 Task: Find connections with filter location Löbau with filter topic #construction with filter profile language Spanish with filter current company First Solar with filter school Delhi Public School - Bangalore South with filter industry Political Organizations with filter service category User Experience Design with filter keywords title CNA
Action: Mouse moved to (641, 77)
Screenshot: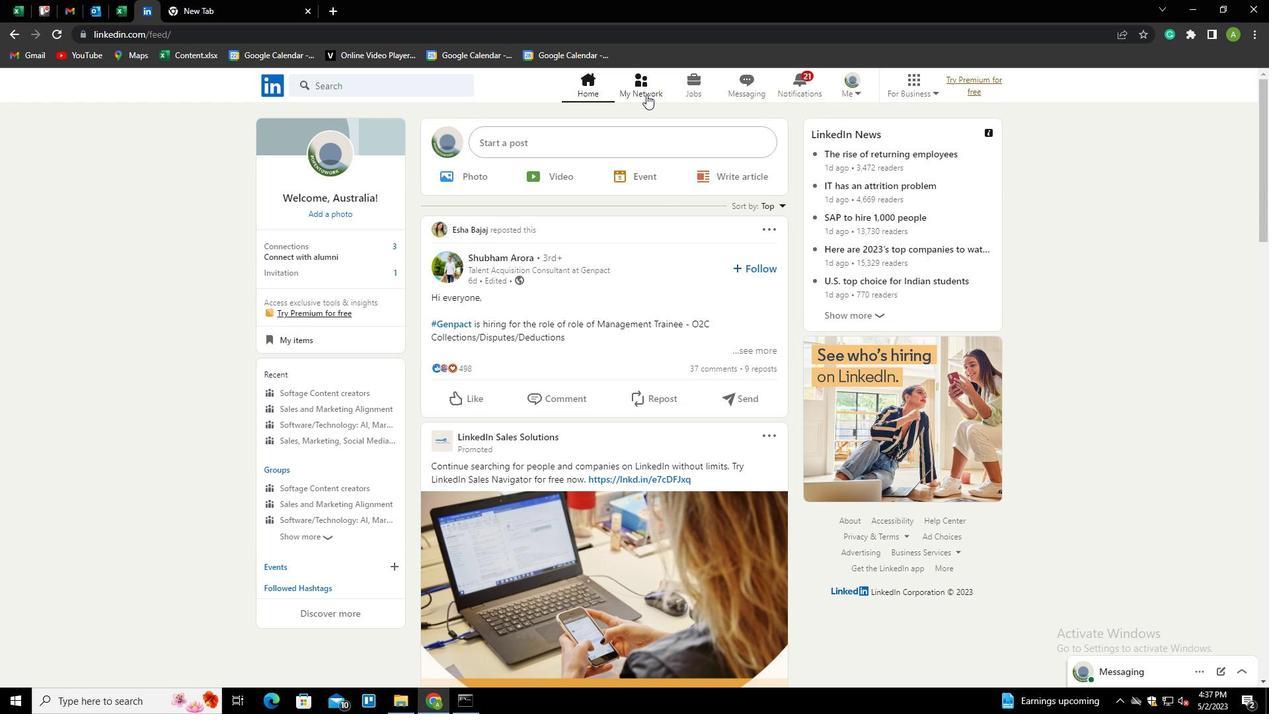 
Action: Mouse pressed left at (641, 77)
Screenshot: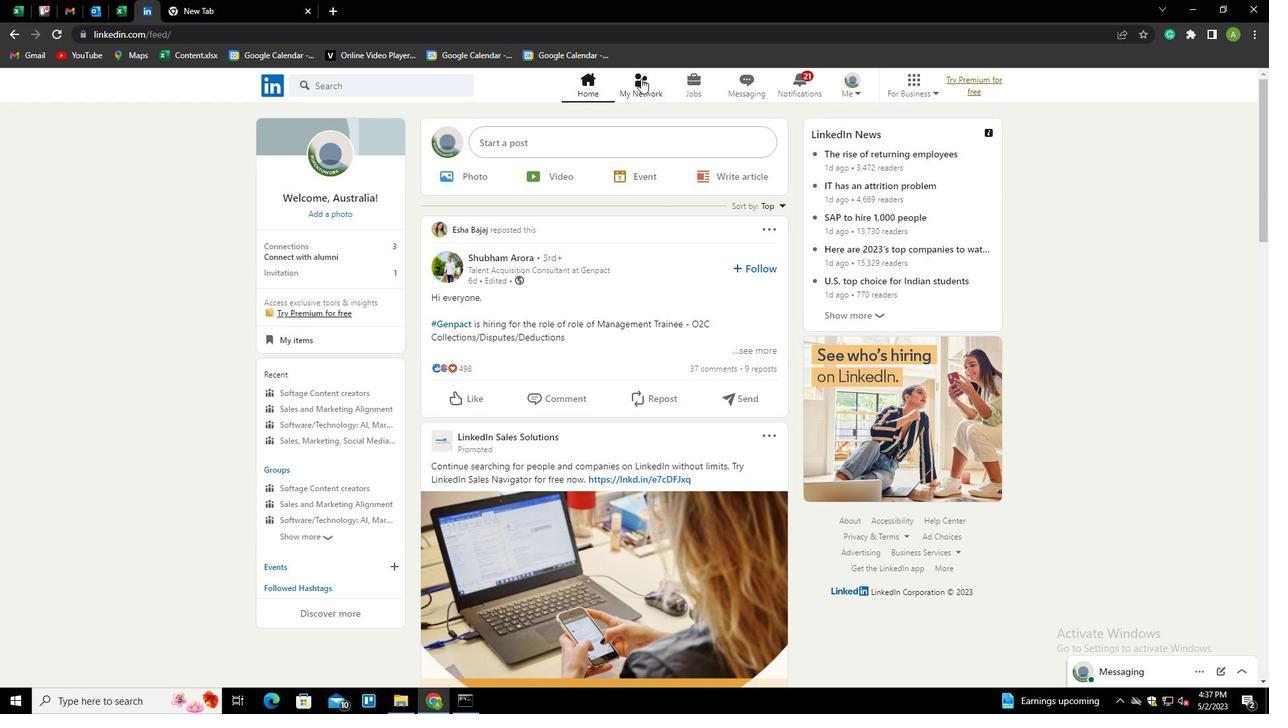 
Action: Mouse moved to (326, 148)
Screenshot: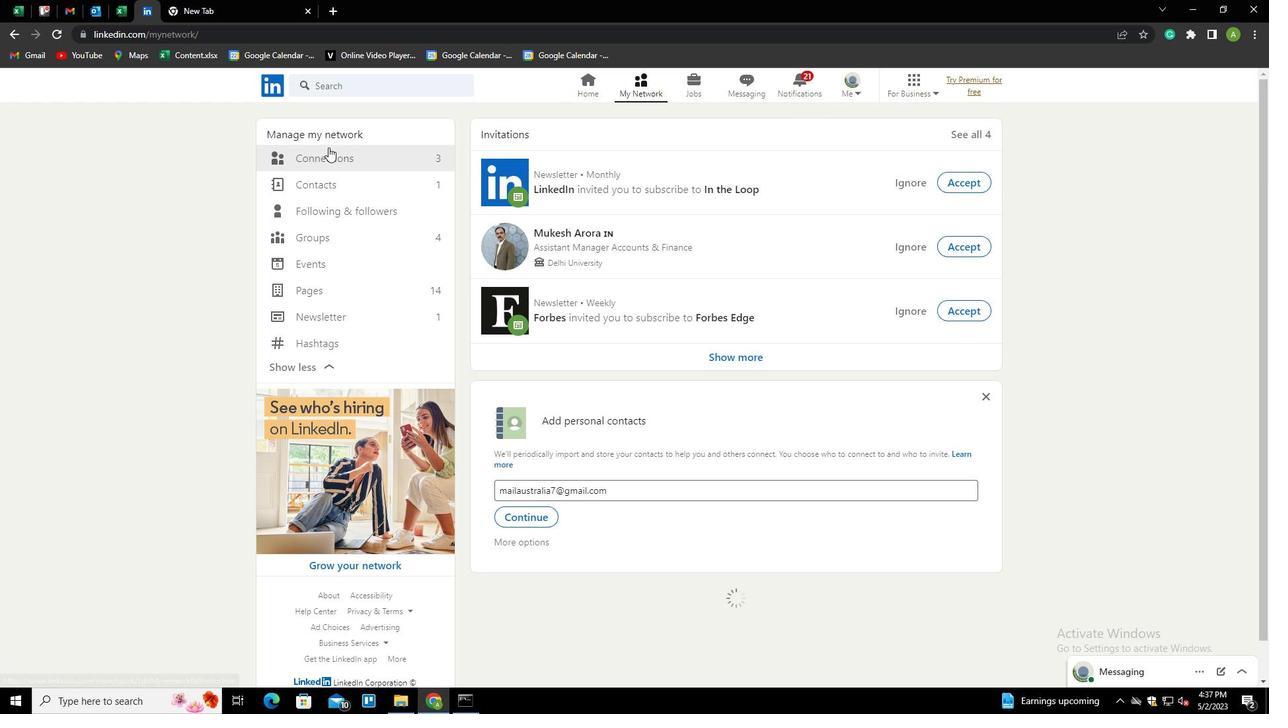 
Action: Mouse pressed left at (326, 148)
Screenshot: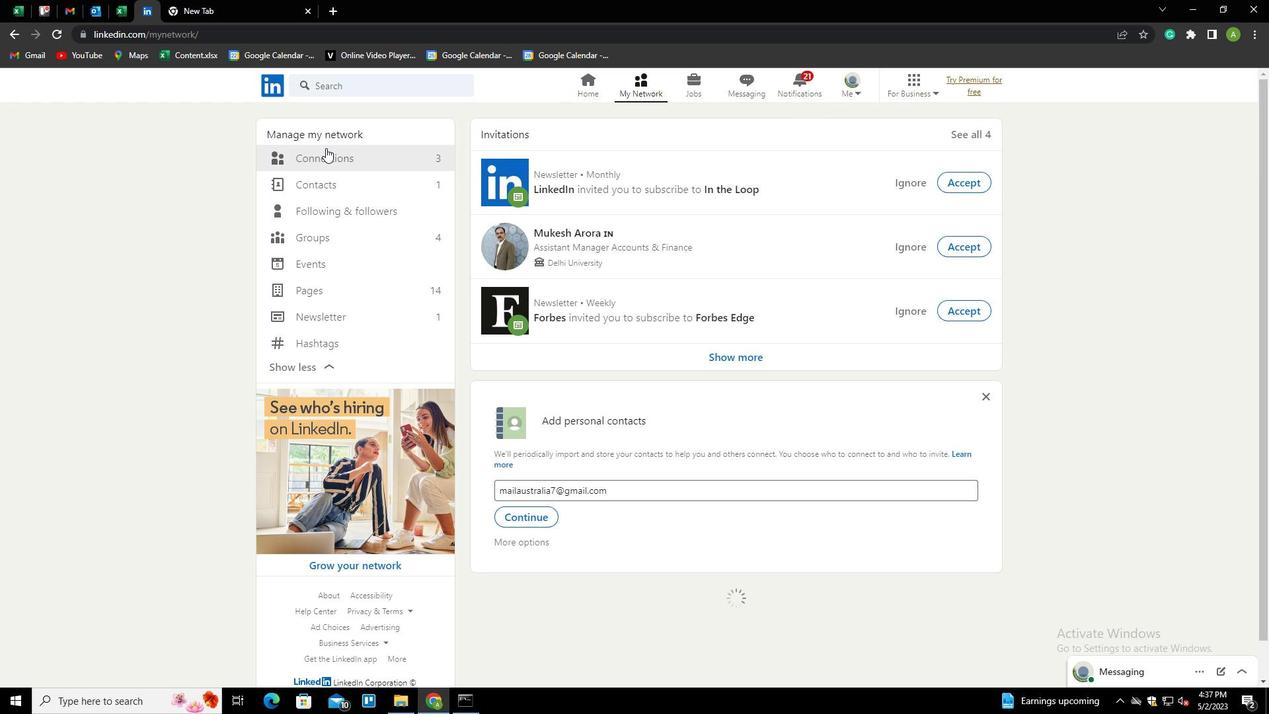 
Action: Mouse moved to (337, 156)
Screenshot: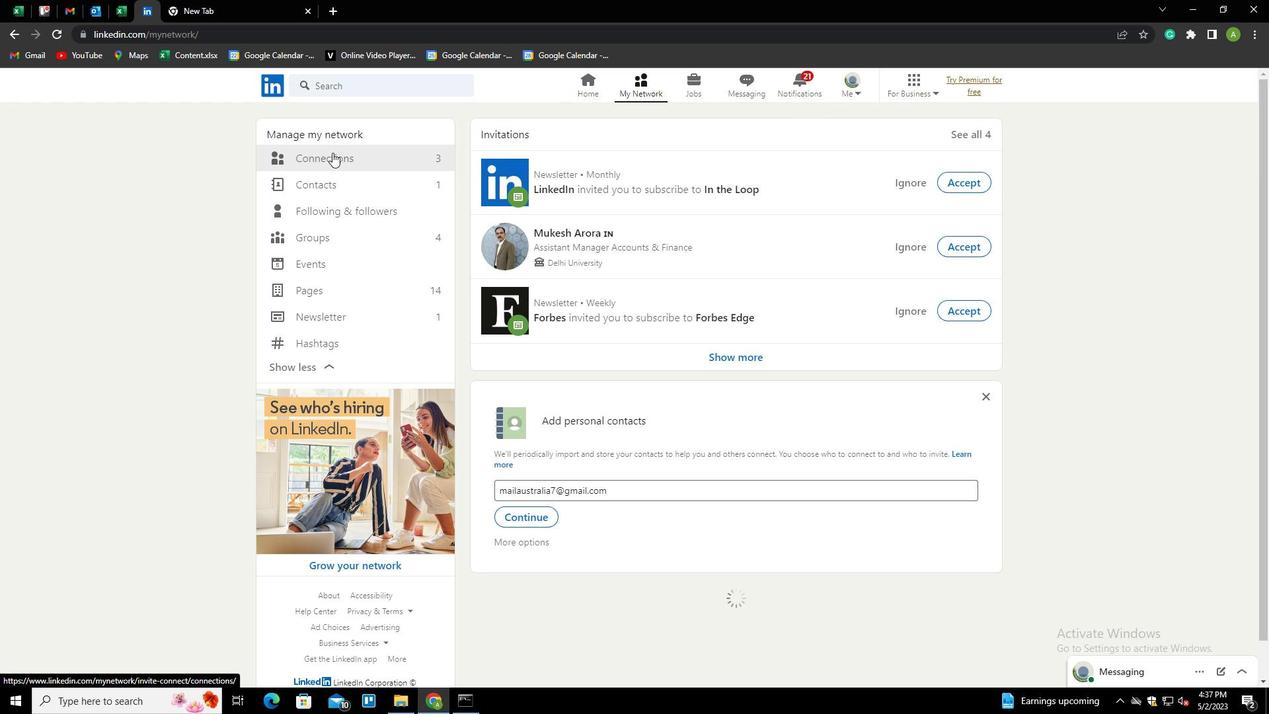 
Action: Mouse pressed left at (337, 156)
Screenshot: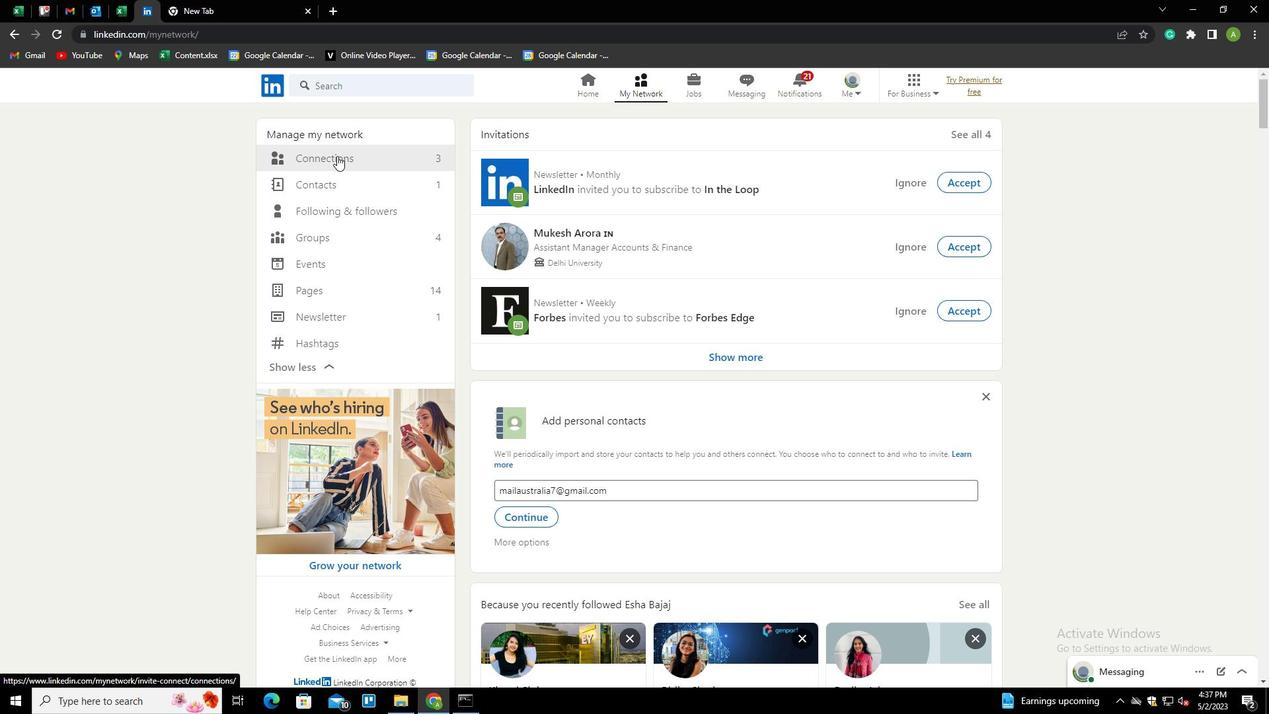 
Action: Mouse moved to (720, 158)
Screenshot: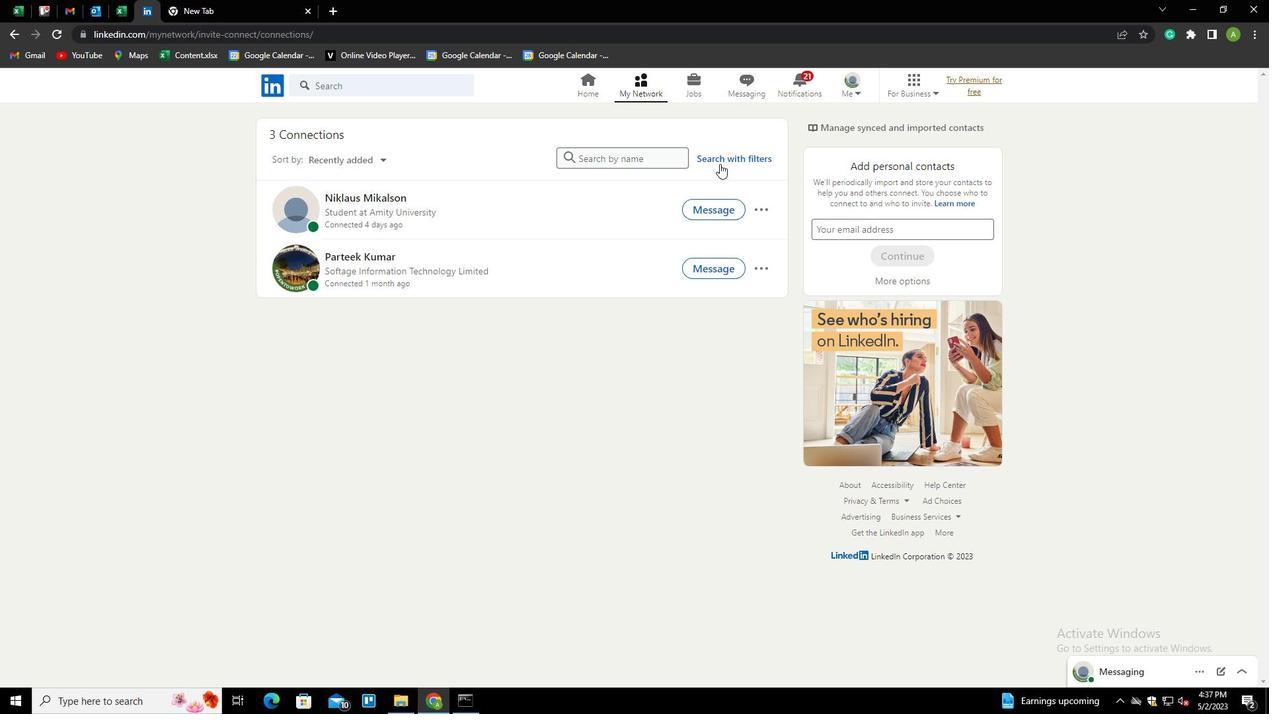 
Action: Mouse pressed left at (720, 158)
Screenshot: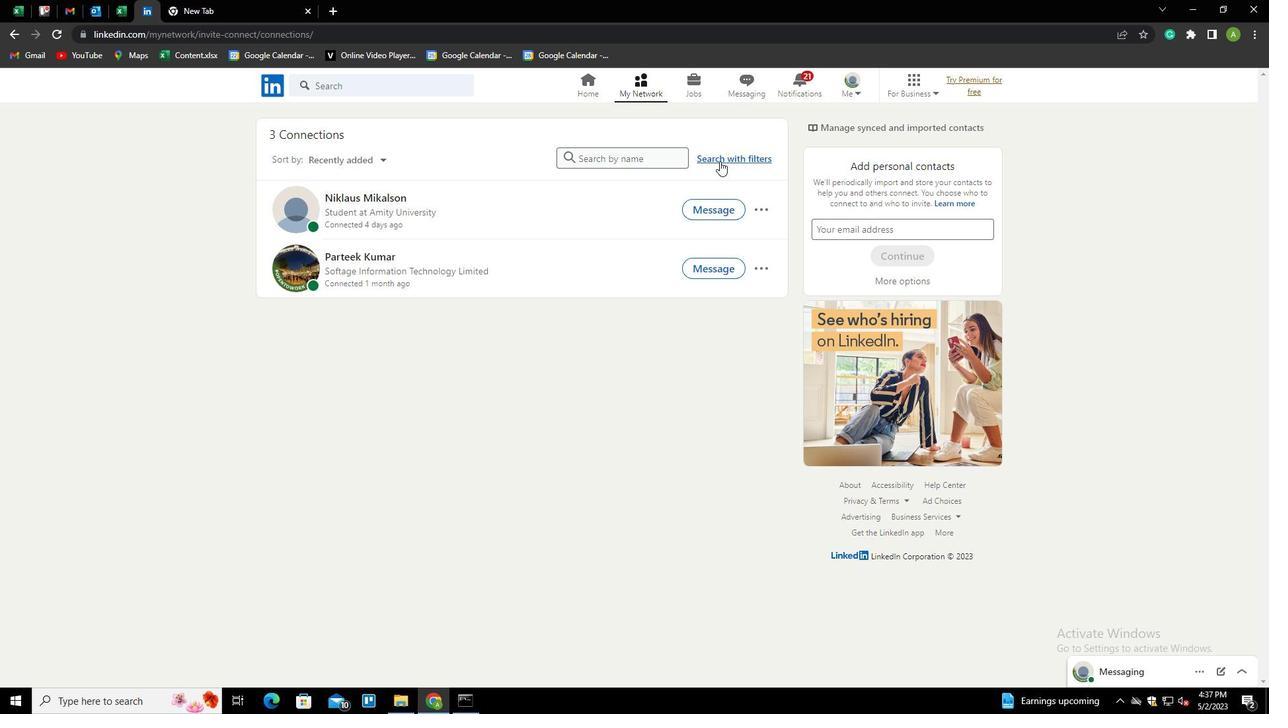 
Action: Mouse moved to (678, 121)
Screenshot: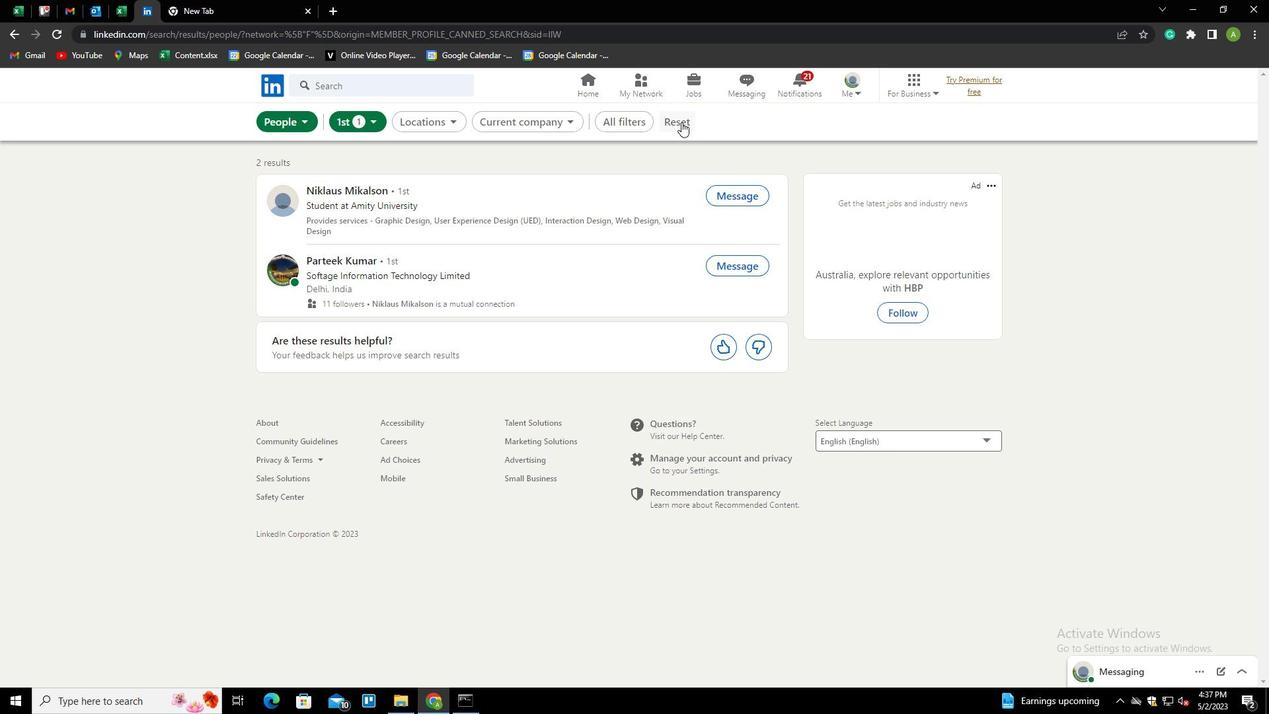 
Action: Mouse pressed left at (678, 121)
Screenshot: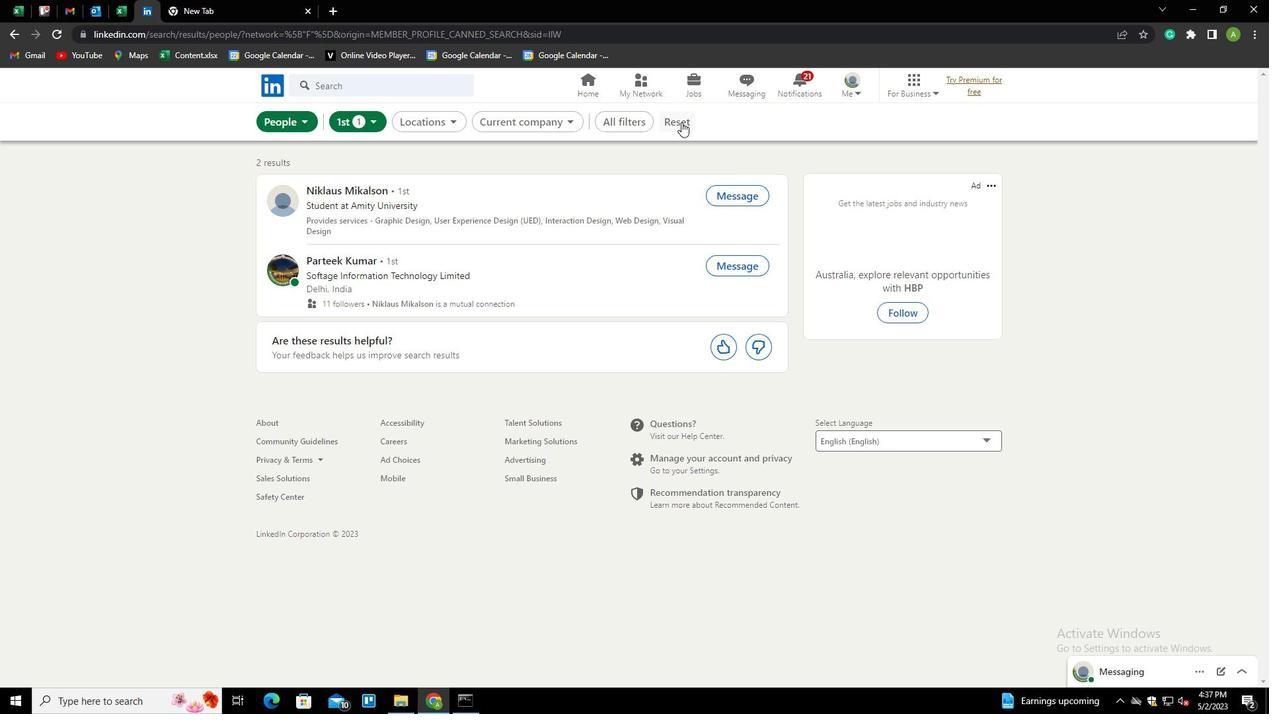 
Action: Mouse moved to (650, 124)
Screenshot: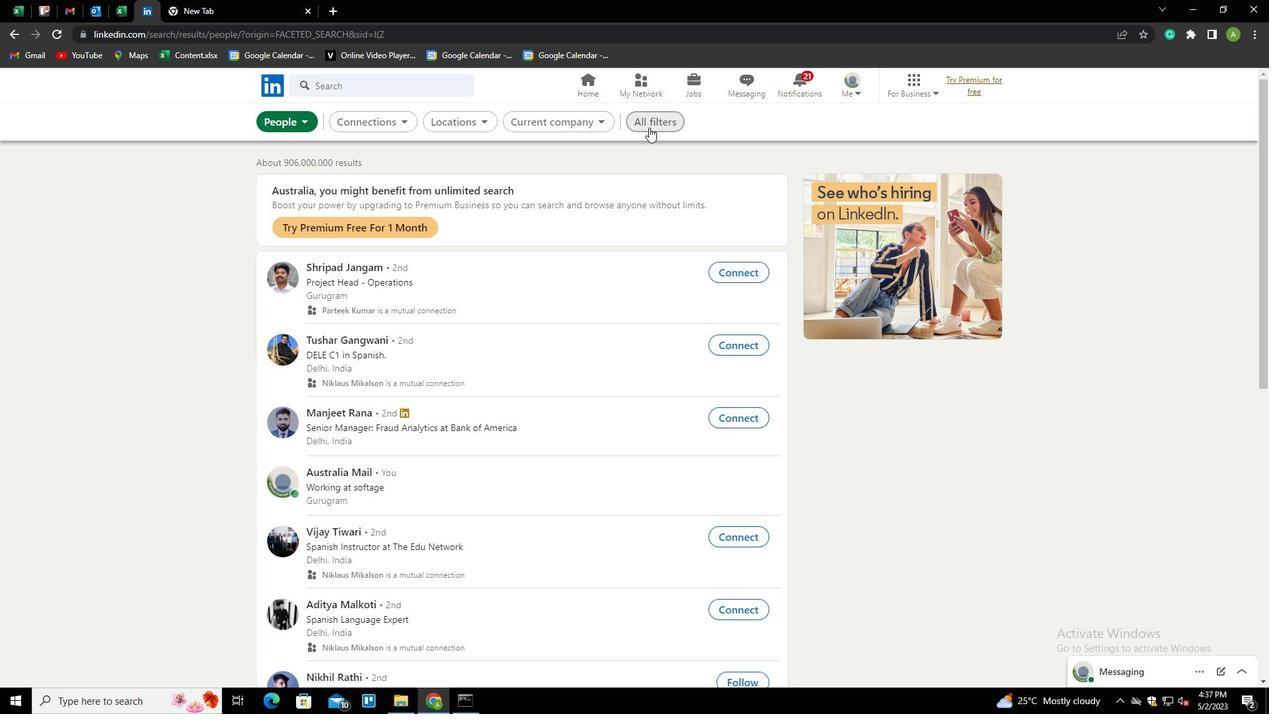 
Action: Mouse pressed left at (650, 124)
Screenshot: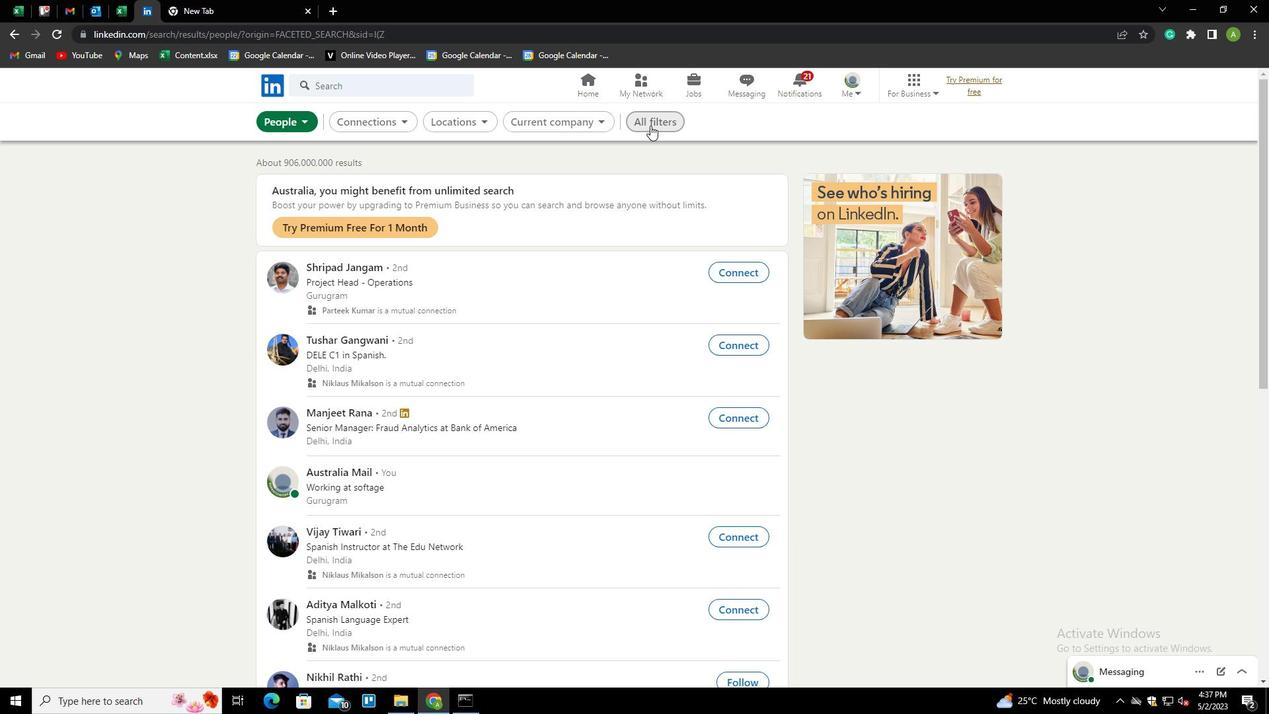 
Action: Mouse moved to (1063, 335)
Screenshot: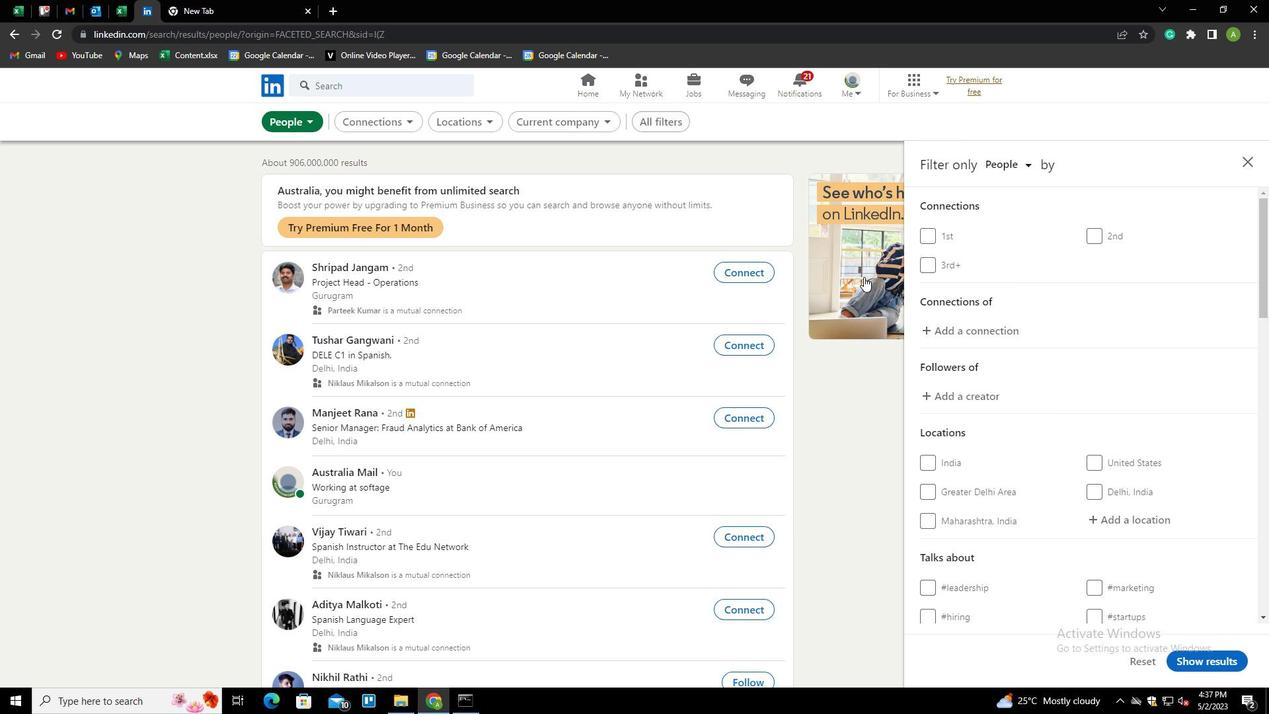 
Action: Mouse scrolled (1063, 334) with delta (0, 0)
Screenshot: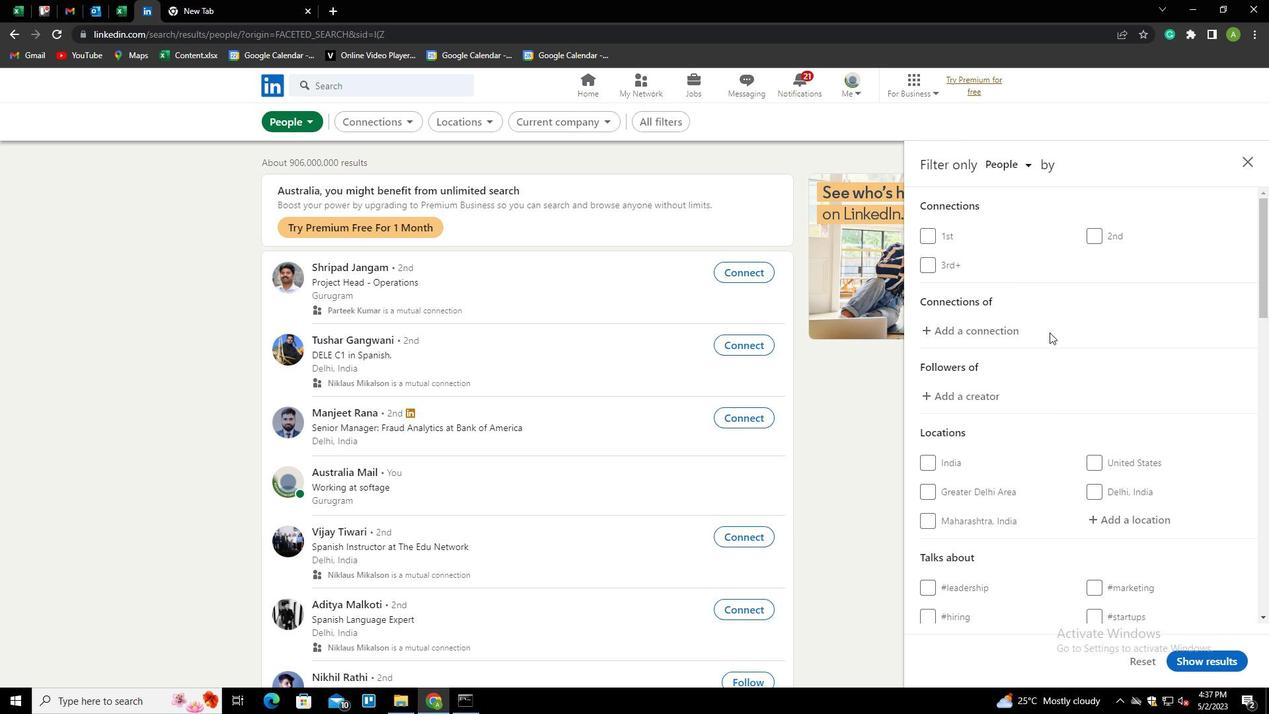 
Action: Mouse moved to (1112, 453)
Screenshot: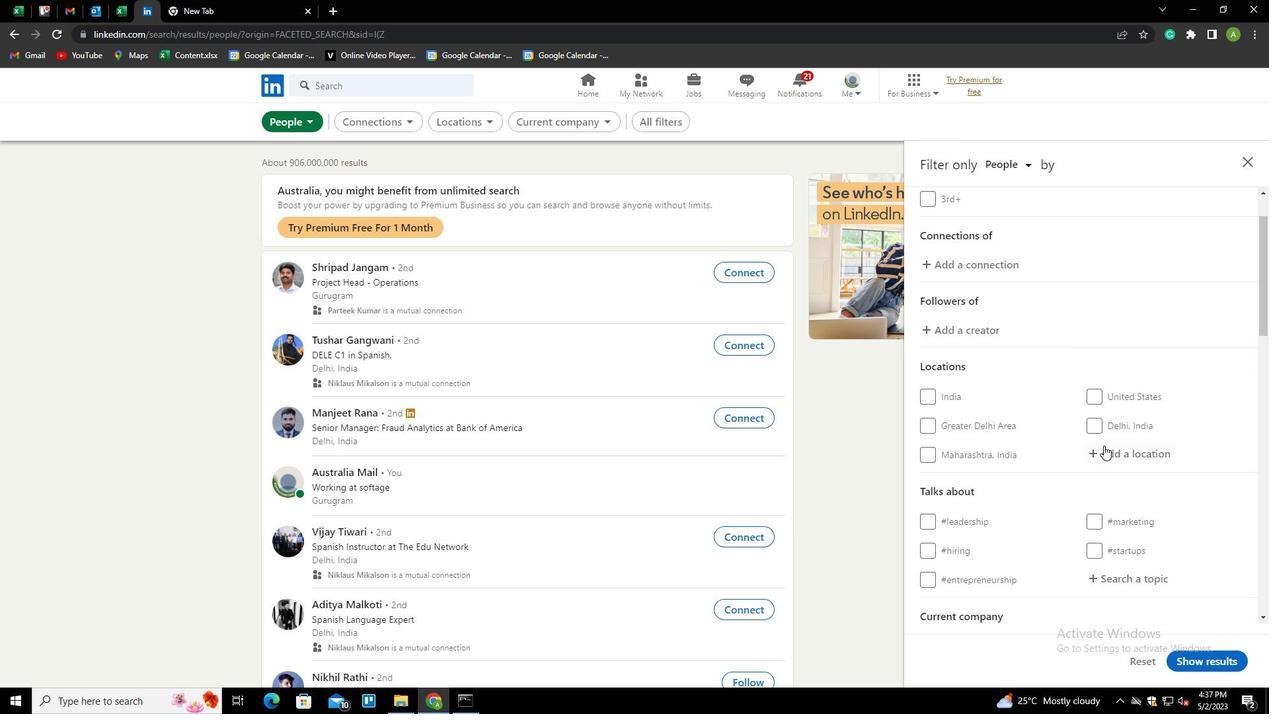 
Action: Mouse pressed left at (1112, 453)
Screenshot: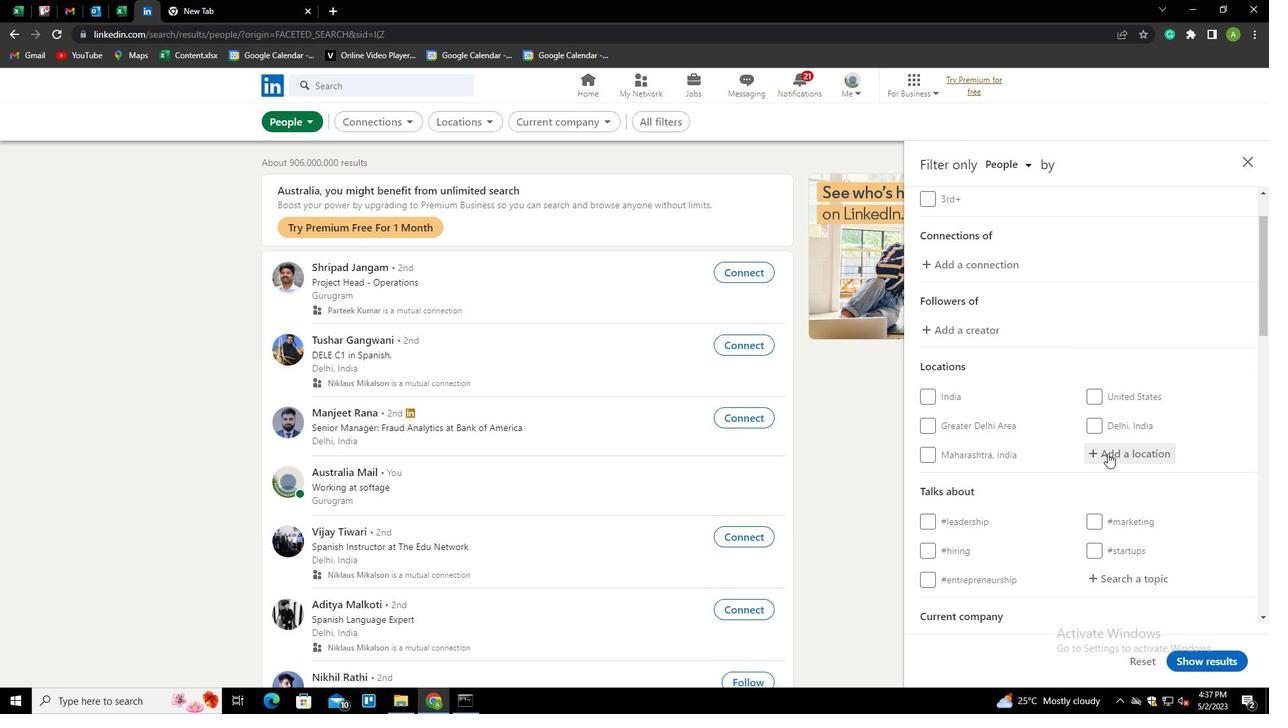 
Action: Mouse moved to (1118, 453)
Screenshot: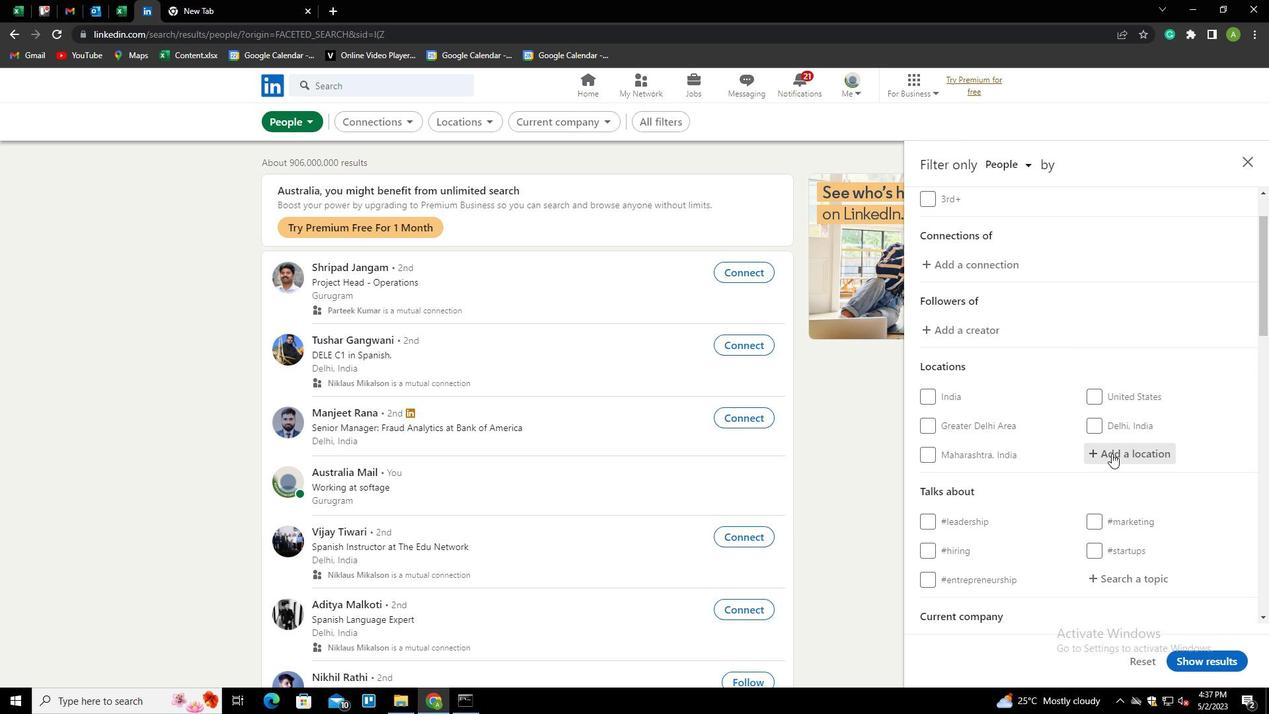 
Action: Mouse pressed left at (1118, 453)
Screenshot: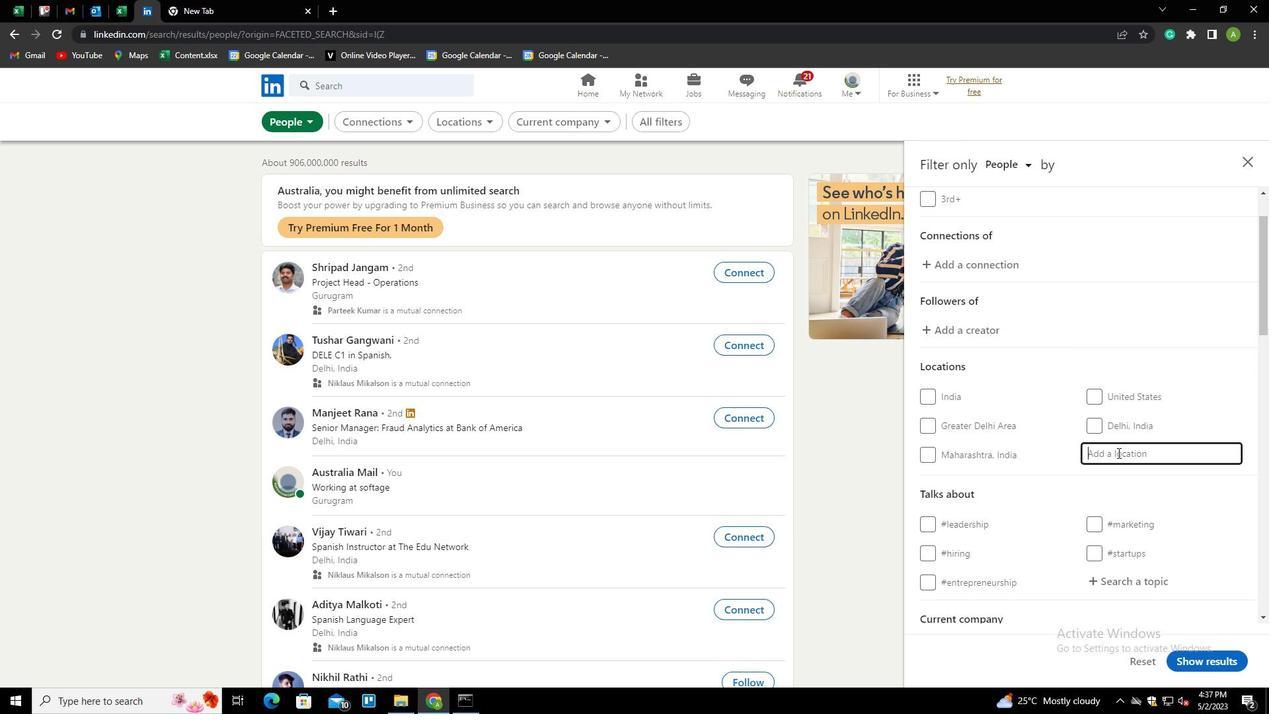 
Action: Key pressed <Key.shift><Key.shift><Key.shift><Key.shift><Key.shift><Key.shift><Key.shift><Key.shift><Key.shift><Key.shift><Key.shift><Key.shift><Key.shift><Key.shift><Key.shift><Key.shift><Key.shift><Key.shift><Key.shift><Key.shift><Key.shift><Key.shift><Key.shift>LOBAU<Key.down><Key.enter>
Screenshot: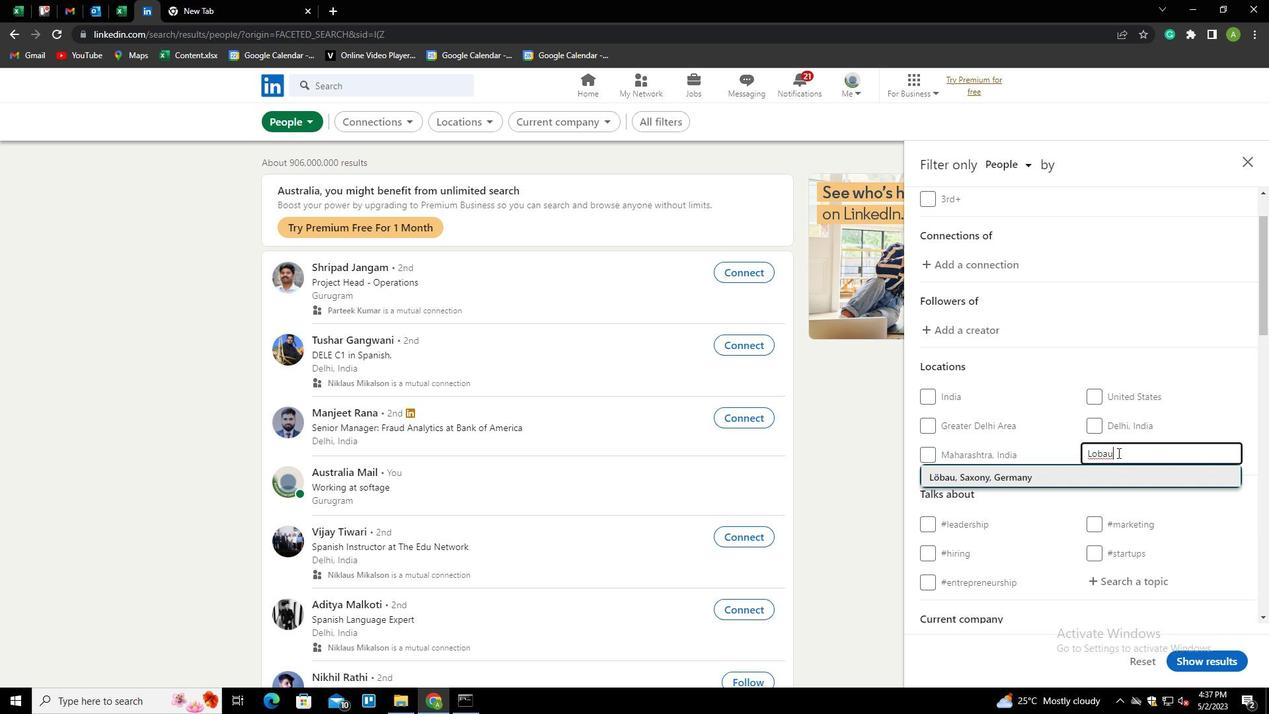 
Action: Mouse scrolled (1118, 452) with delta (0, 0)
Screenshot: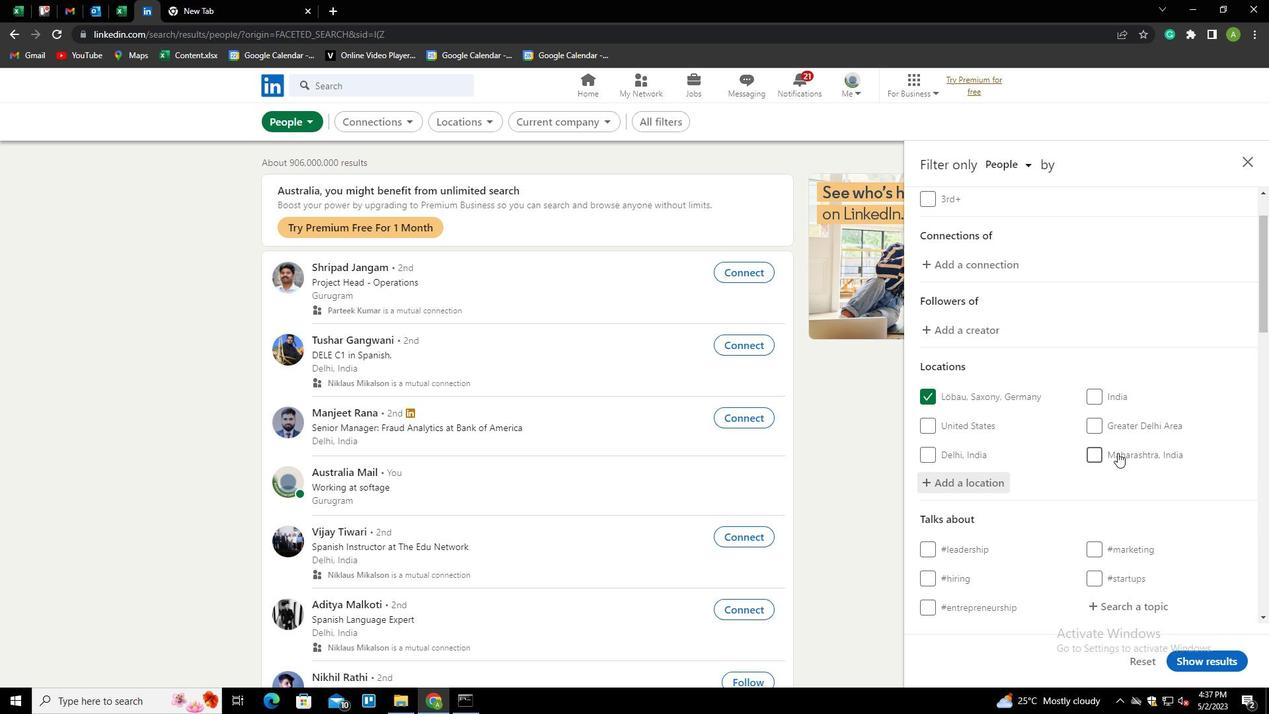
Action: Mouse scrolled (1118, 452) with delta (0, 0)
Screenshot: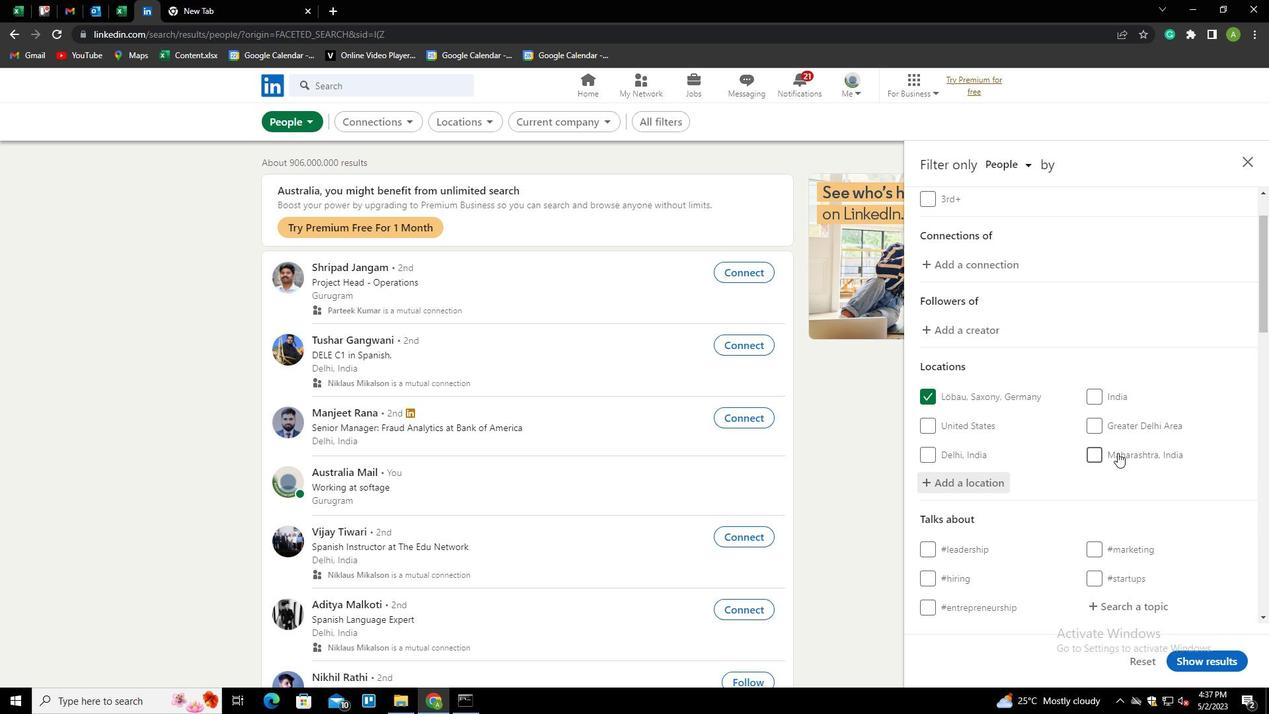 
Action: Mouse moved to (1108, 475)
Screenshot: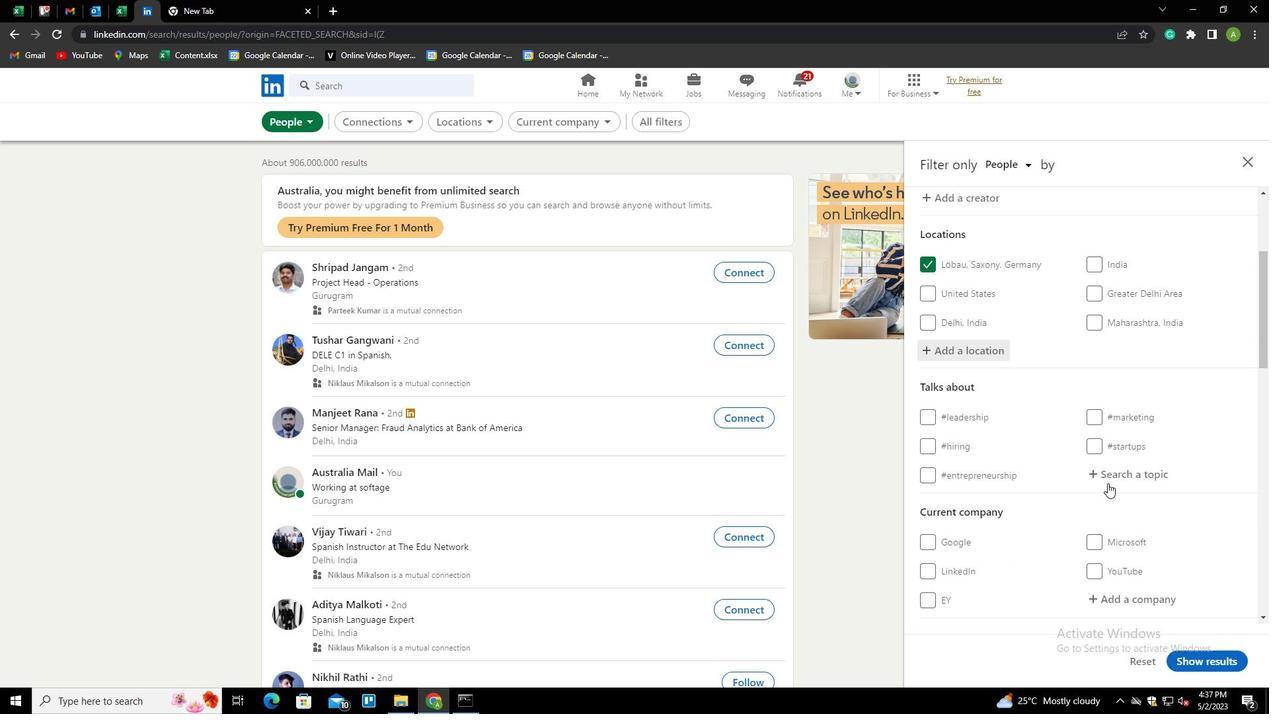 
Action: Mouse pressed left at (1108, 475)
Screenshot: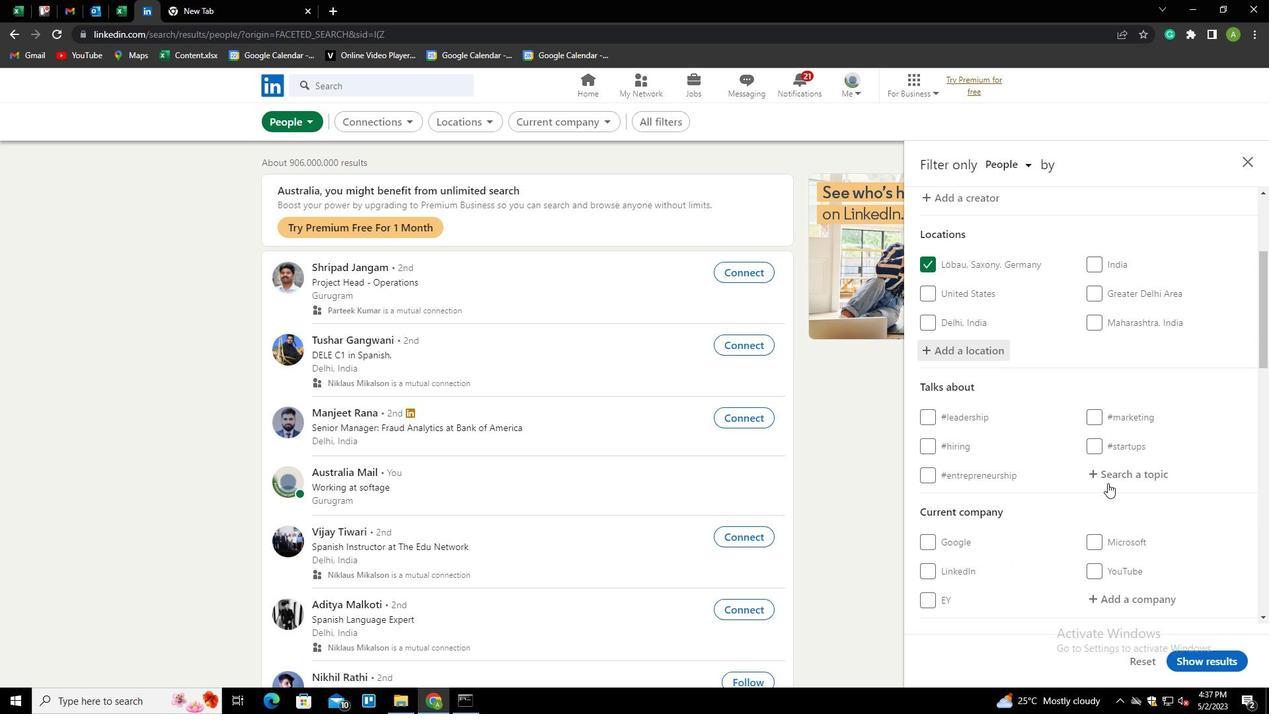 
Action: Key pressed CONSTRUCTION<Key.down><Key.enter>
Screenshot: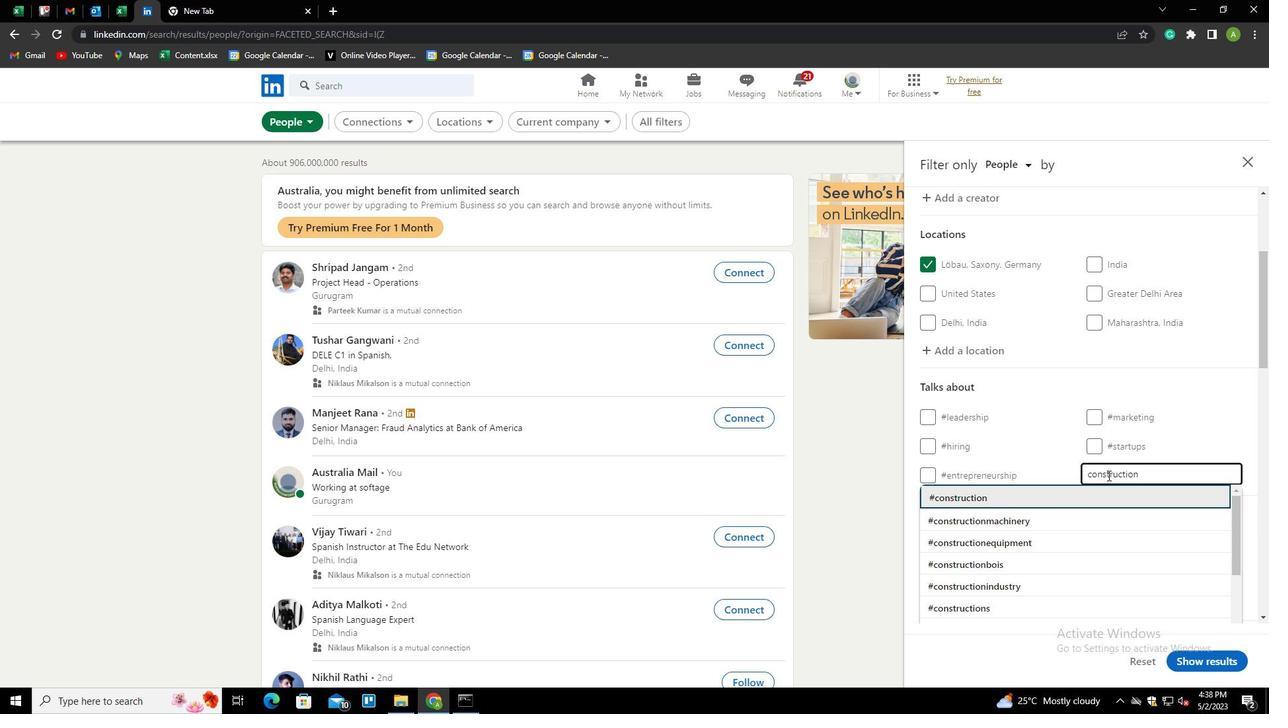 
Action: Mouse scrolled (1108, 474) with delta (0, 0)
Screenshot: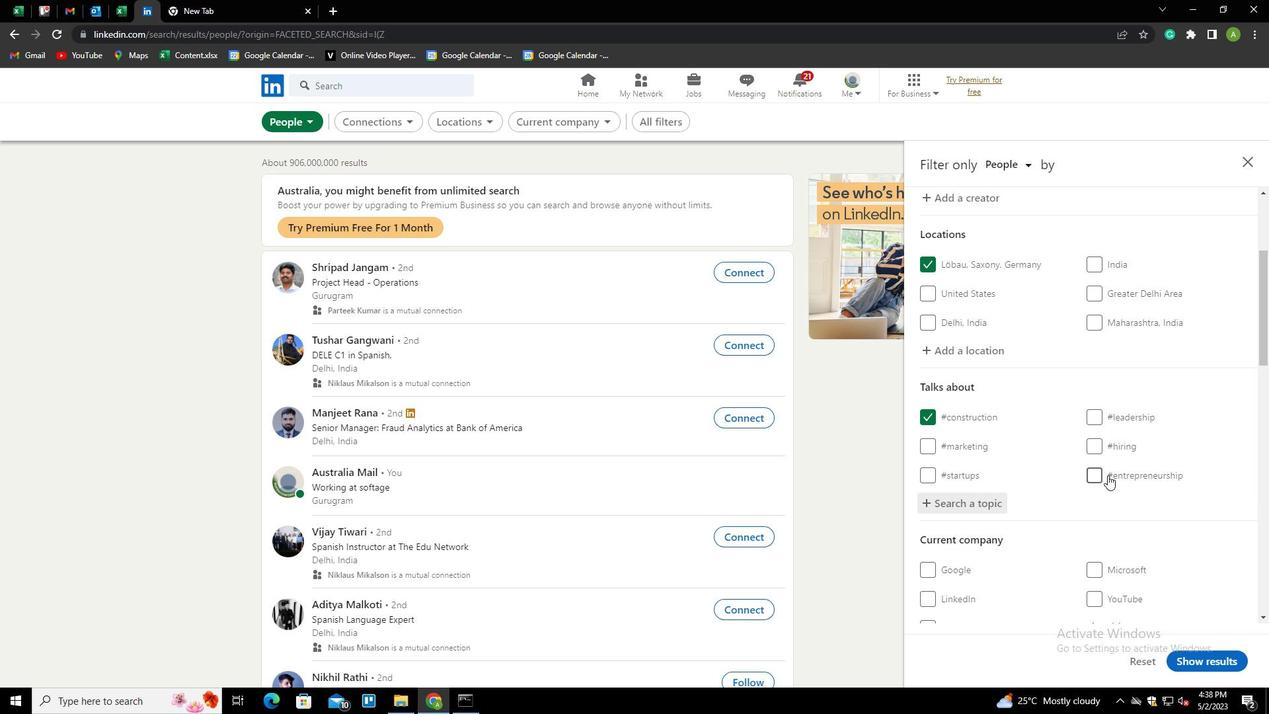 
Action: Mouse scrolled (1108, 474) with delta (0, 0)
Screenshot: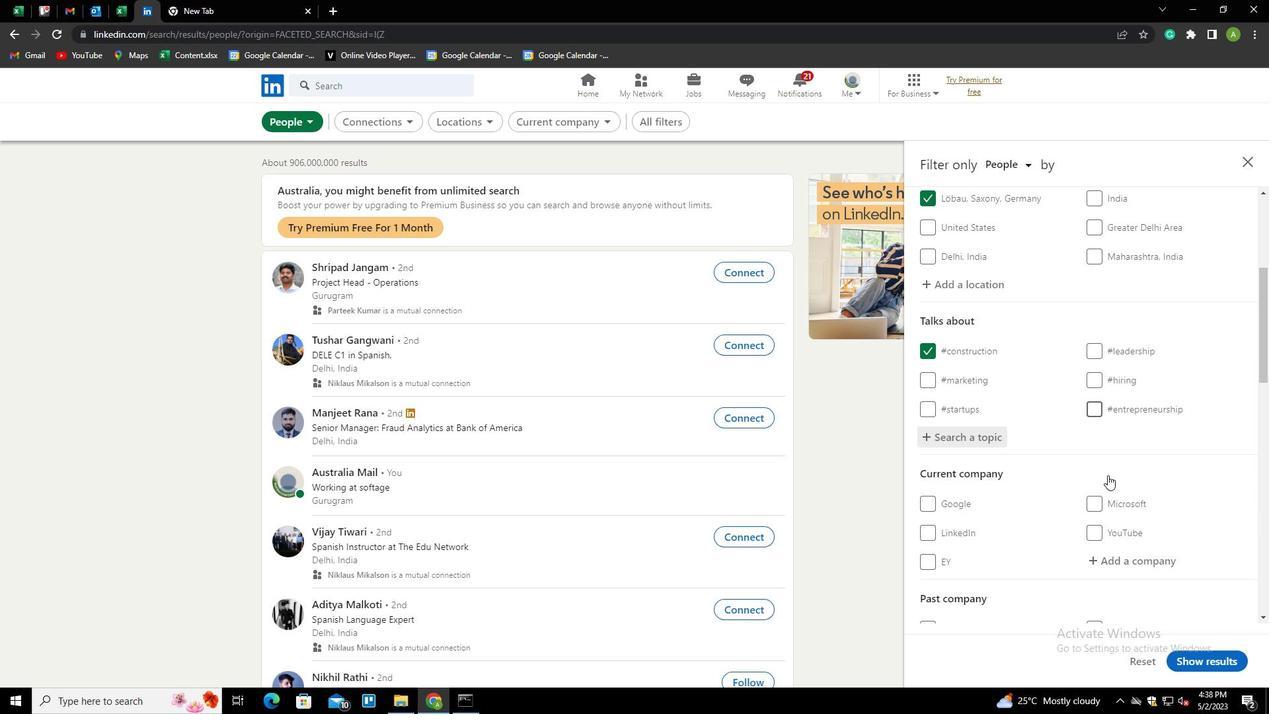 
Action: Mouse scrolled (1108, 474) with delta (0, 0)
Screenshot: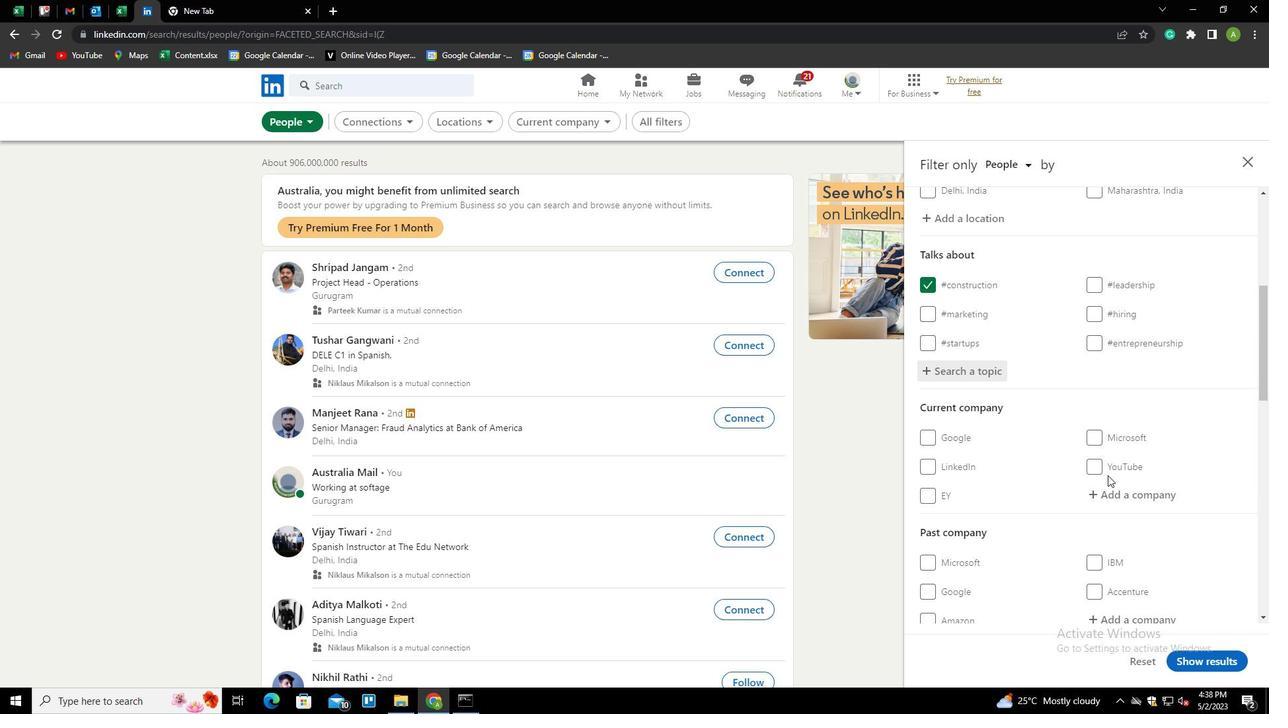 
Action: Mouse scrolled (1108, 474) with delta (0, 0)
Screenshot: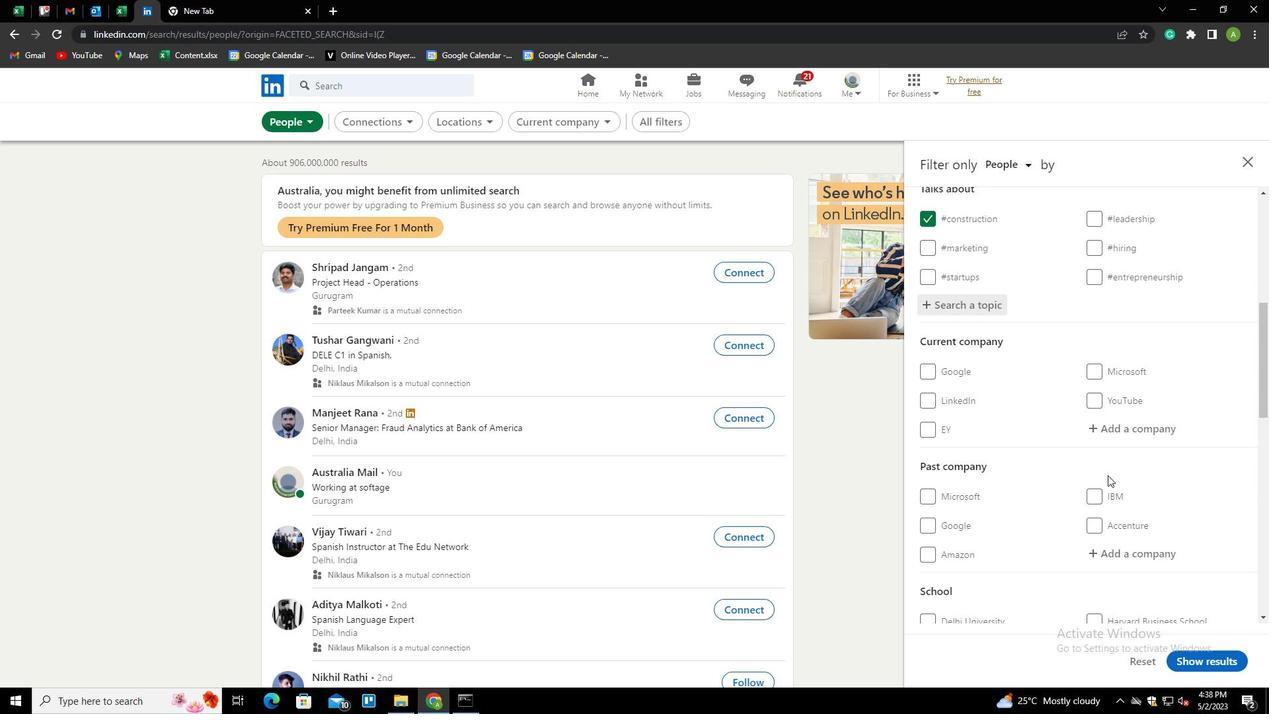 
Action: Mouse moved to (1112, 413)
Screenshot: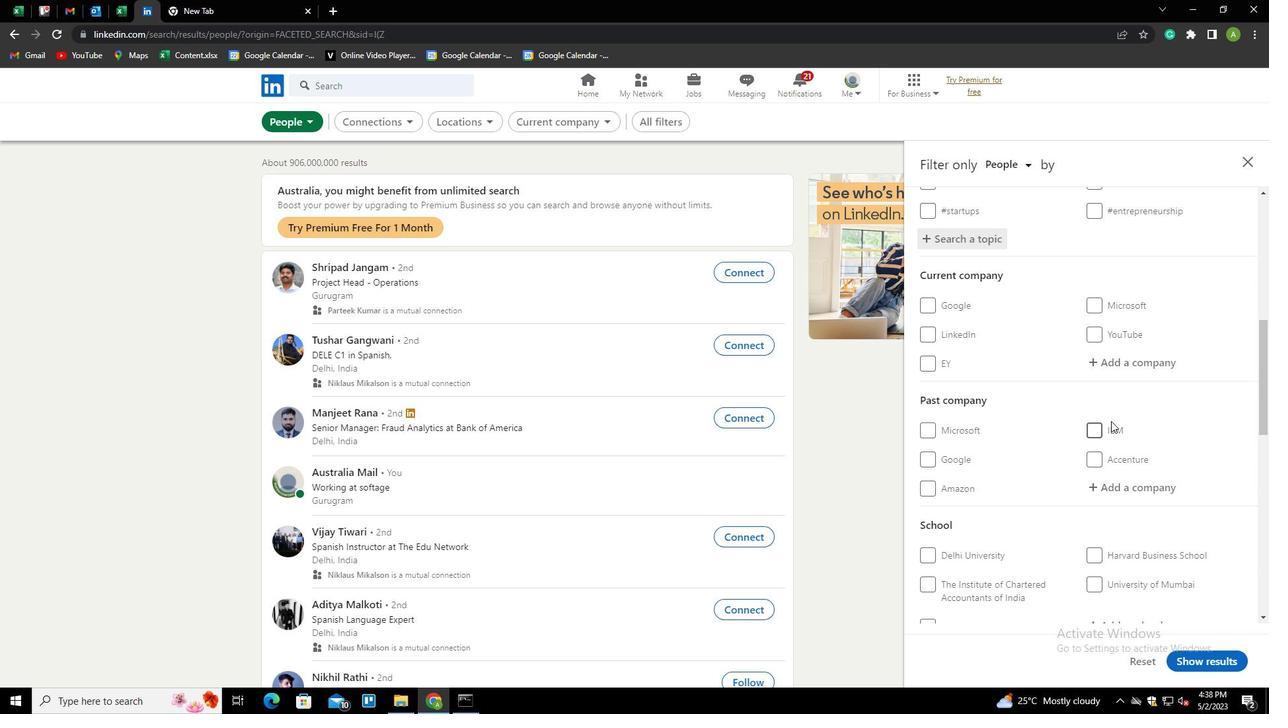 
Action: Mouse scrolled (1112, 413) with delta (0, 0)
Screenshot: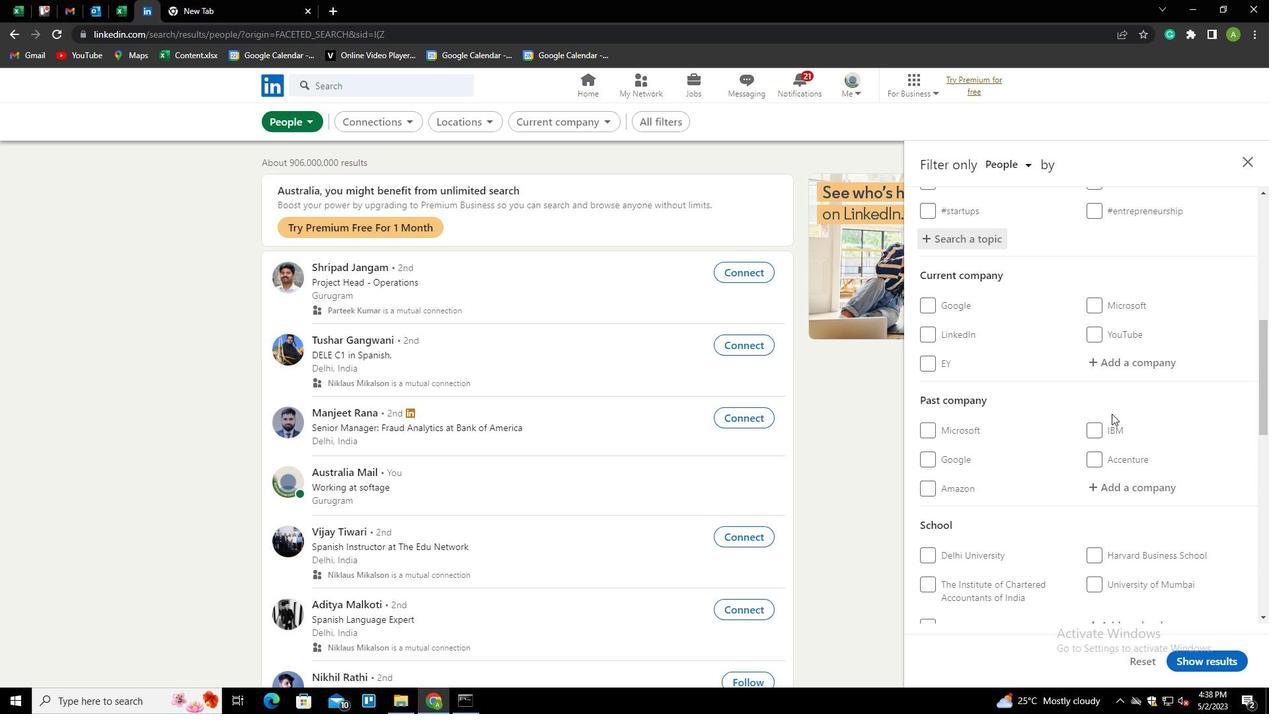 
Action: Mouse scrolled (1112, 413) with delta (0, 0)
Screenshot: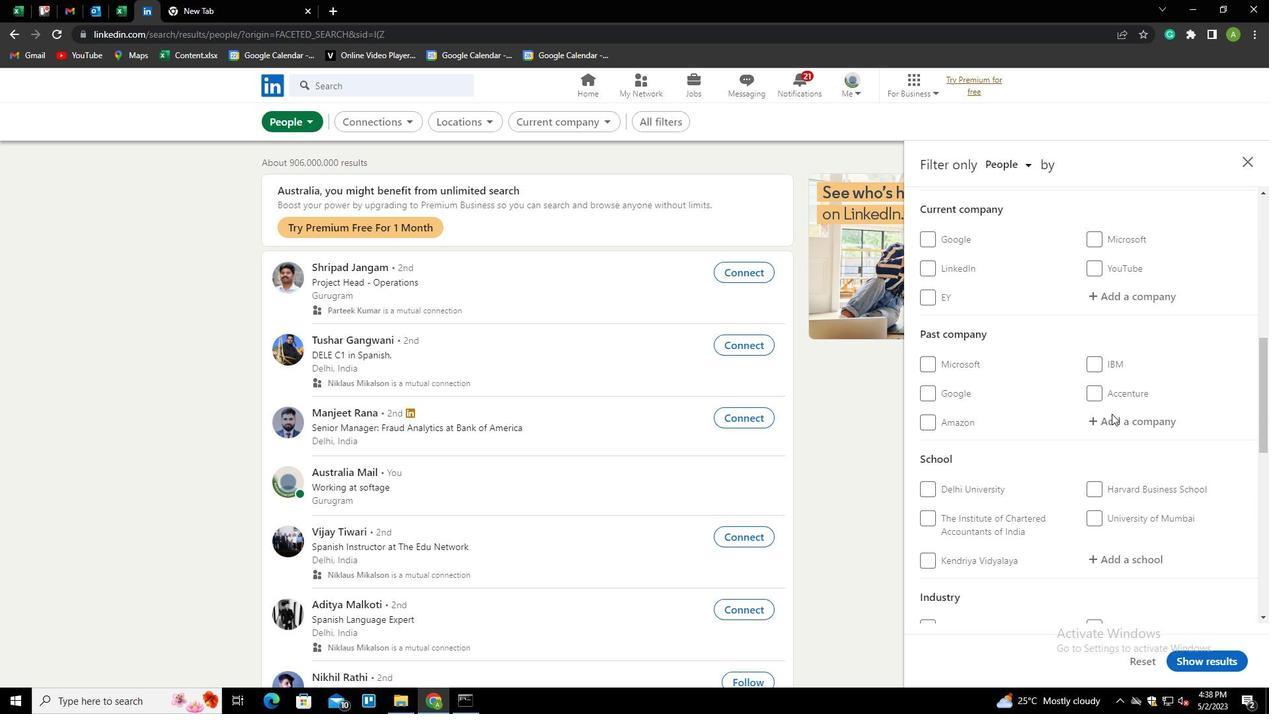 
Action: Mouse scrolled (1112, 413) with delta (0, 0)
Screenshot: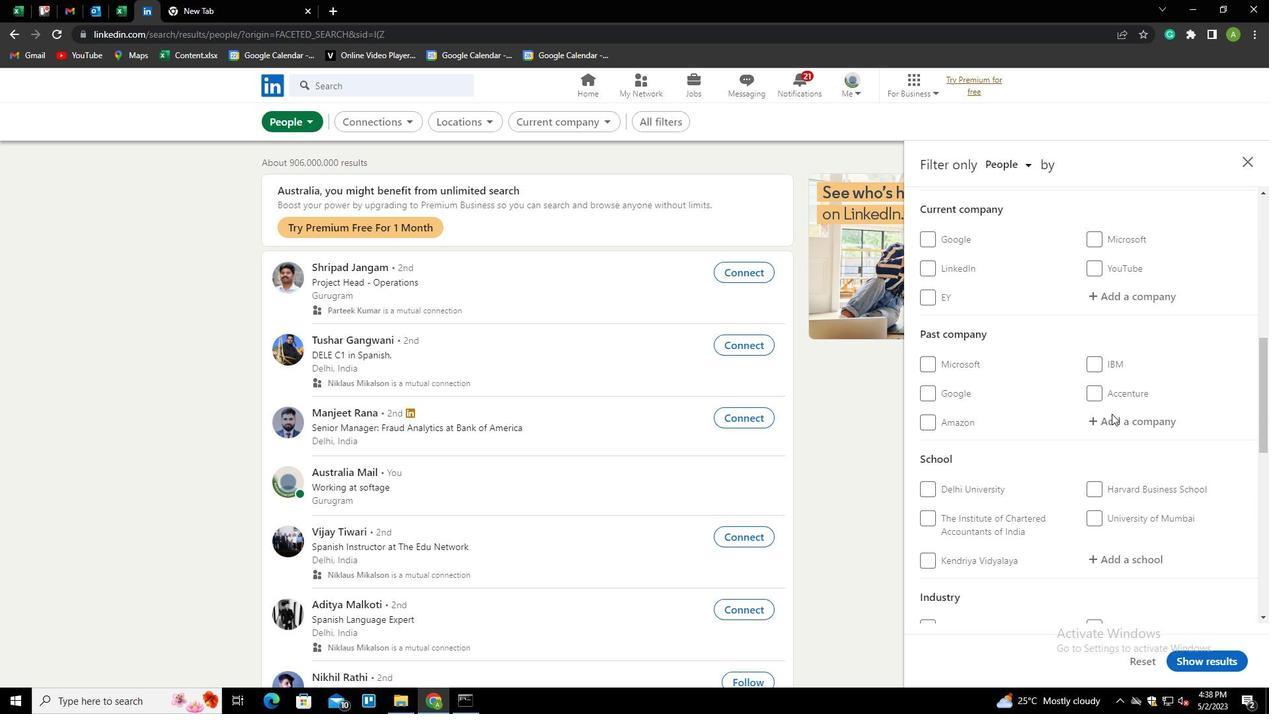 
Action: Mouse scrolled (1112, 413) with delta (0, 0)
Screenshot: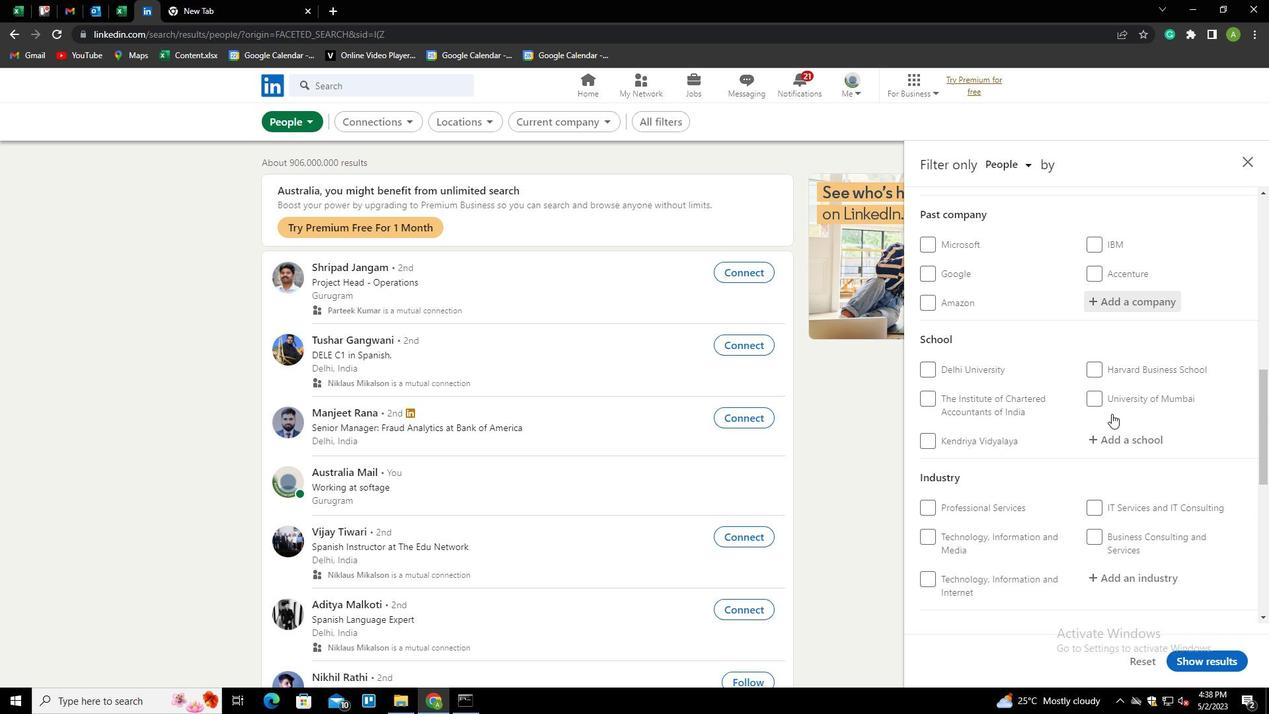 
Action: Mouse scrolled (1112, 413) with delta (0, 0)
Screenshot: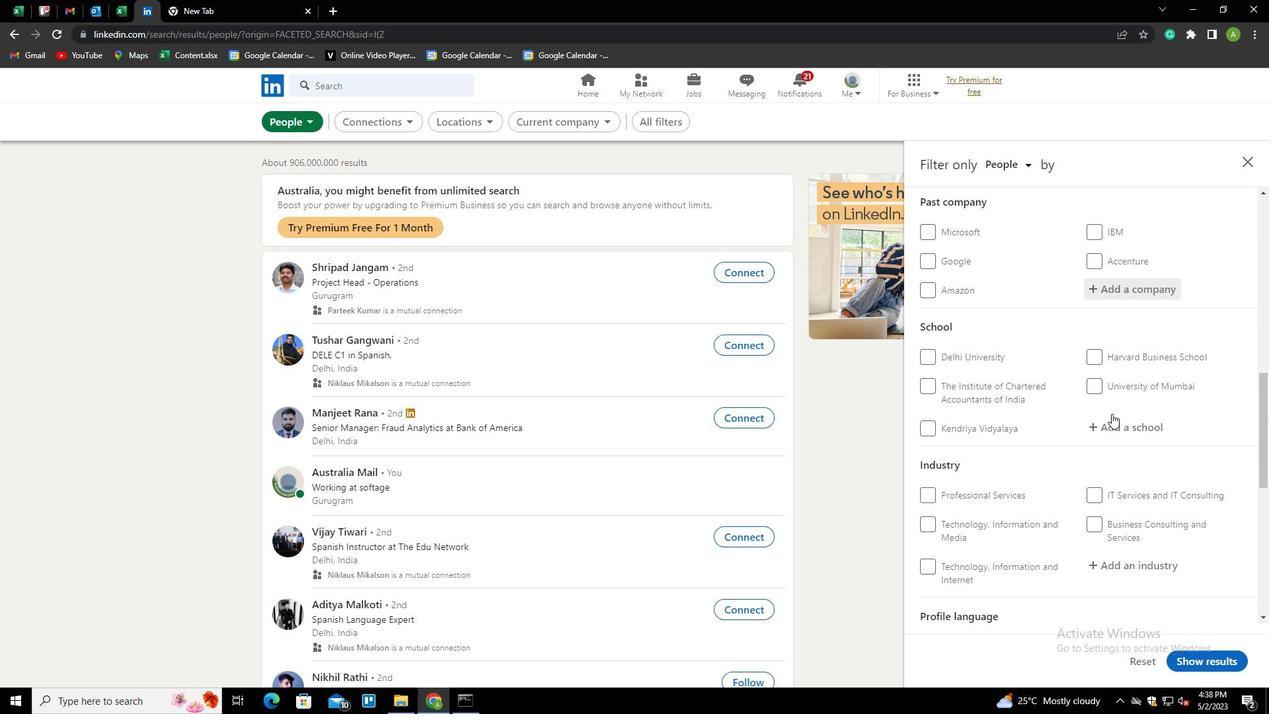 
Action: Mouse scrolled (1112, 413) with delta (0, 0)
Screenshot: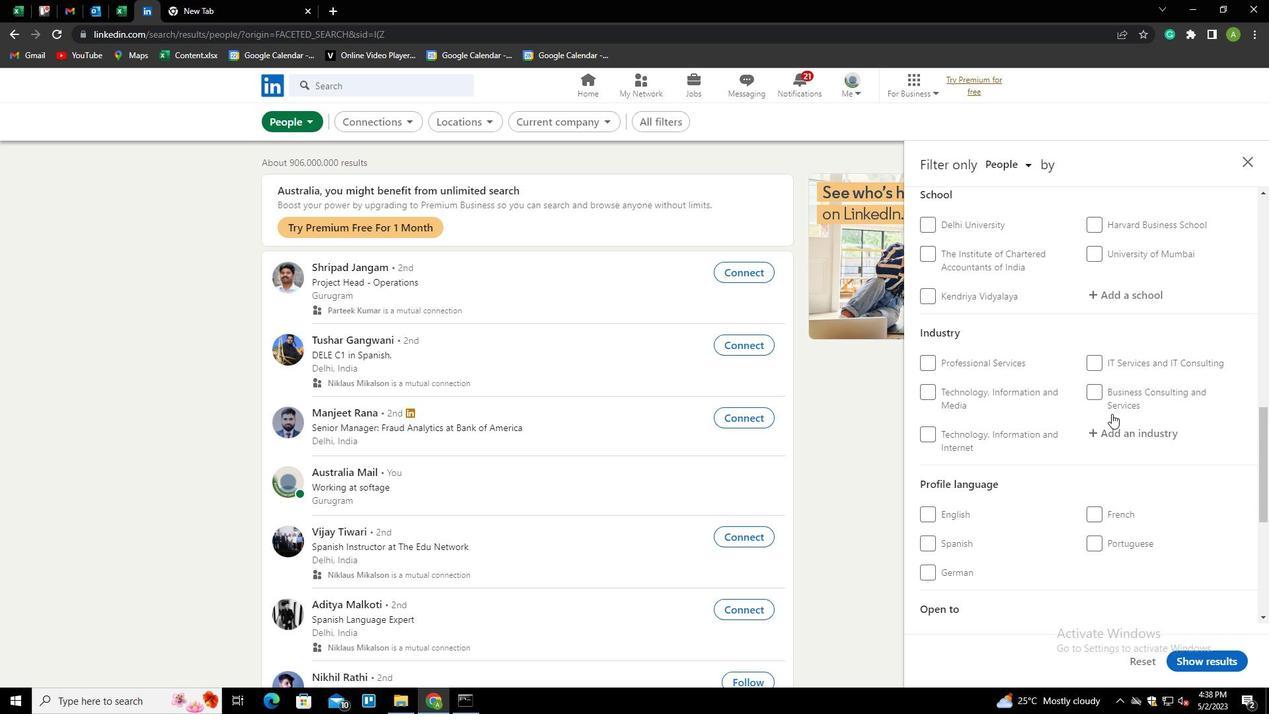 
Action: Mouse moved to (925, 470)
Screenshot: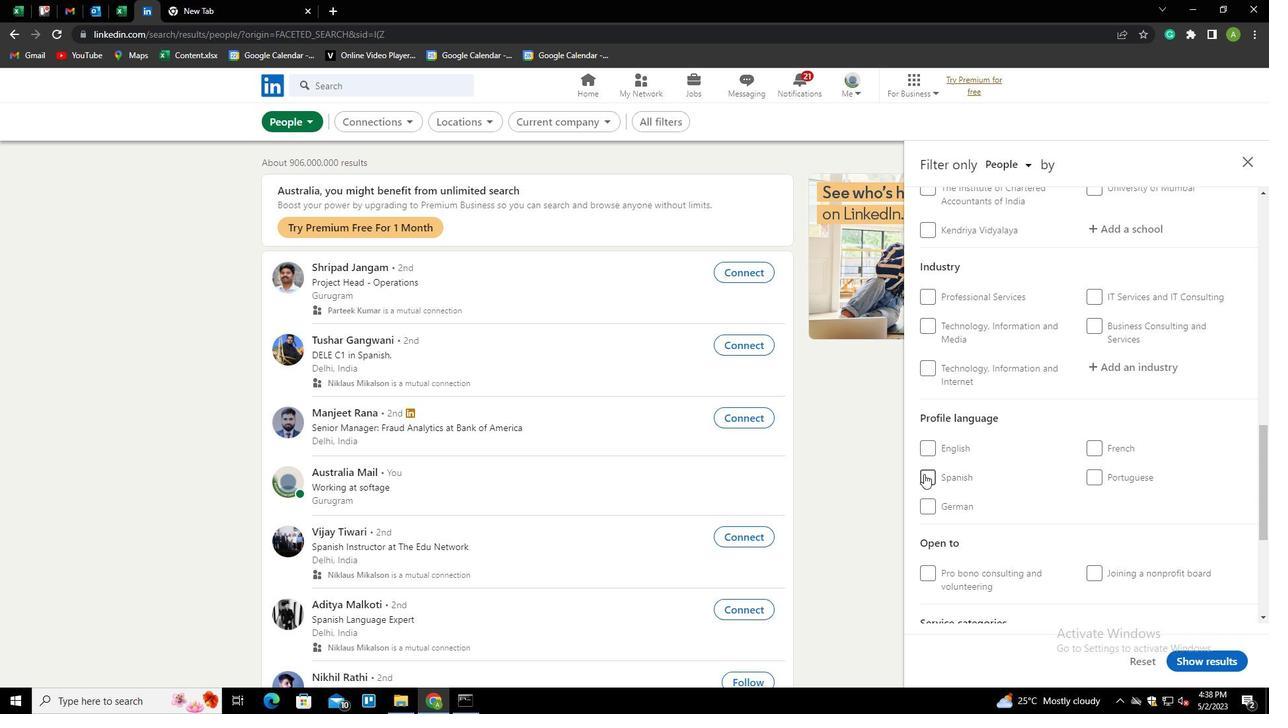 
Action: Mouse pressed left at (925, 470)
Screenshot: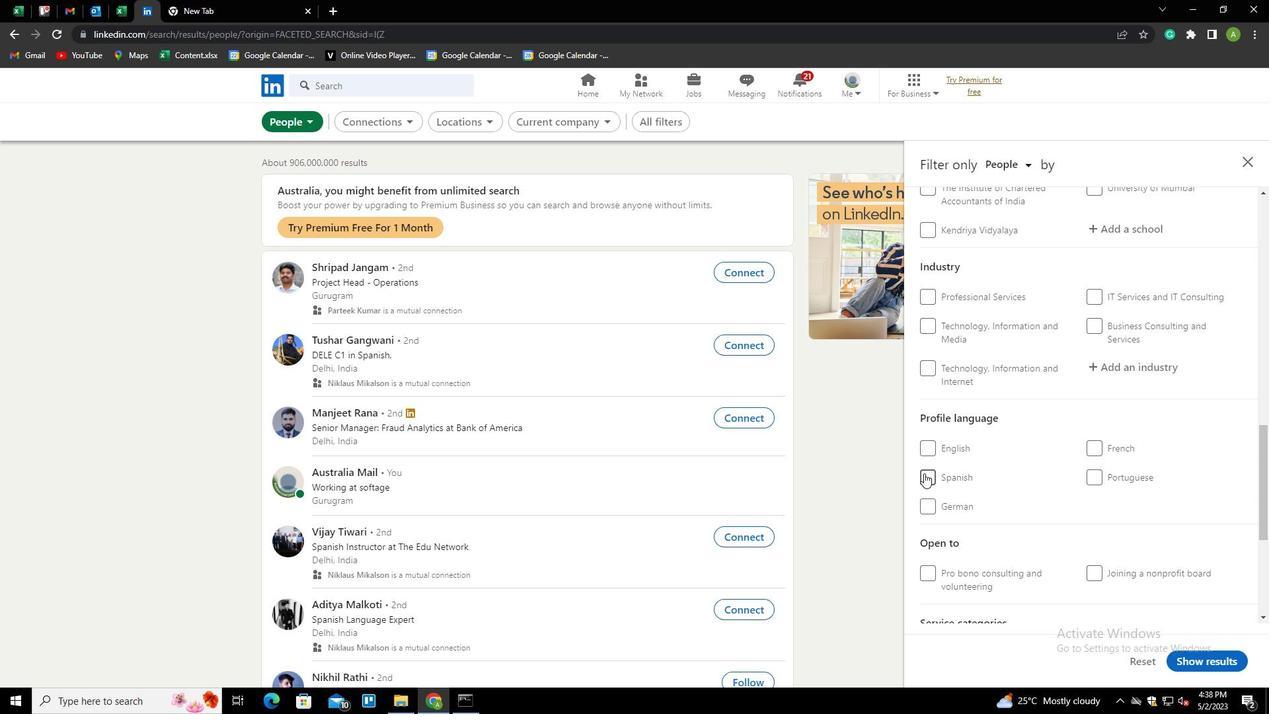 
Action: Mouse moved to (1008, 455)
Screenshot: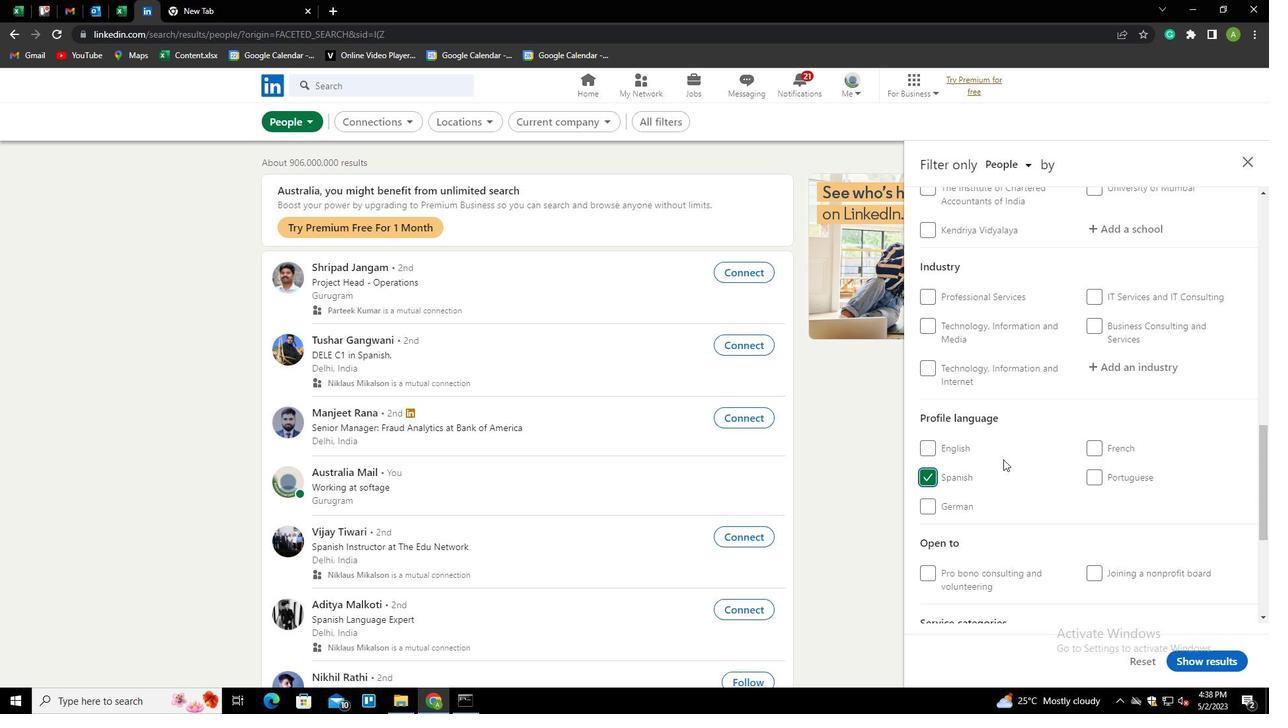 
Action: Mouse scrolled (1008, 456) with delta (0, 0)
Screenshot: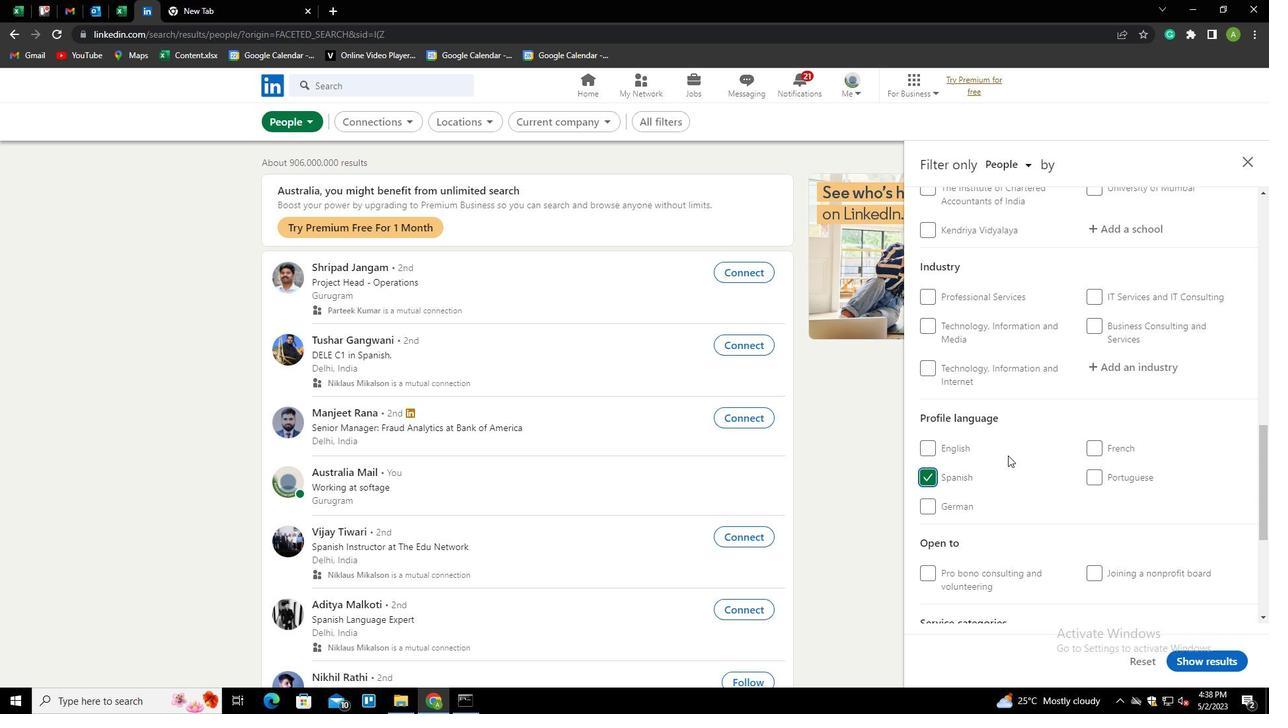 
Action: Mouse scrolled (1008, 456) with delta (0, 0)
Screenshot: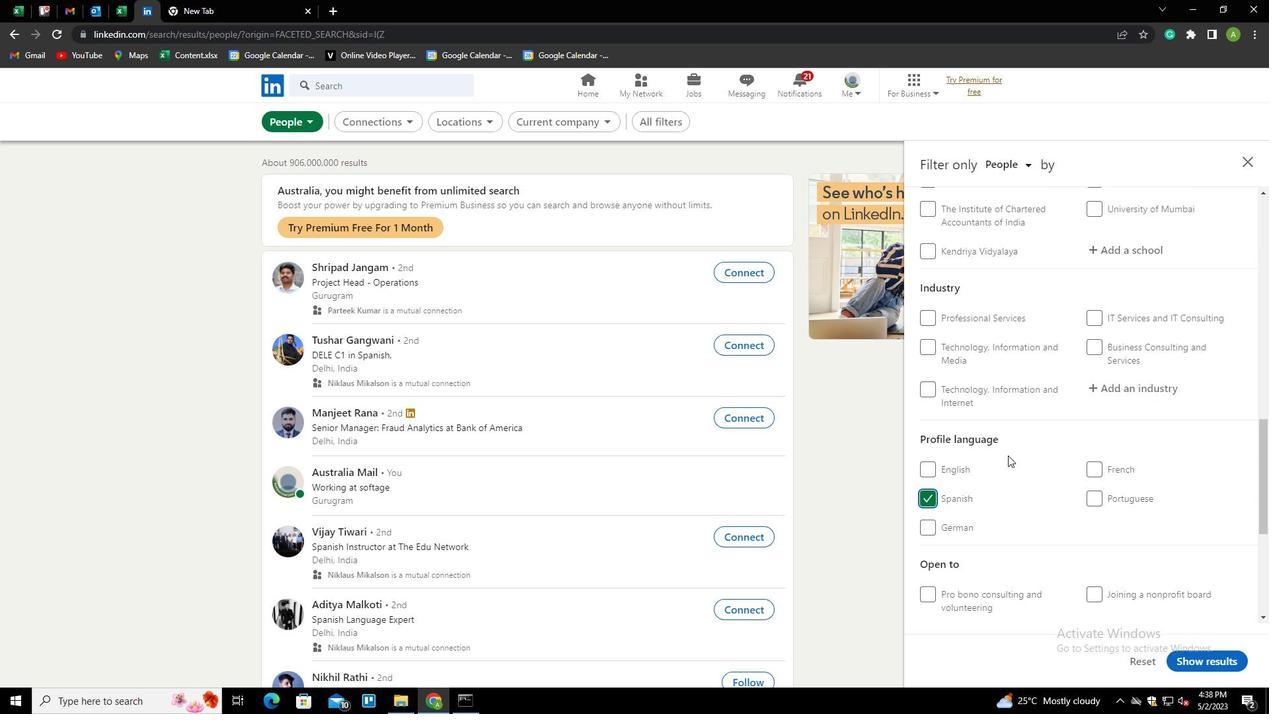 
Action: Mouse scrolled (1008, 456) with delta (0, 0)
Screenshot: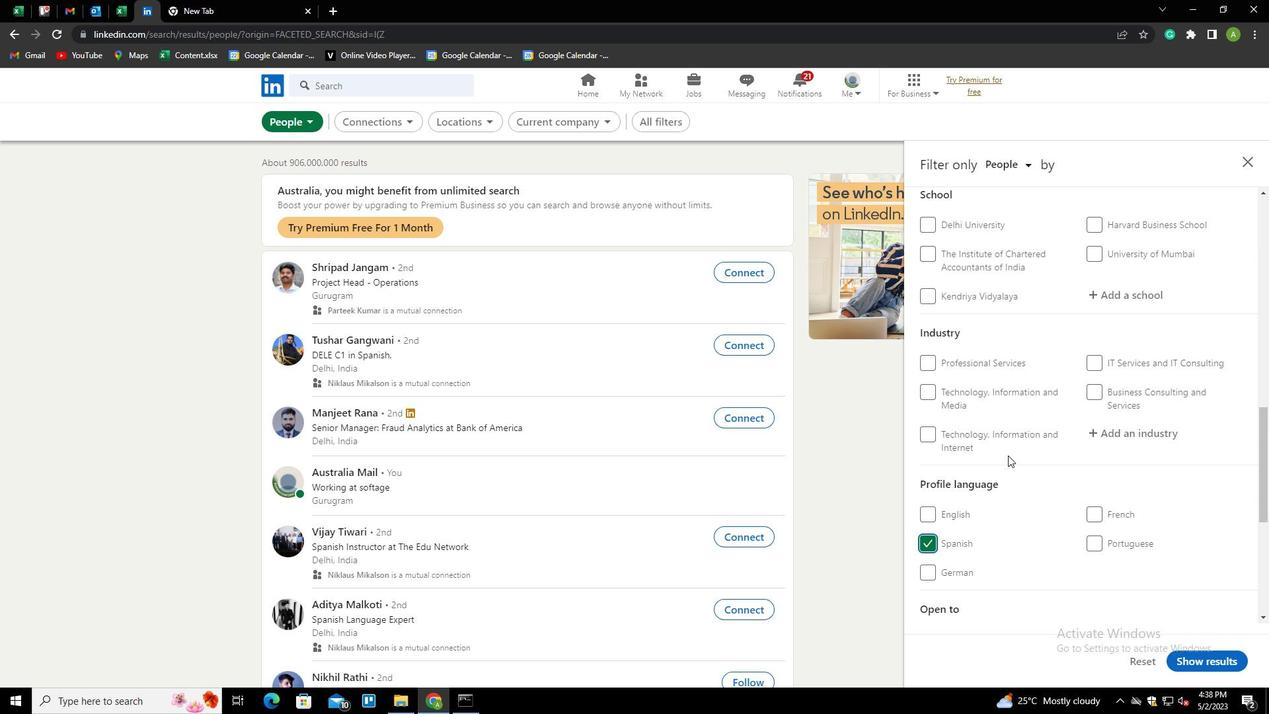 
Action: Mouse scrolled (1008, 456) with delta (0, 0)
Screenshot: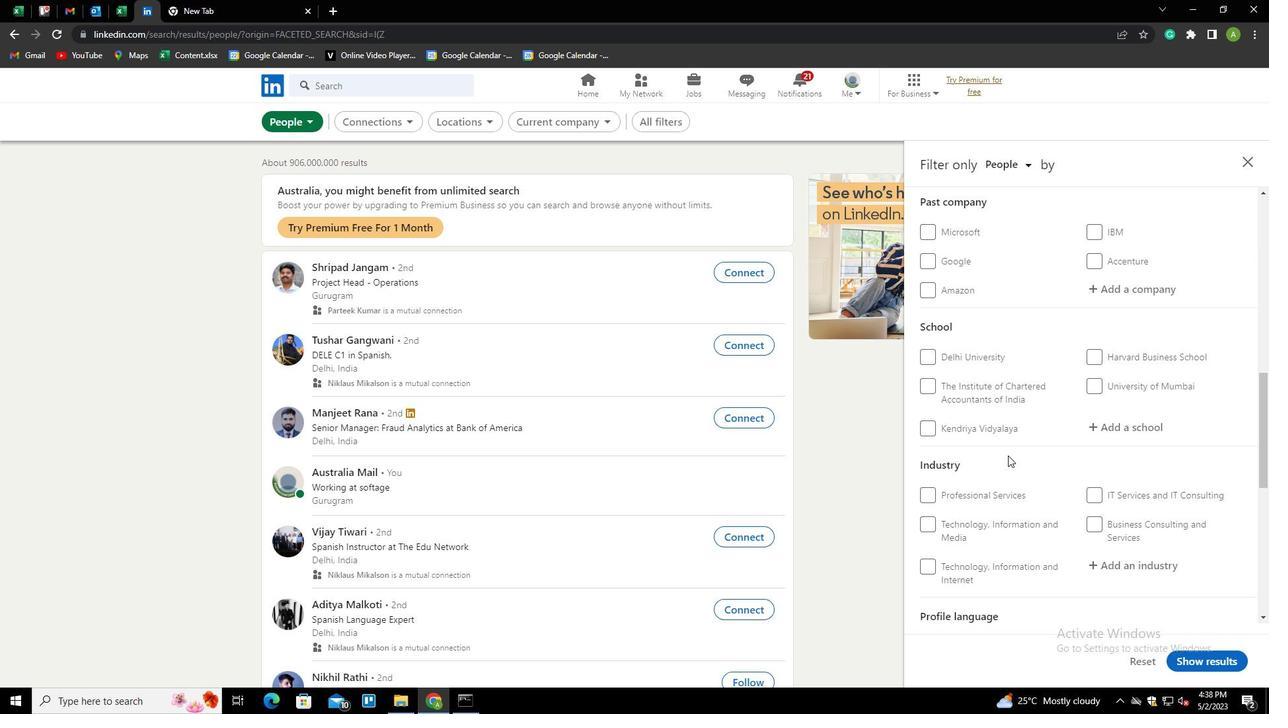 
Action: Mouse scrolled (1008, 456) with delta (0, 0)
Screenshot: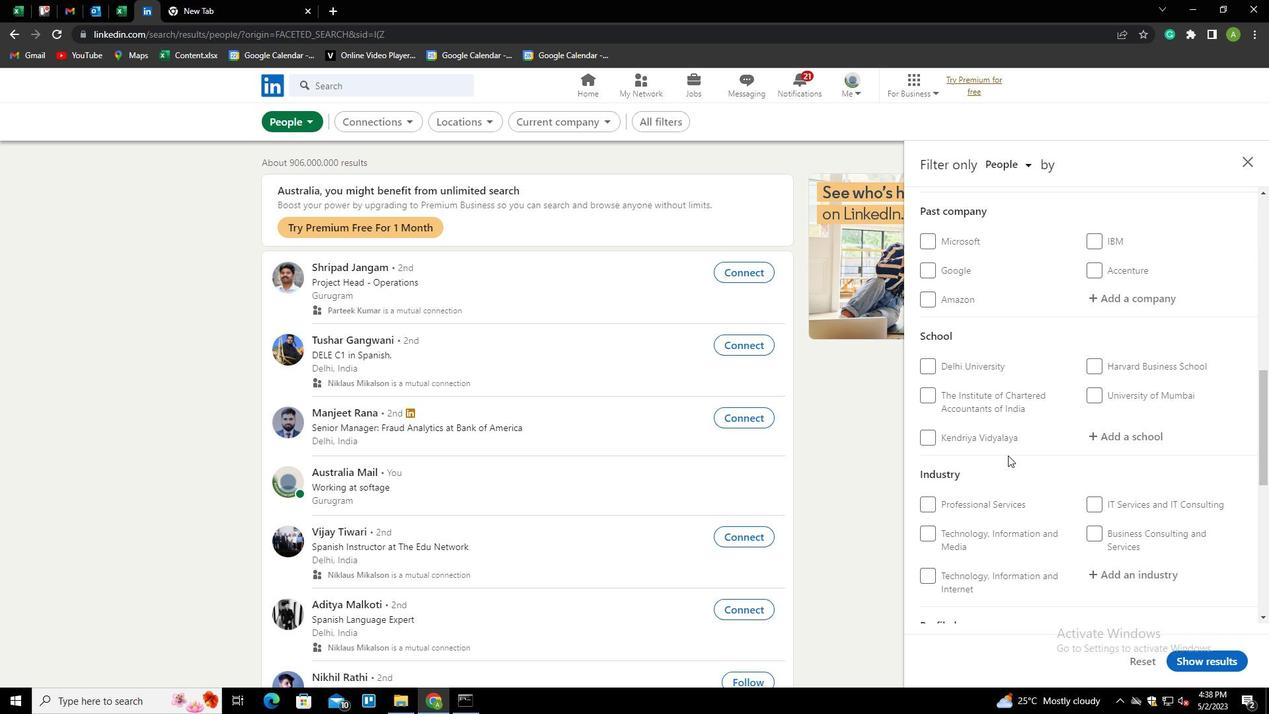 
Action: Mouse scrolled (1008, 456) with delta (0, 0)
Screenshot: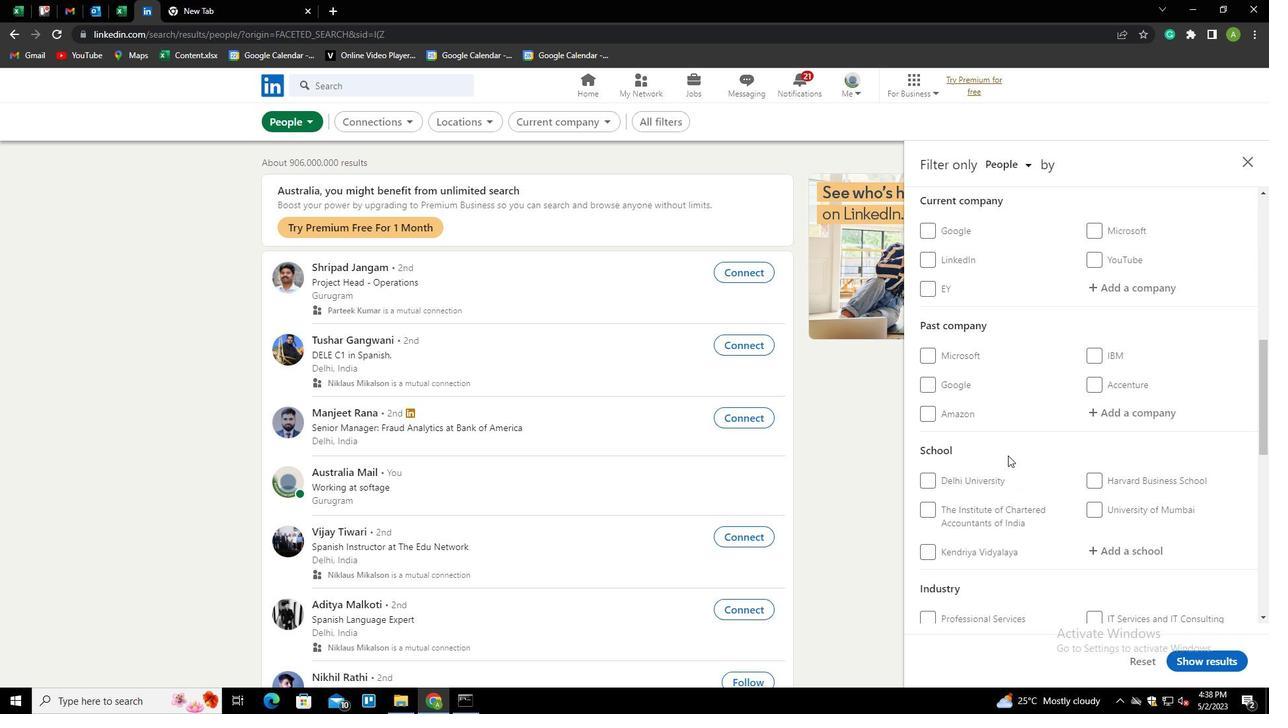 
Action: Mouse moved to (1103, 366)
Screenshot: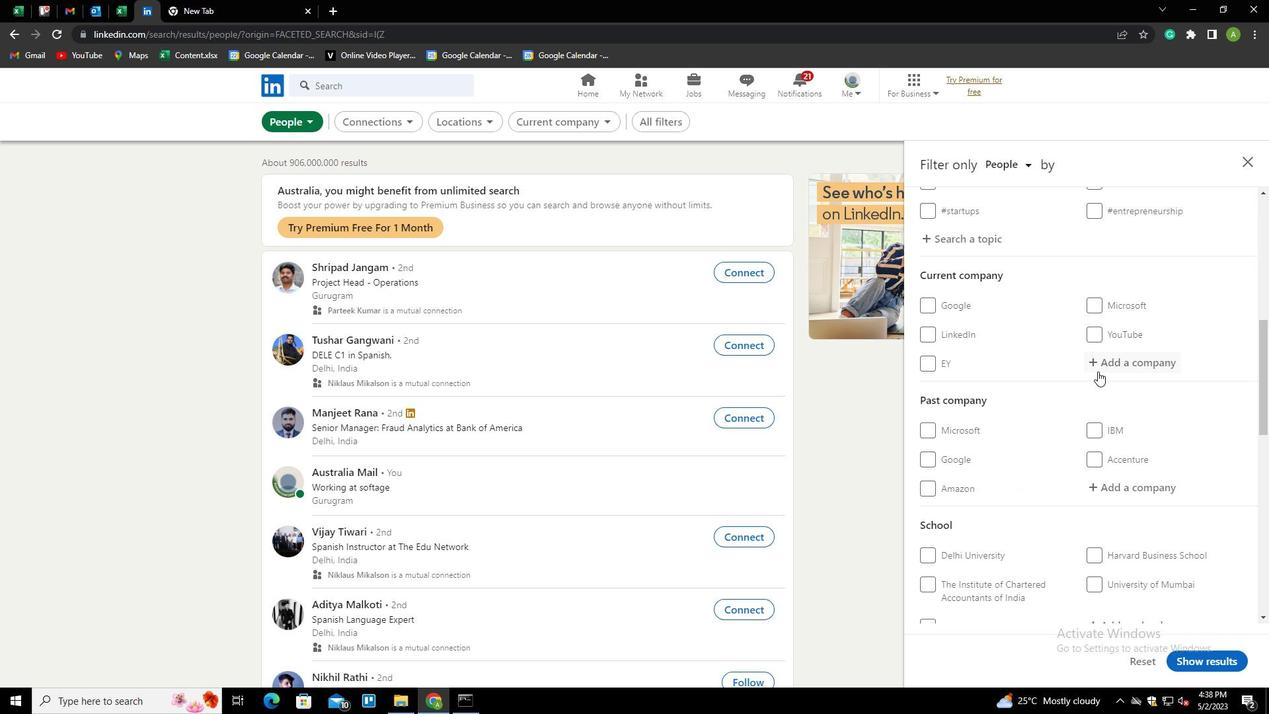 
Action: Mouse pressed left at (1103, 366)
Screenshot: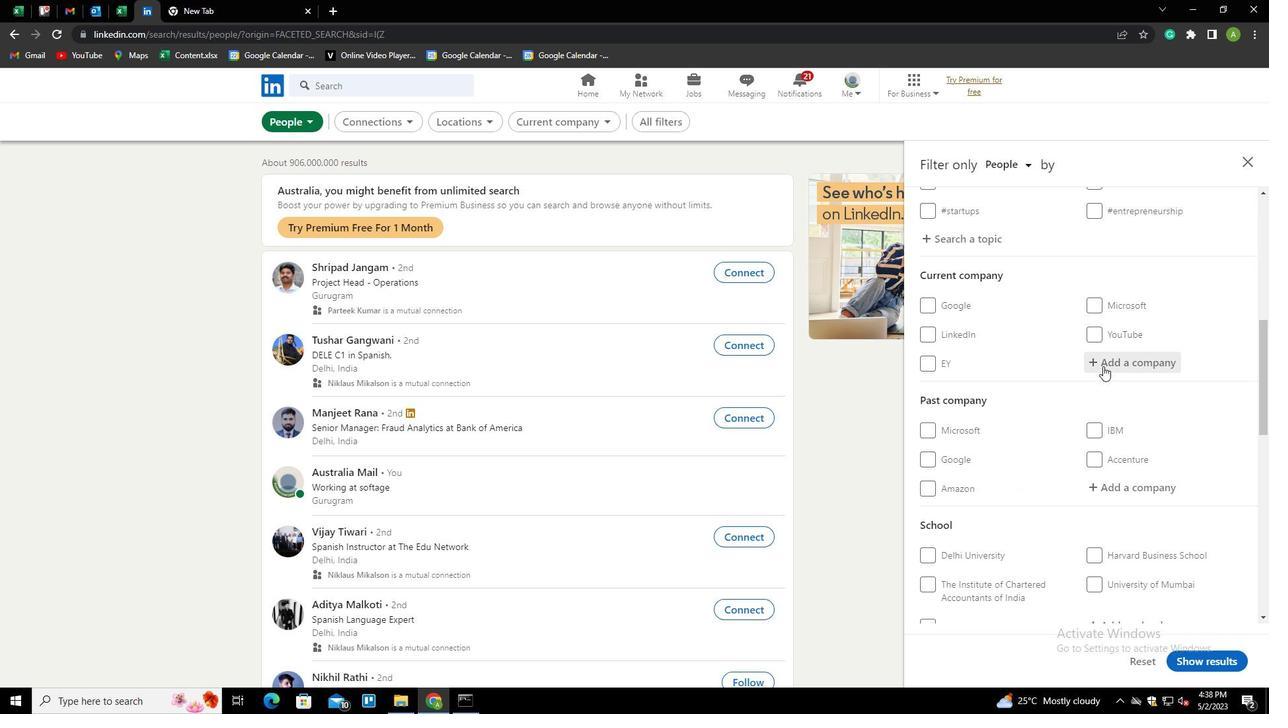 
Action: Mouse moved to (1114, 363)
Screenshot: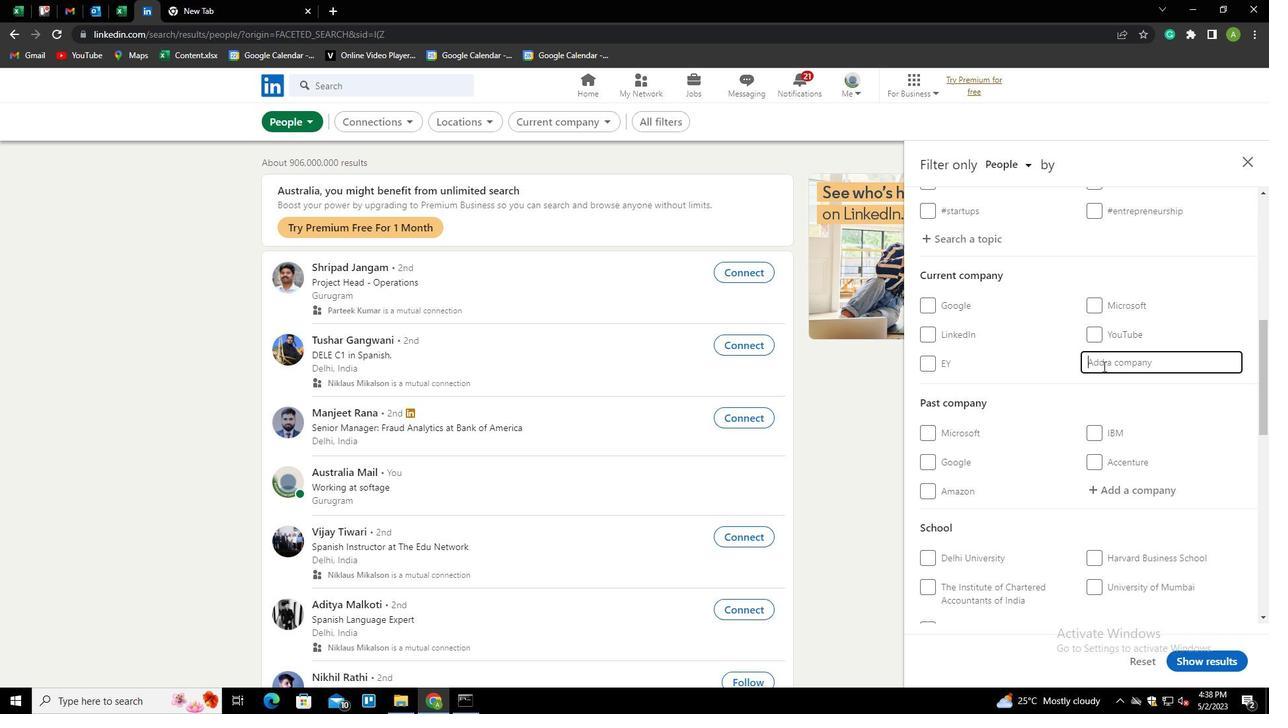 
Action: Mouse pressed left at (1114, 363)
Screenshot: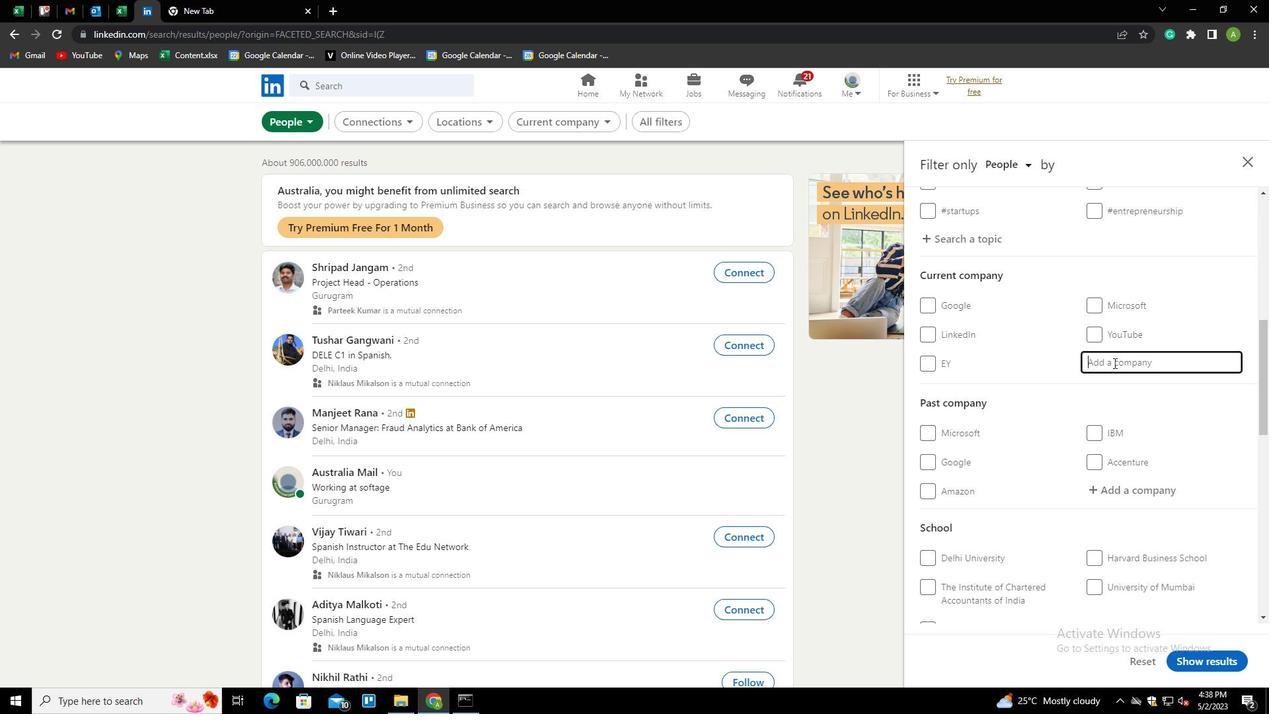 
Action: Key pressed <Key.shift>FIRST<Key.space><Key.shift>SOLAR<Key.down><Key.down><Key.enter>
Screenshot: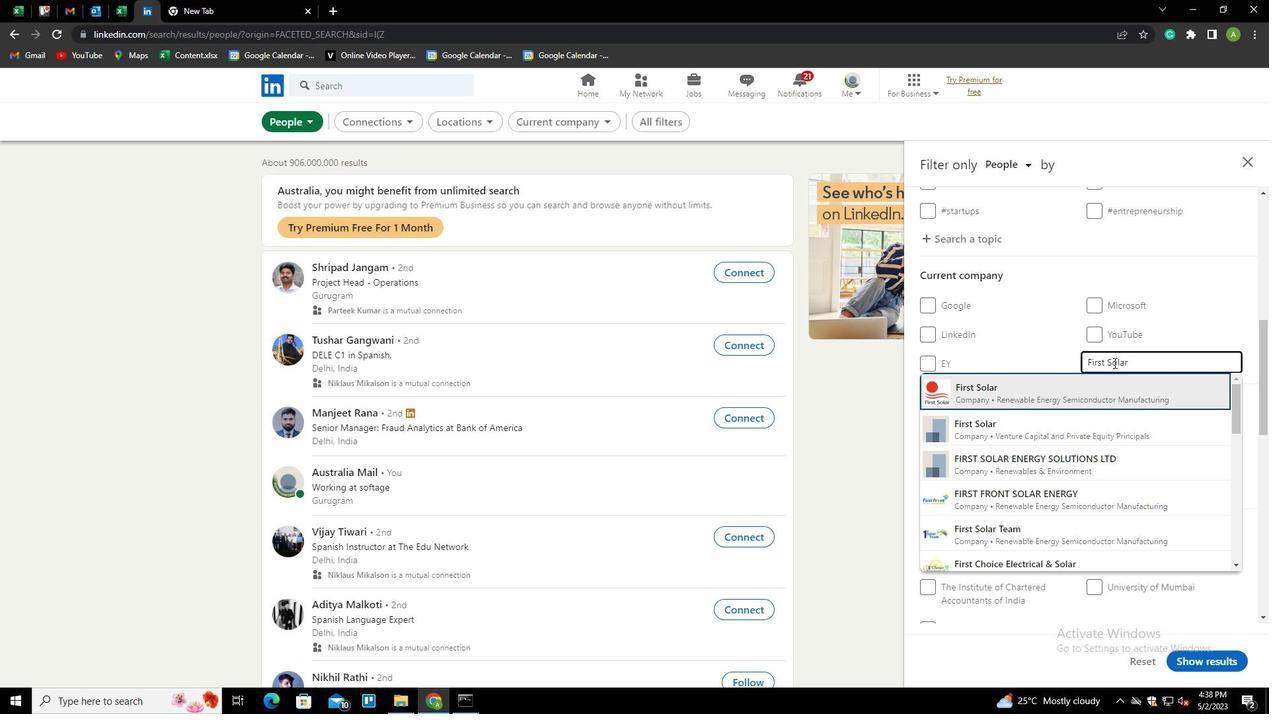 
Action: Mouse scrolled (1114, 362) with delta (0, 0)
Screenshot: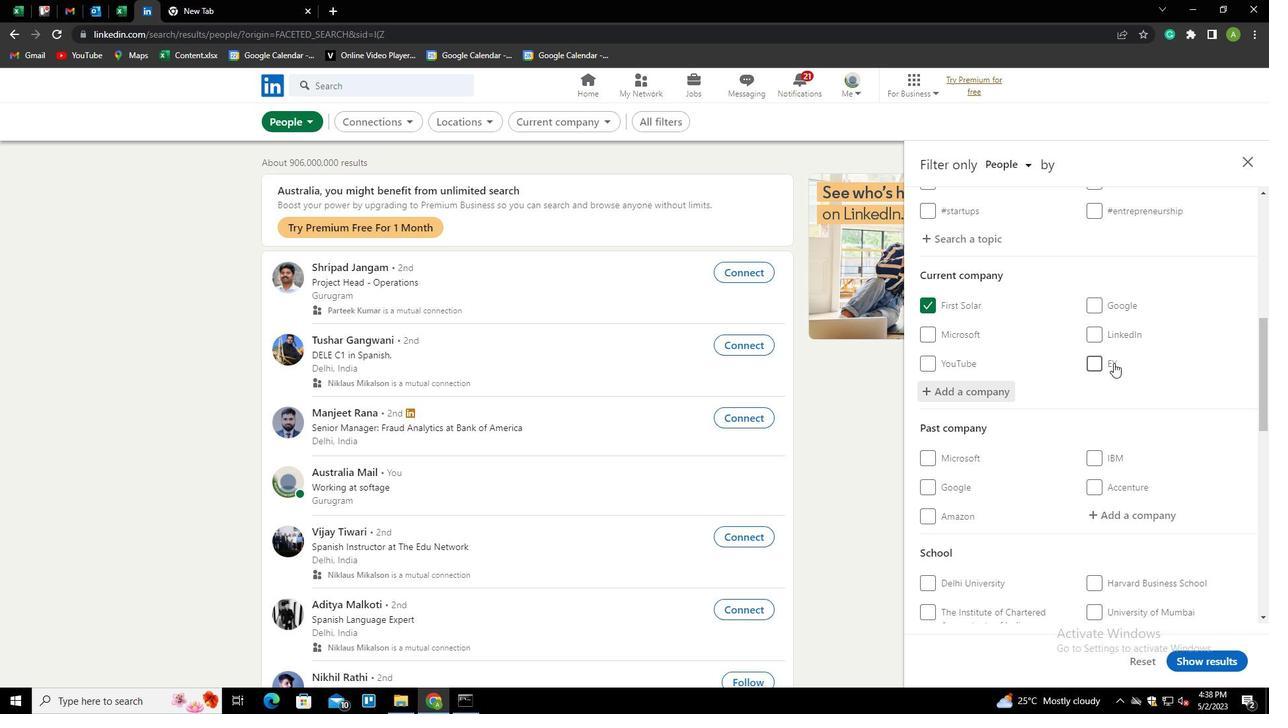 
Action: Mouse scrolled (1114, 362) with delta (0, 0)
Screenshot: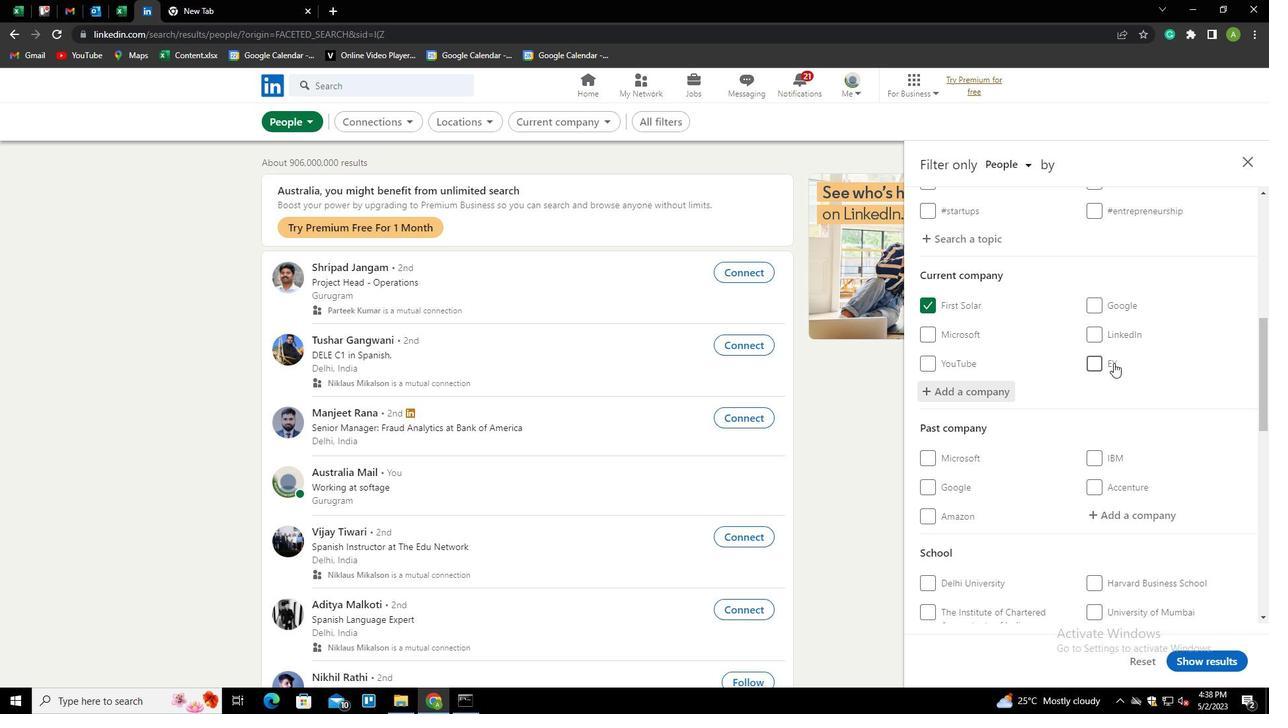 
Action: Mouse scrolled (1114, 362) with delta (0, 0)
Screenshot: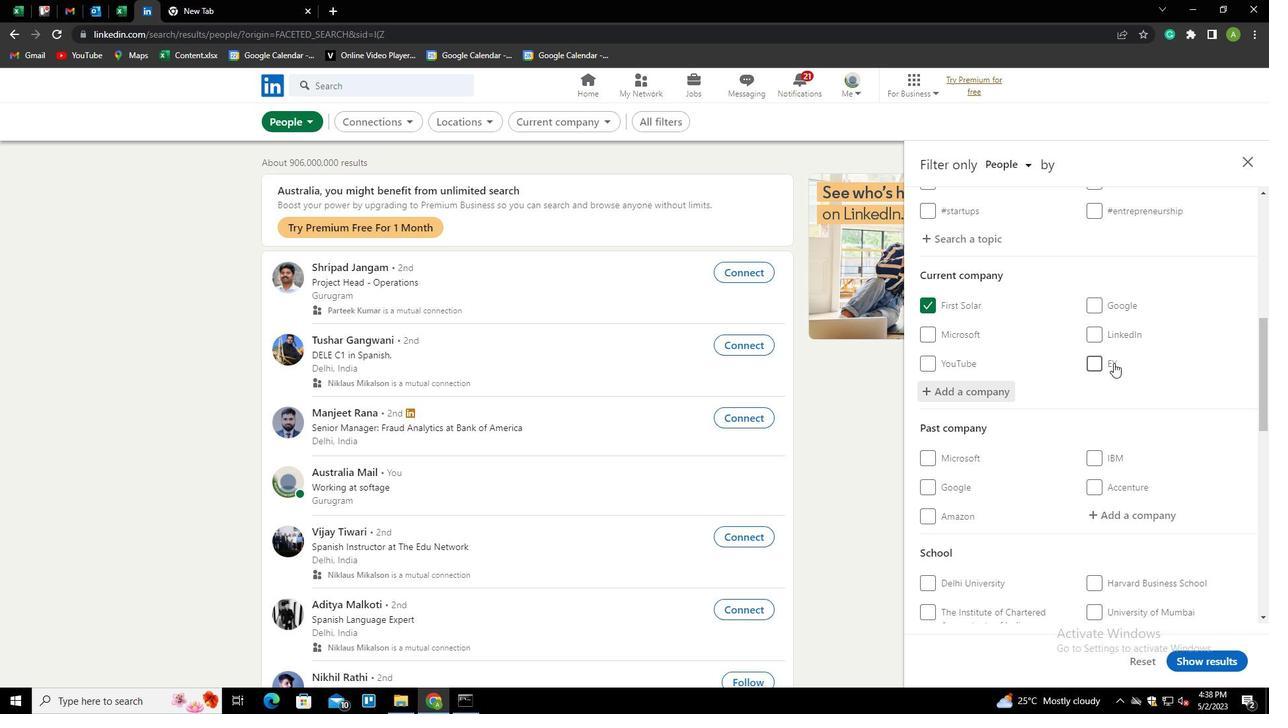 
Action: Mouse scrolled (1114, 362) with delta (0, 0)
Screenshot: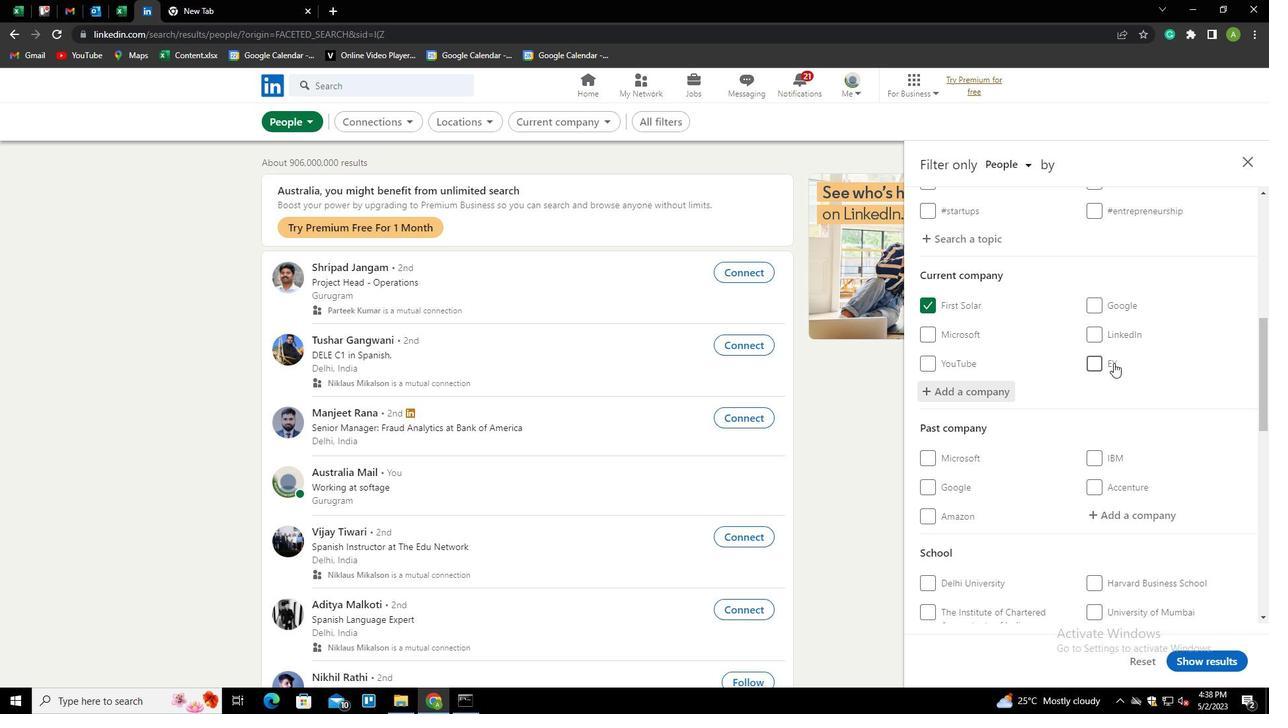 
Action: Mouse moved to (1129, 388)
Screenshot: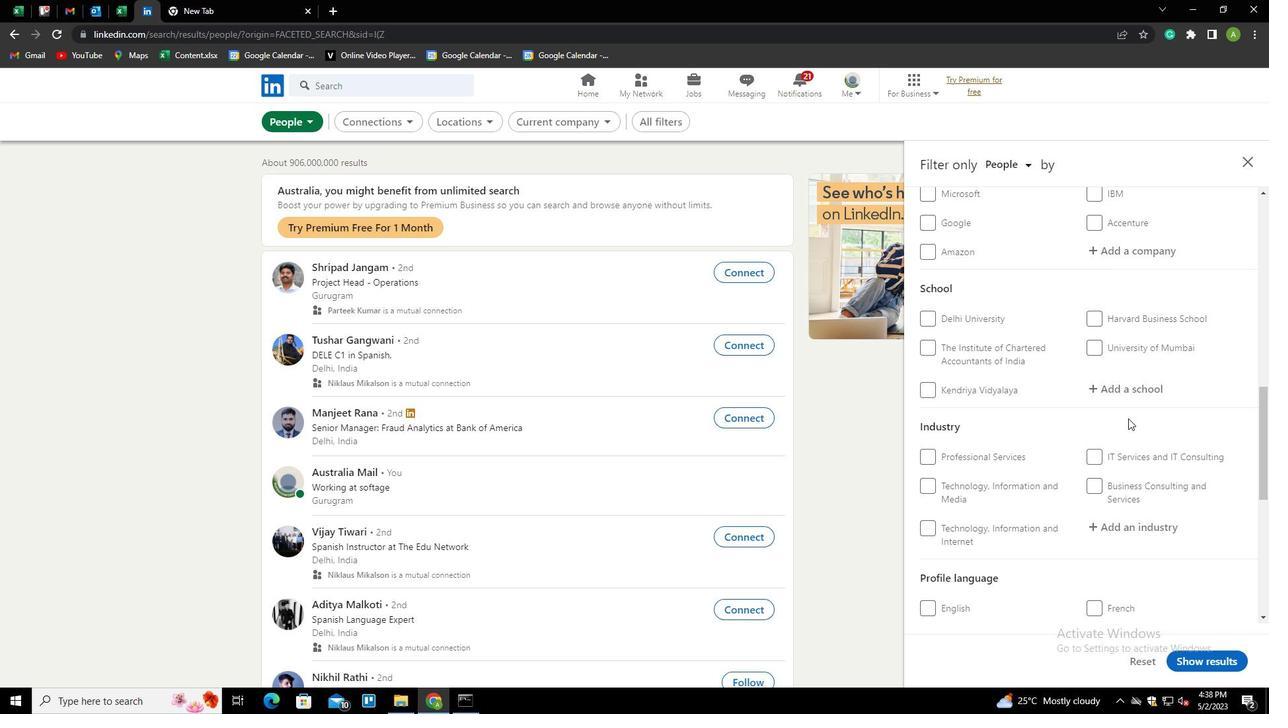 
Action: Mouse pressed left at (1129, 388)
Screenshot: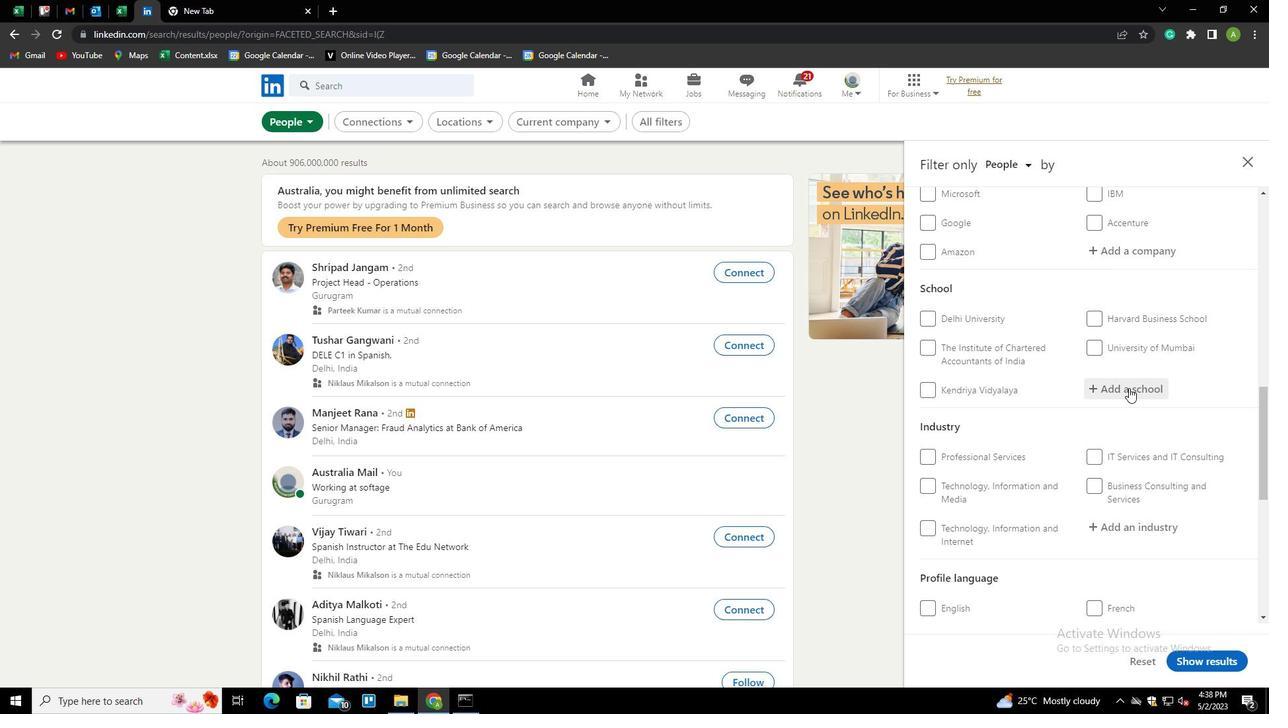 
Action: Key pressed <Key.shift>DE;<Key.backspace>LHI<Key.down><Key.down><Key.down><Key.down><Key.down><Key.down><Key.down><Key.down><Key.down><Key.down><Key.down><Key.down><Key.down><Key.down><Key.down><Key.down><Key.down><Key.down><Key.down><Key.down><Key.down><Key.down><Key.space><Key.shift>PUBLIC<Key.space><Key.shift>SCHOOL<Key.space><Key.shift>_<Key.backspace>-<Key.space><Key.shift><Key.shift>BAN<Key.down><Key.enter>
Screenshot: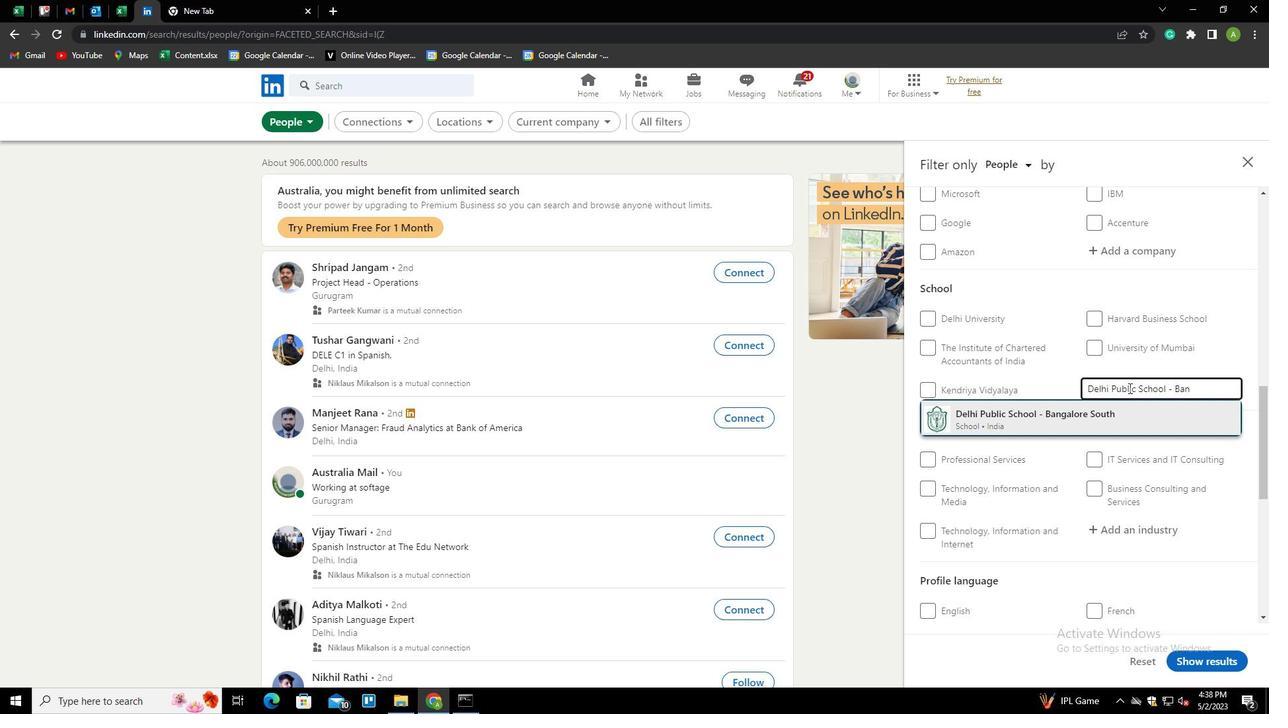 
Action: Mouse moved to (1060, 385)
Screenshot: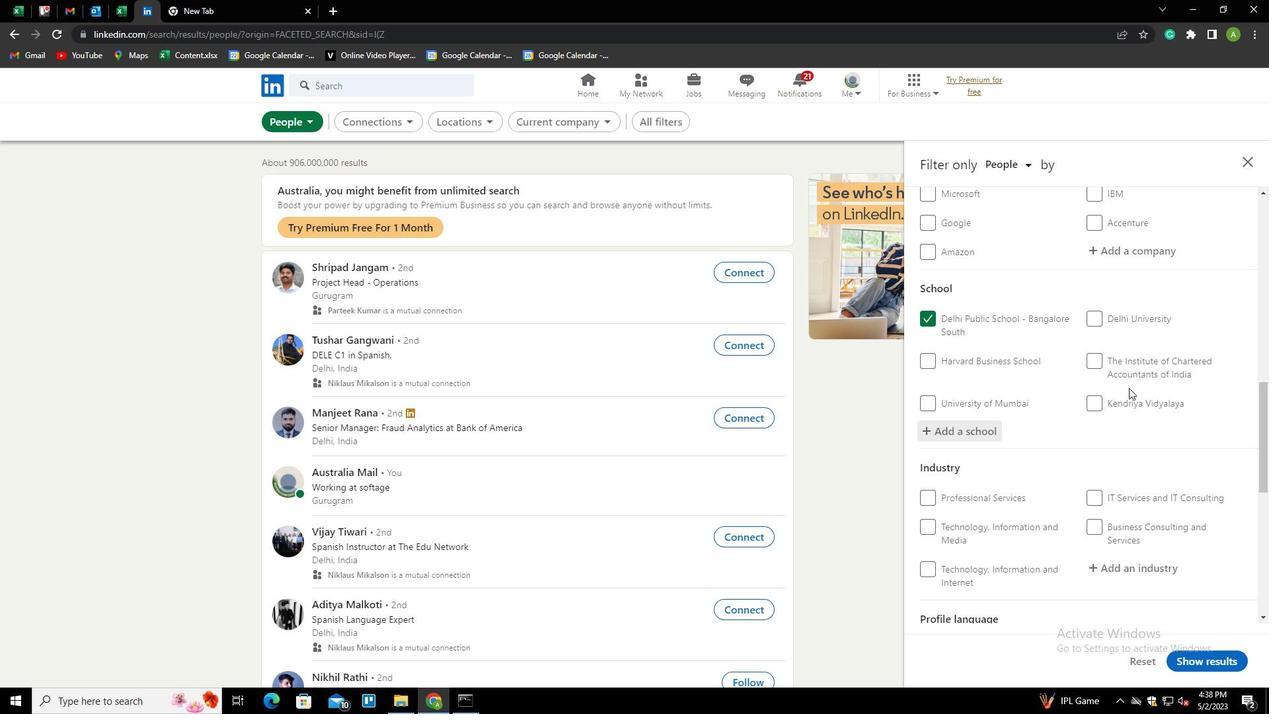 
Action: Mouse scrolled (1060, 384) with delta (0, 0)
Screenshot: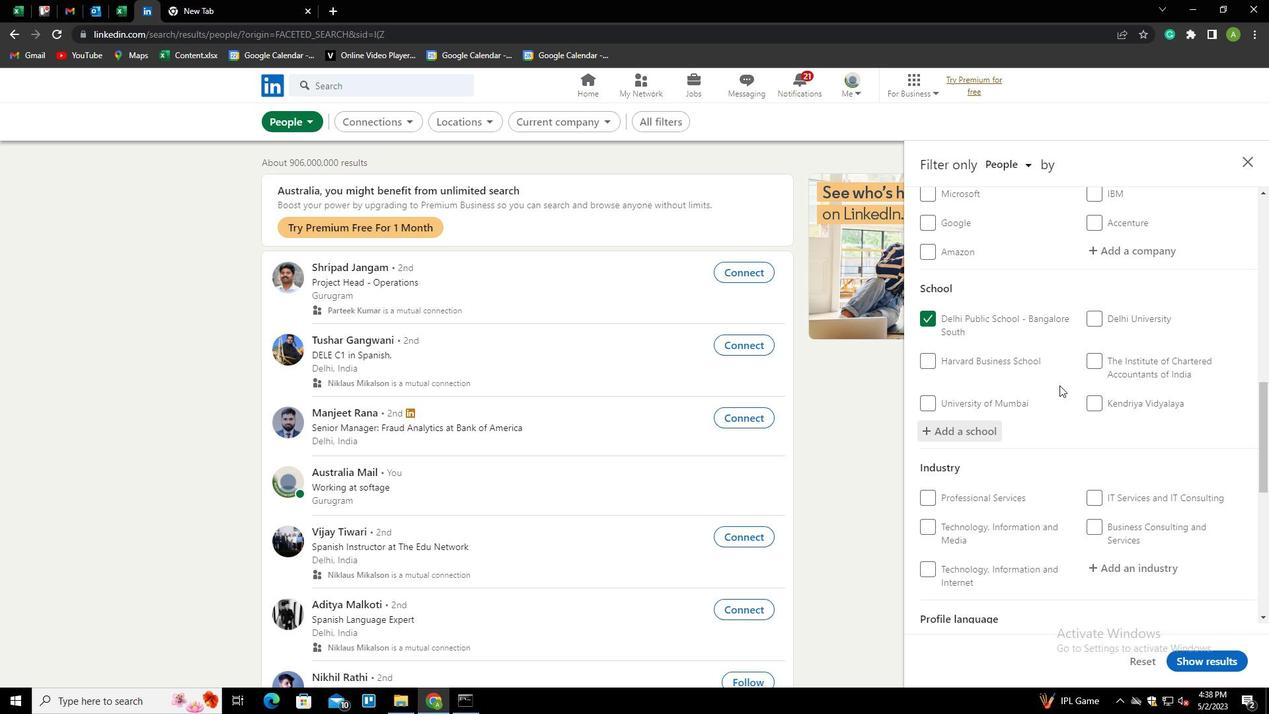 
Action: Mouse scrolled (1060, 384) with delta (0, 0)
Screenshot: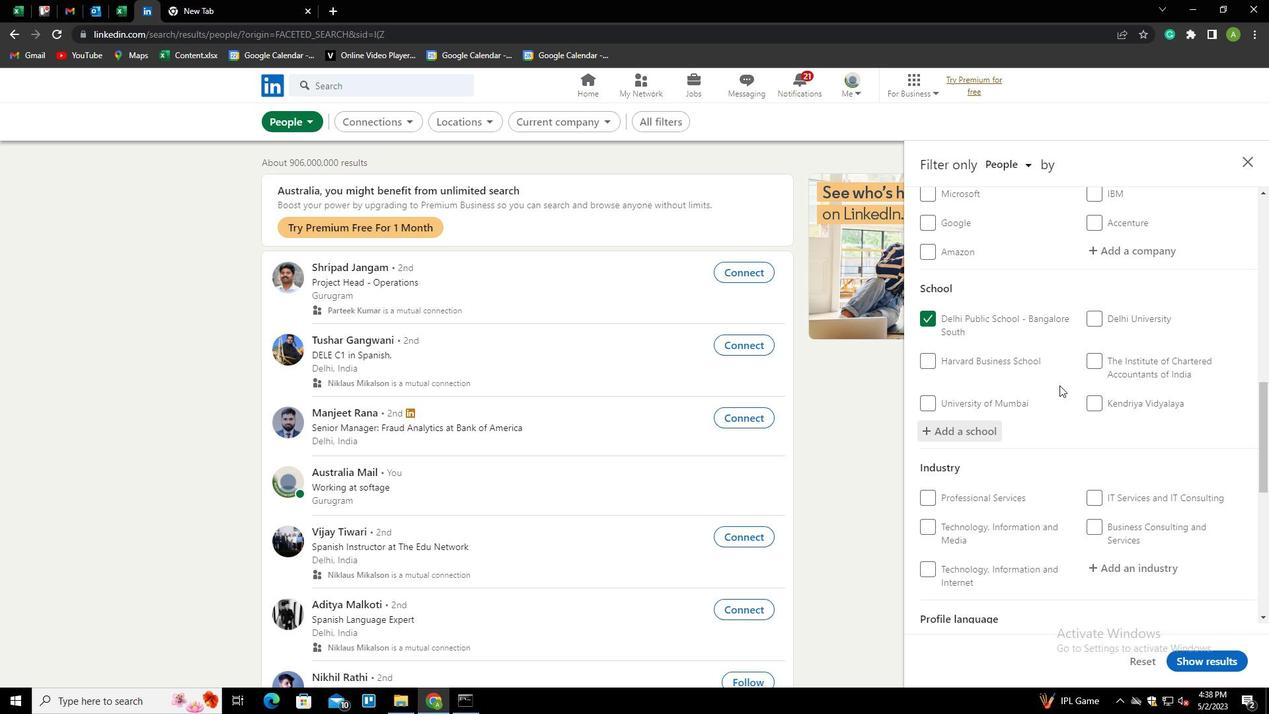 
Action: Mouse moved to (1107, 433)
Screenshot: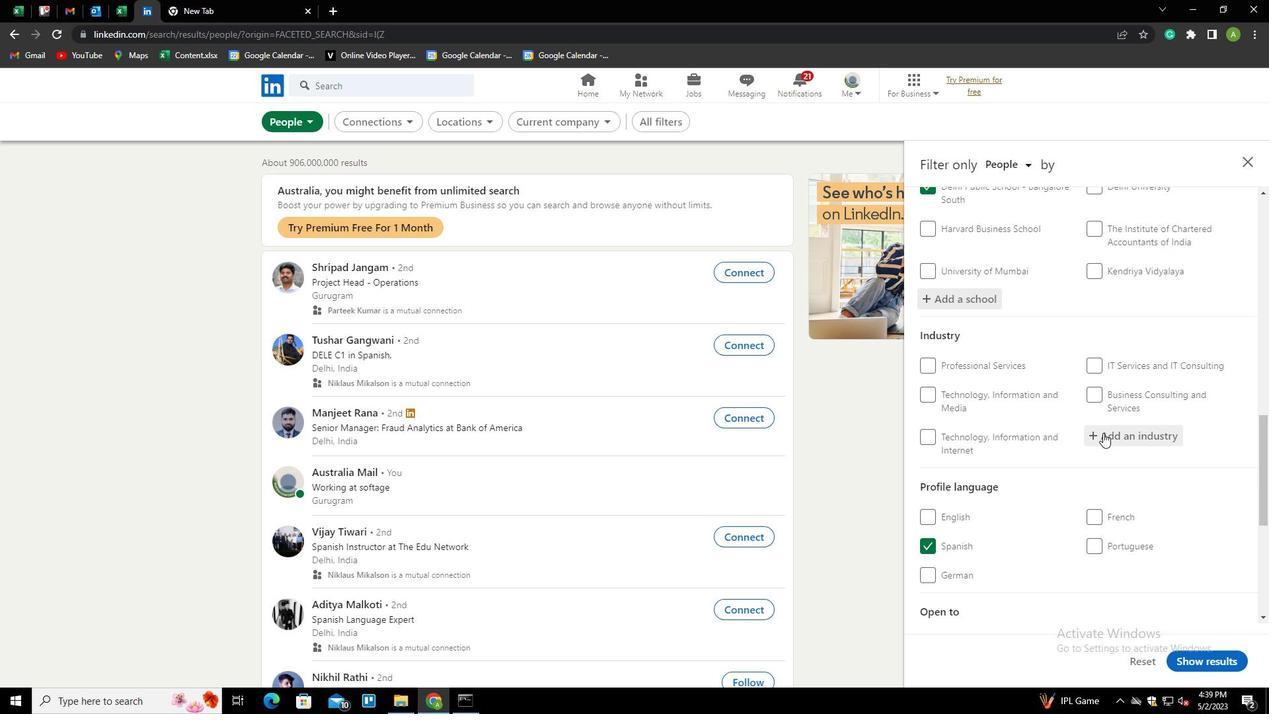 
Action: Mouse pressed left at (1107, 433)
Screenshot: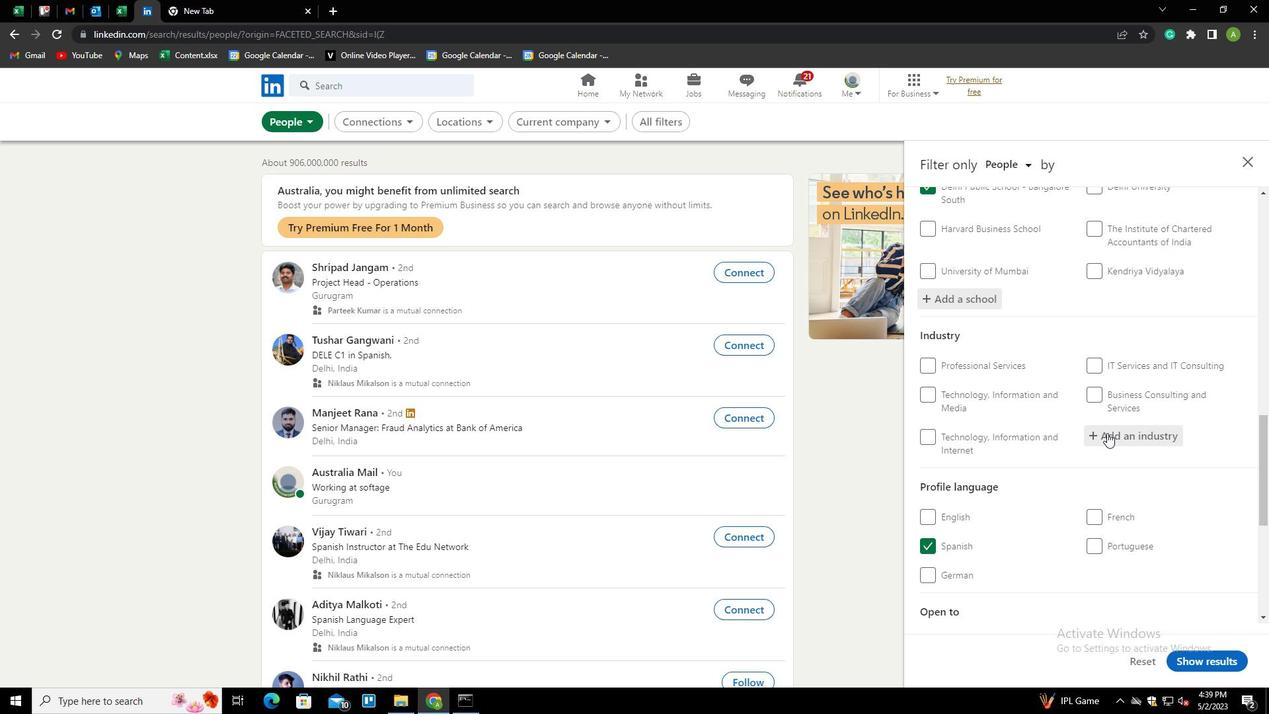 
Action: Key pressed S<Key.backspace><Key.shift><Key.shift>SOUTH<Key.shift_r><Key.home><Key.shift>POLIT<Key.down><Key.enter>
Screenshot: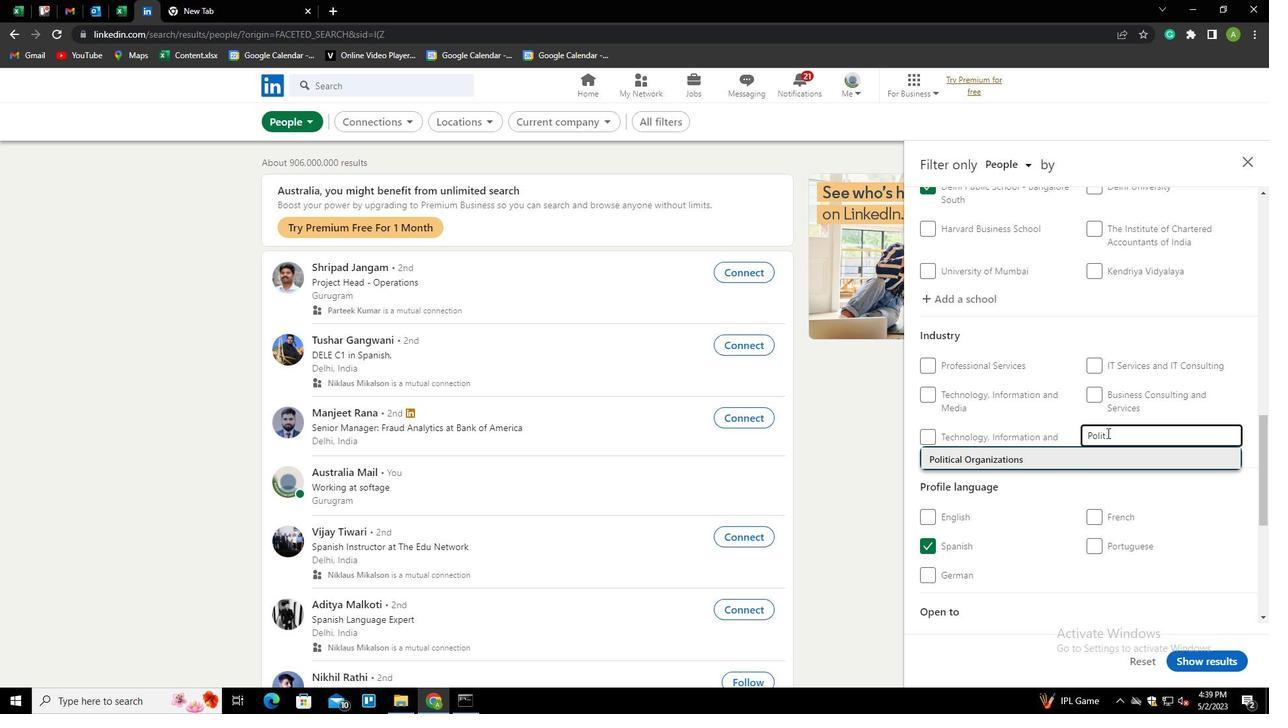 
Action: Mouse scrolled (1107, 432) with delta (0, 0)
Screenshot: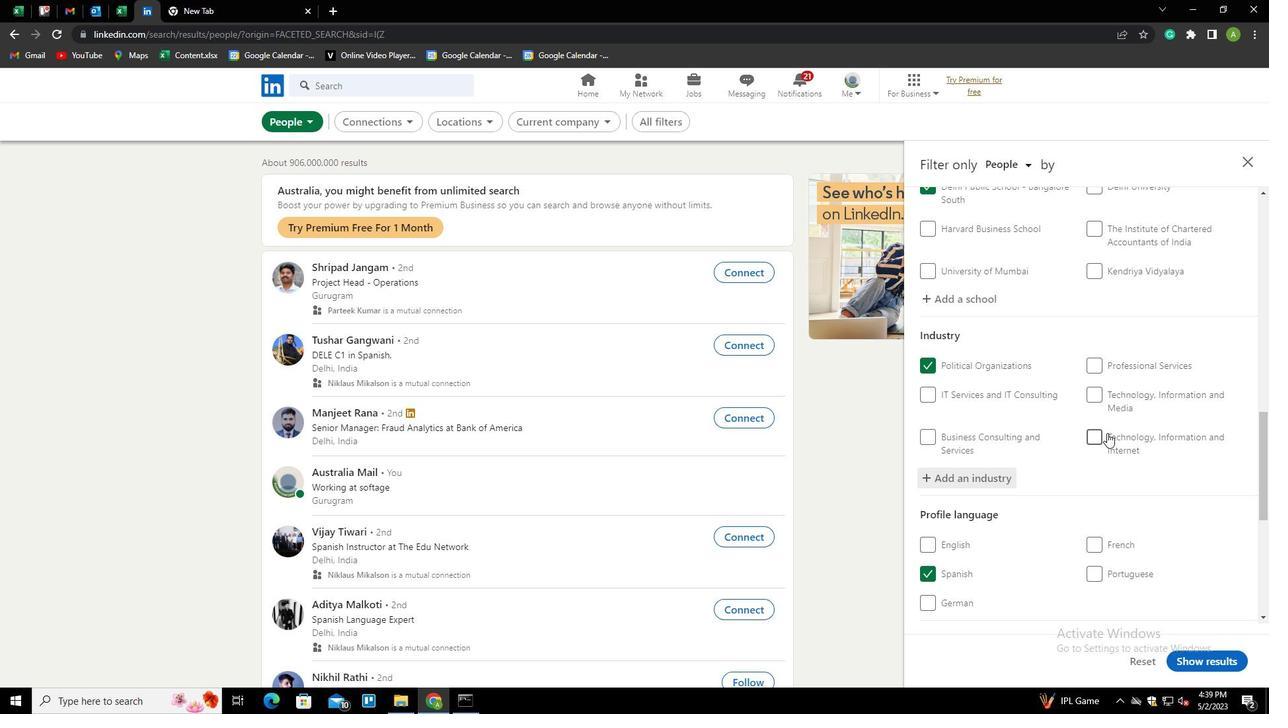 
Action: Mouse scrolled (1107, 432) with delta (0, 0)
Screenshot: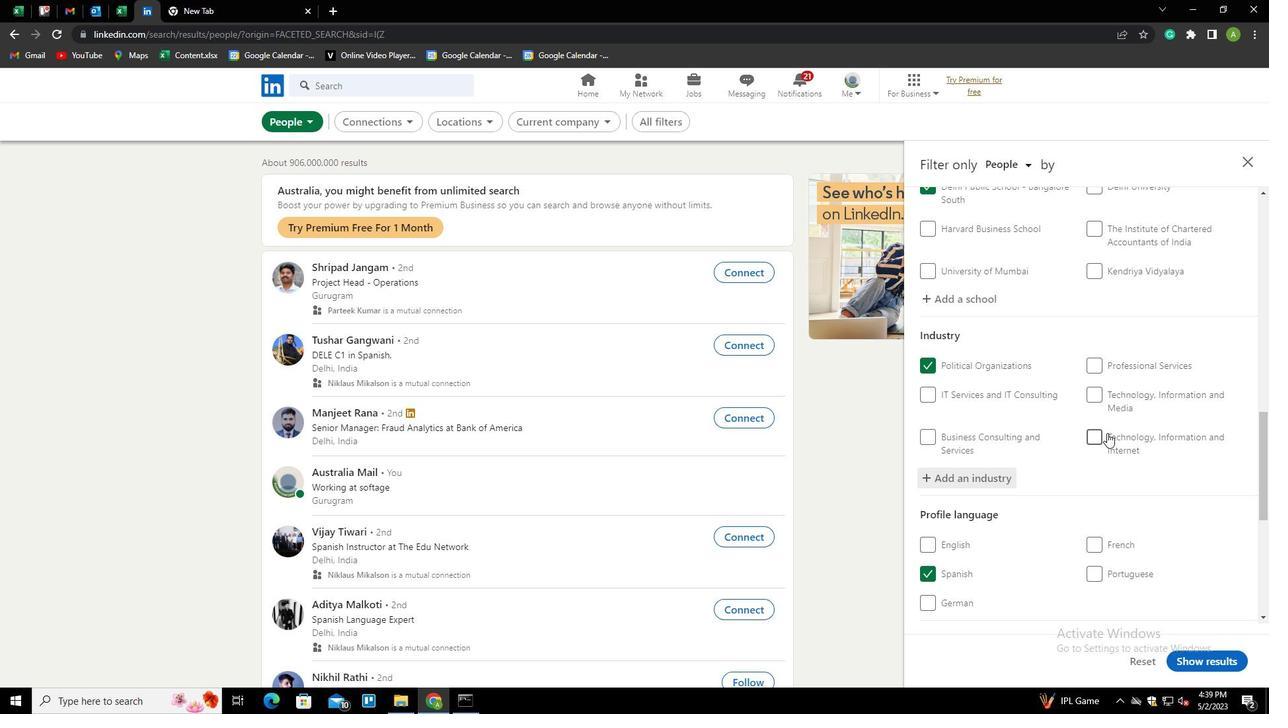 
Action: Mouse scrolled (1107, 432) with delta (0, 0)
Screenshot: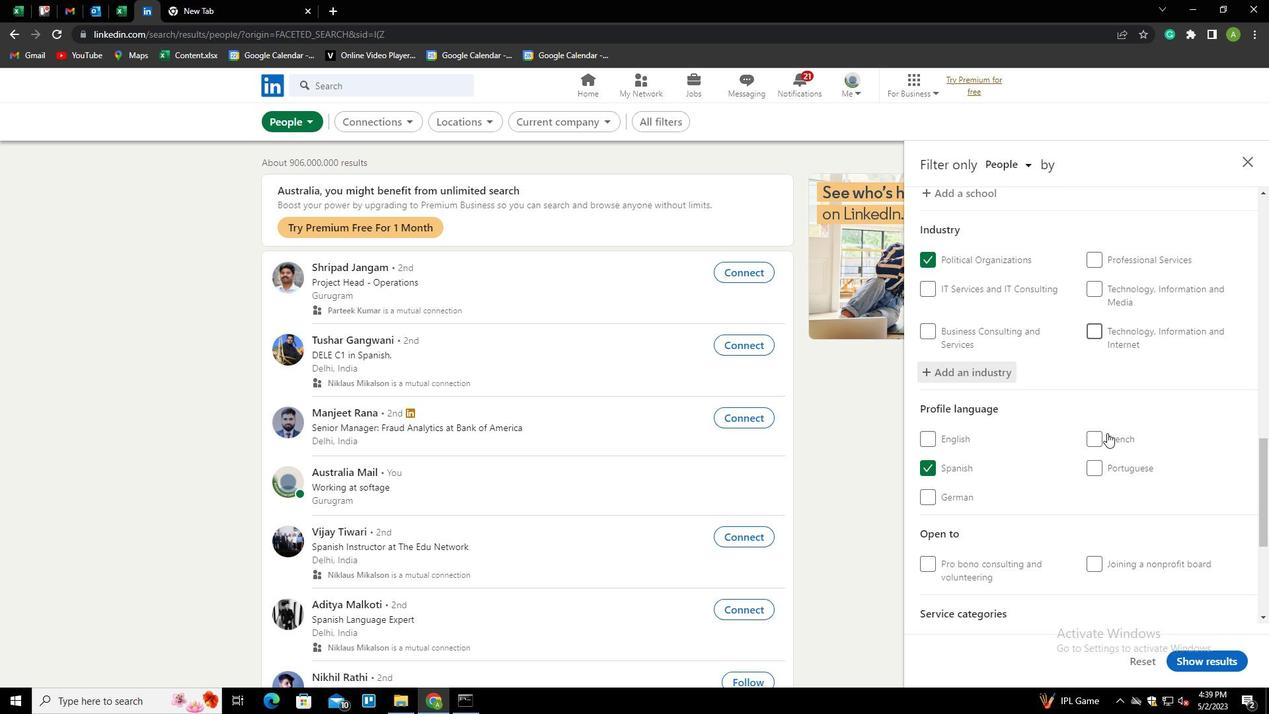 
Action: Mouse scrolled (1107, 432) with delta (0, 0)
Screenshot: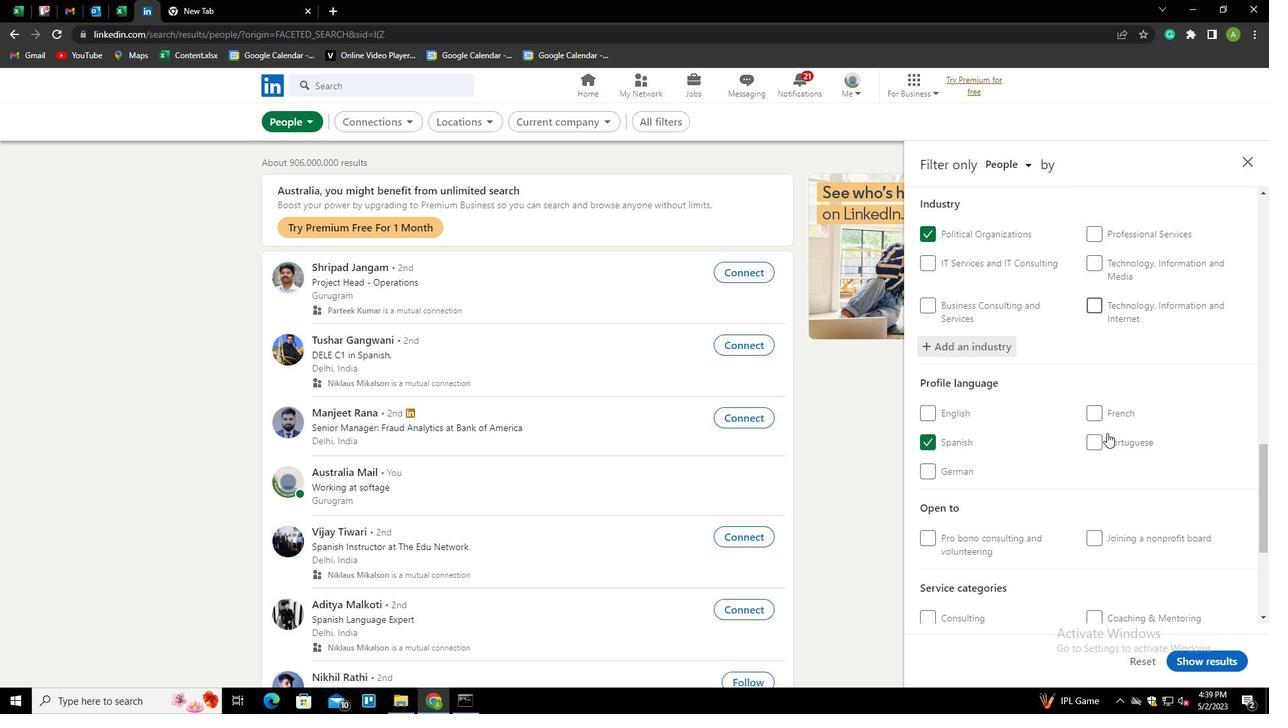
Action: Mouse scrolled (1107, 432) with delta (0, 0)
Screenshot: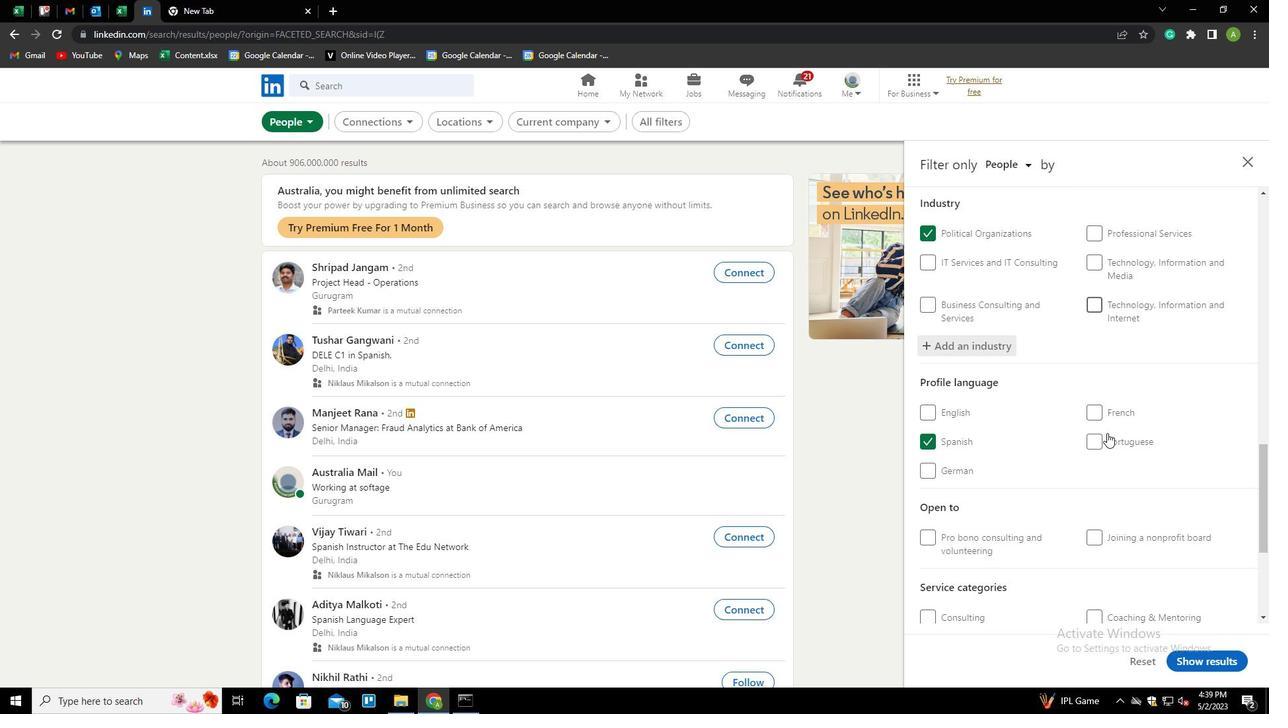 
Action: Mouse moved to (1110, 474)
Screenshot: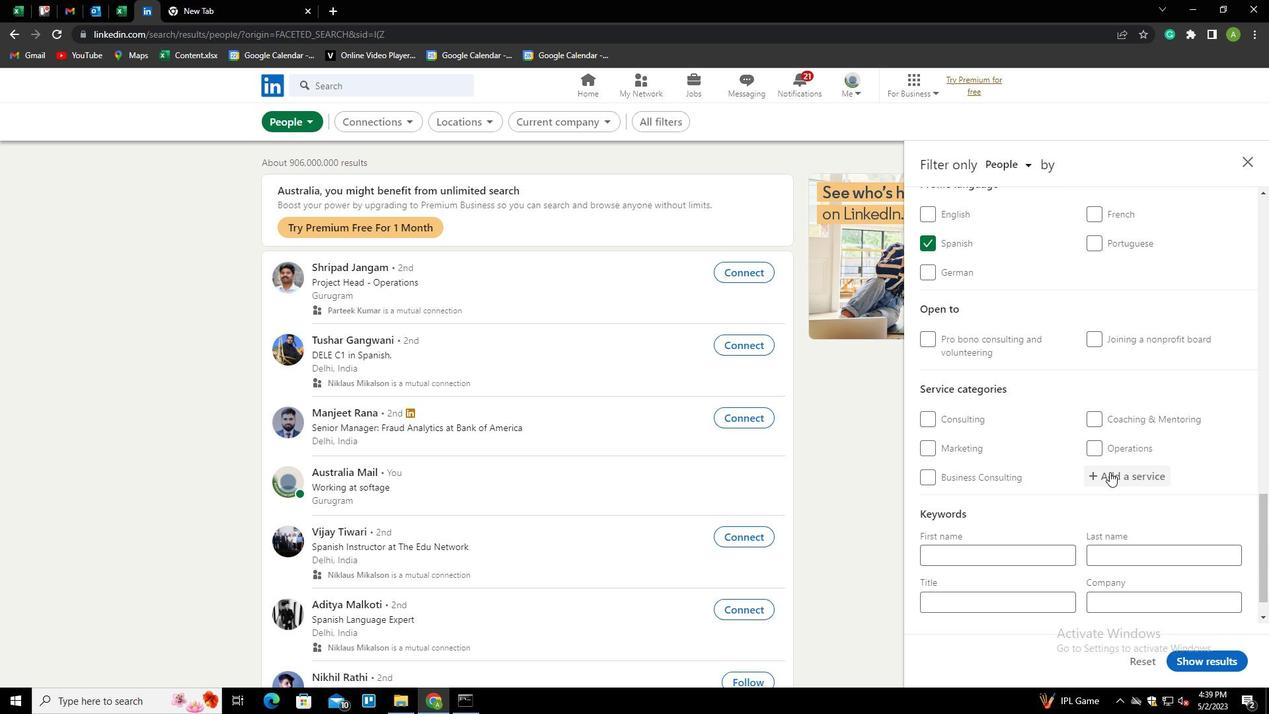
Action: Mouse pressed left at (1110, 474)
Screenshot: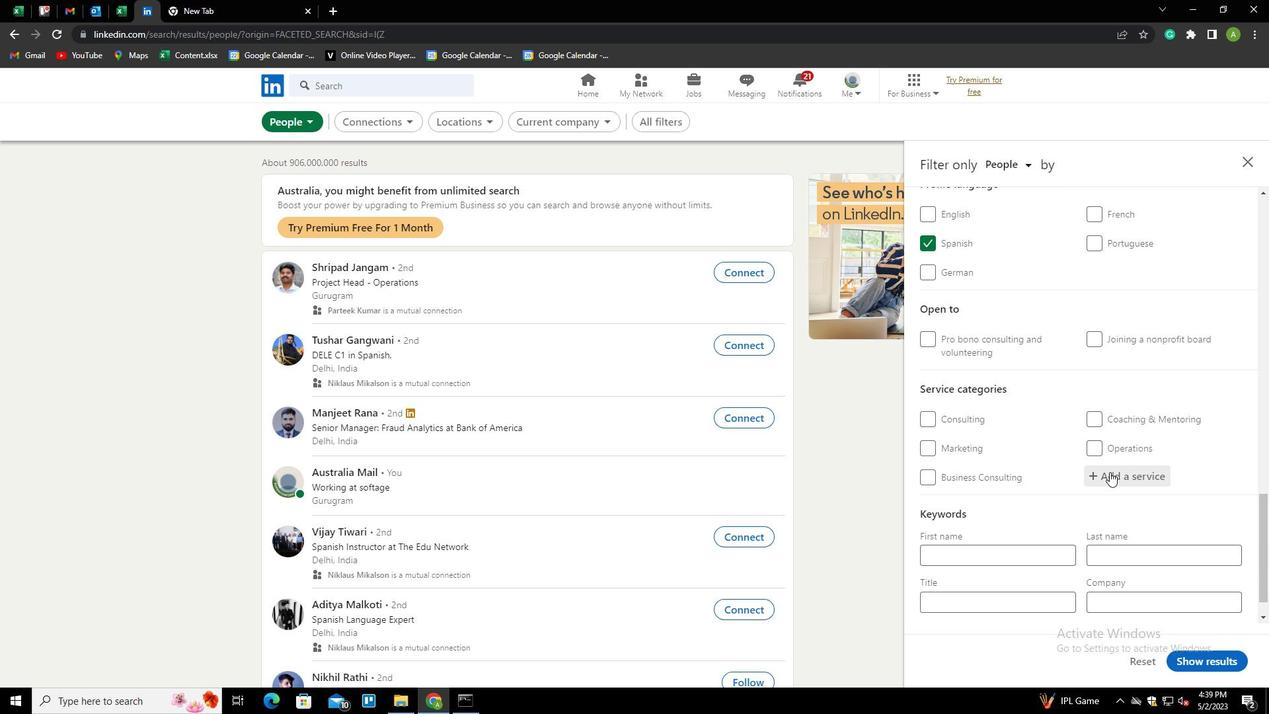 
Action: Mouse moved to (1115, 476)
Screenshot: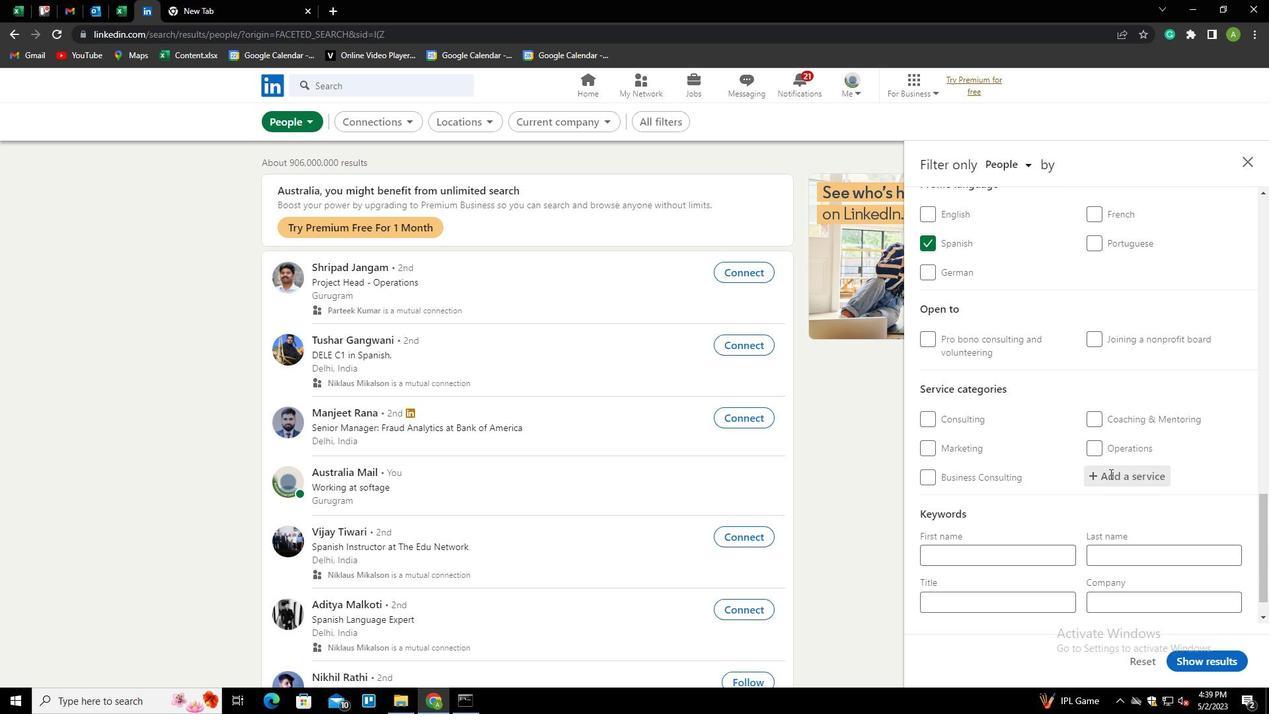 
Action: Mouse pressed left at (1115, 476)
Screenshot: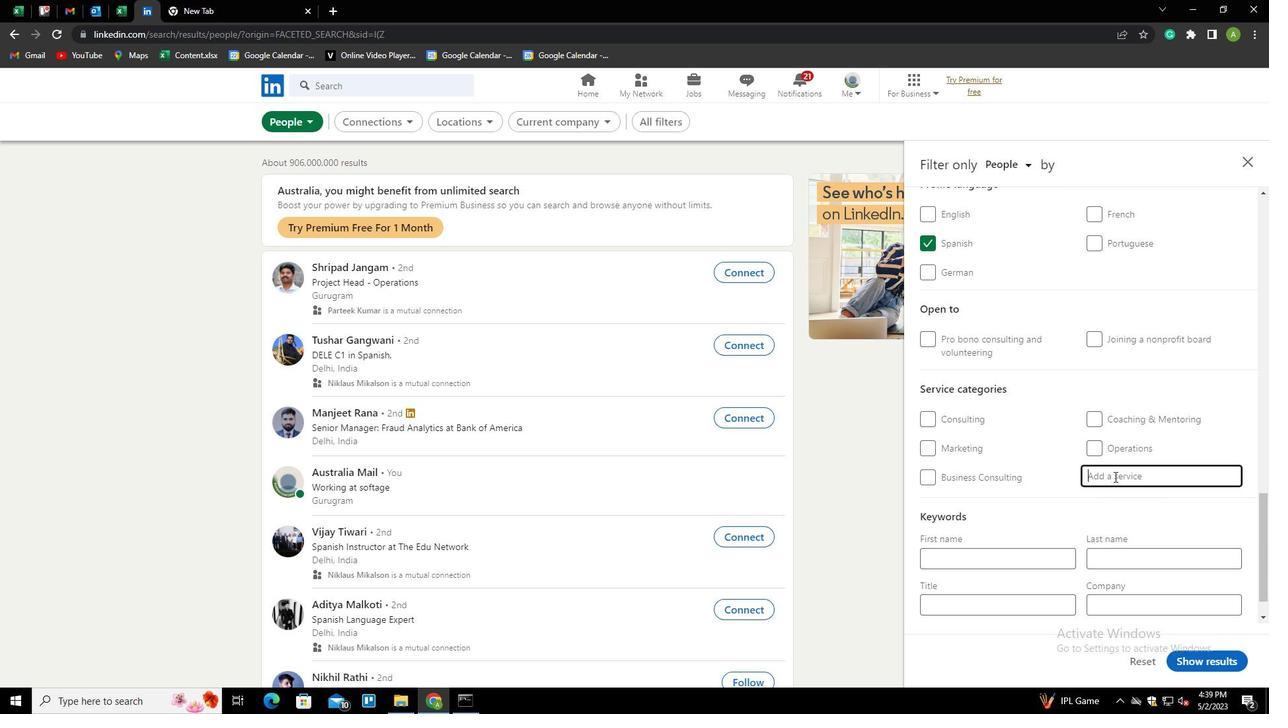 
Action: Key pressed <Key.shift>USER<Key.space><Key.shift>EXPERIENCE<Key.space><Key.down><Key.enter>
Screenshot: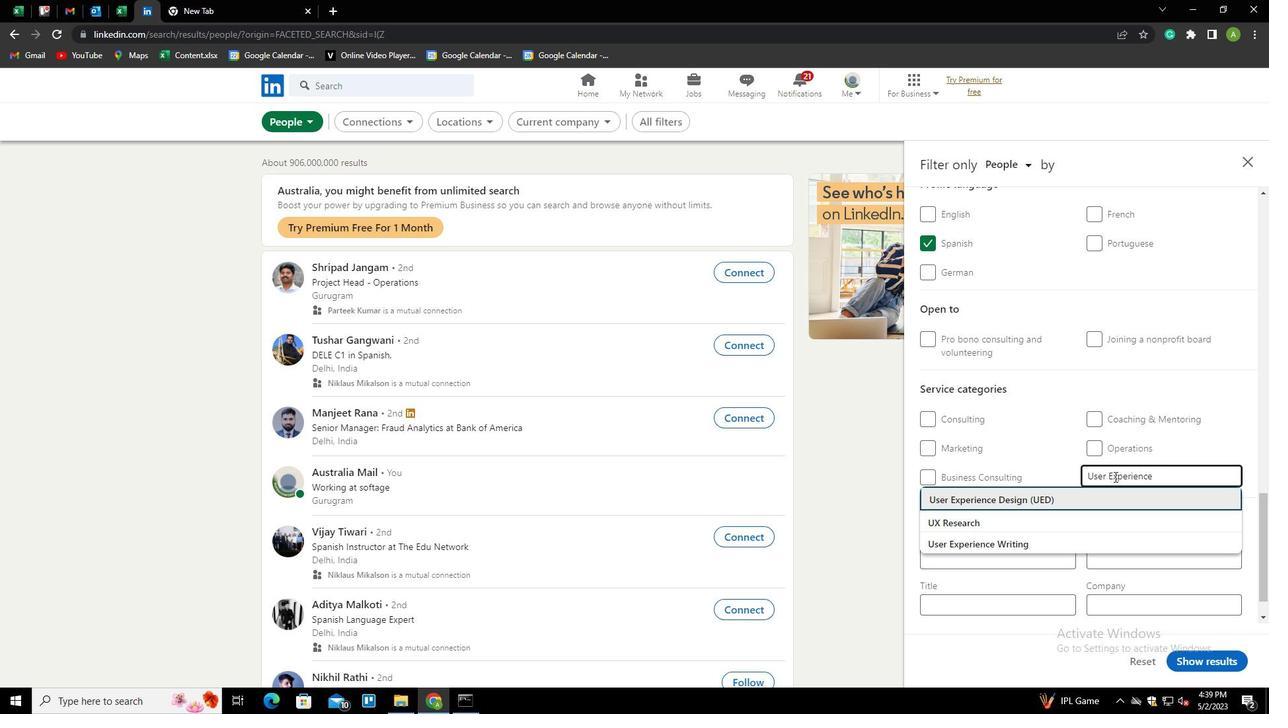 
Action: Mouse scrolled (1115, 476) with delta (0, 0)
Screenshot: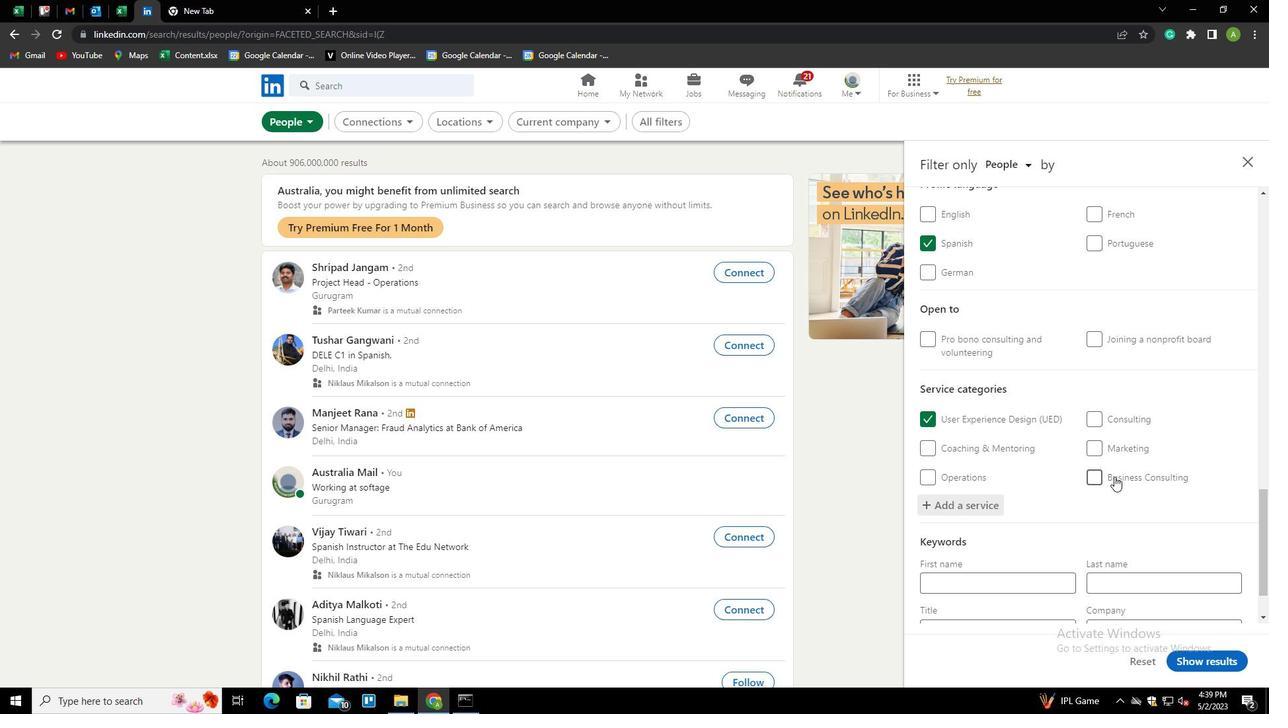 
Action: Mouse scrolled (1115, 476) with delta (0, 0)
Screenshot: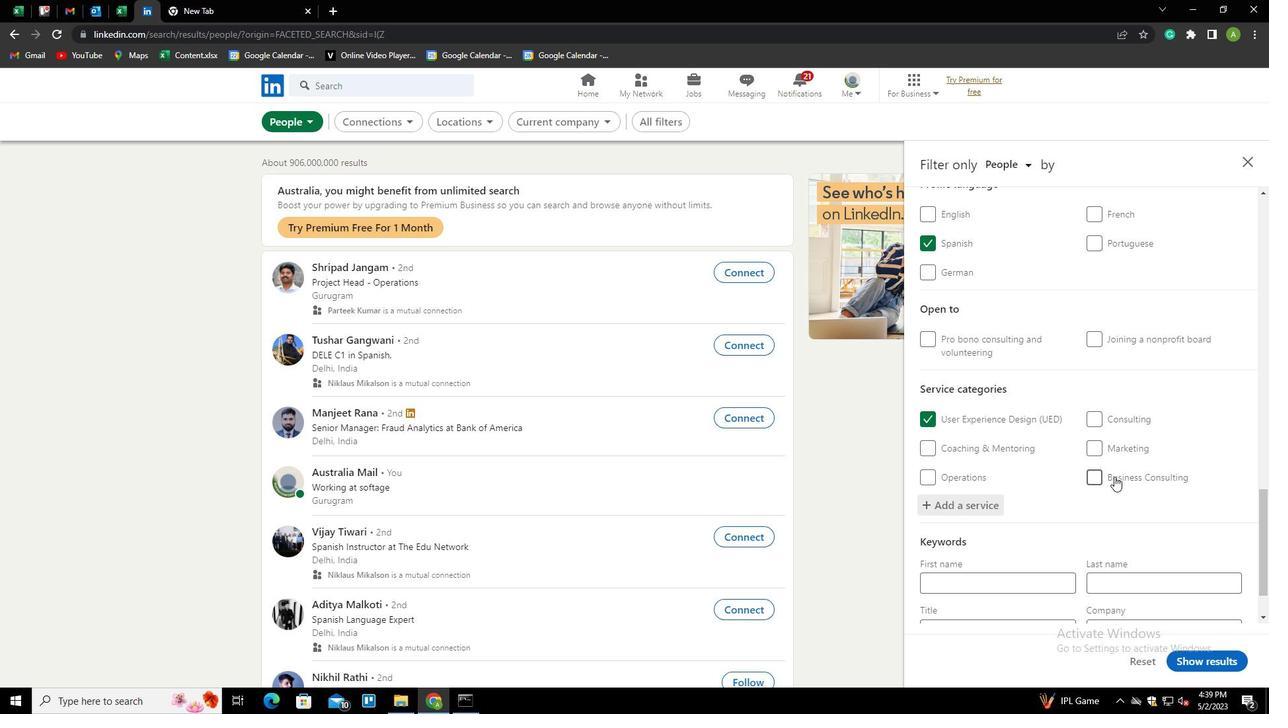 
Action: Mouse scrolled (1115, 476) with delta (0, 0)
Screenshot: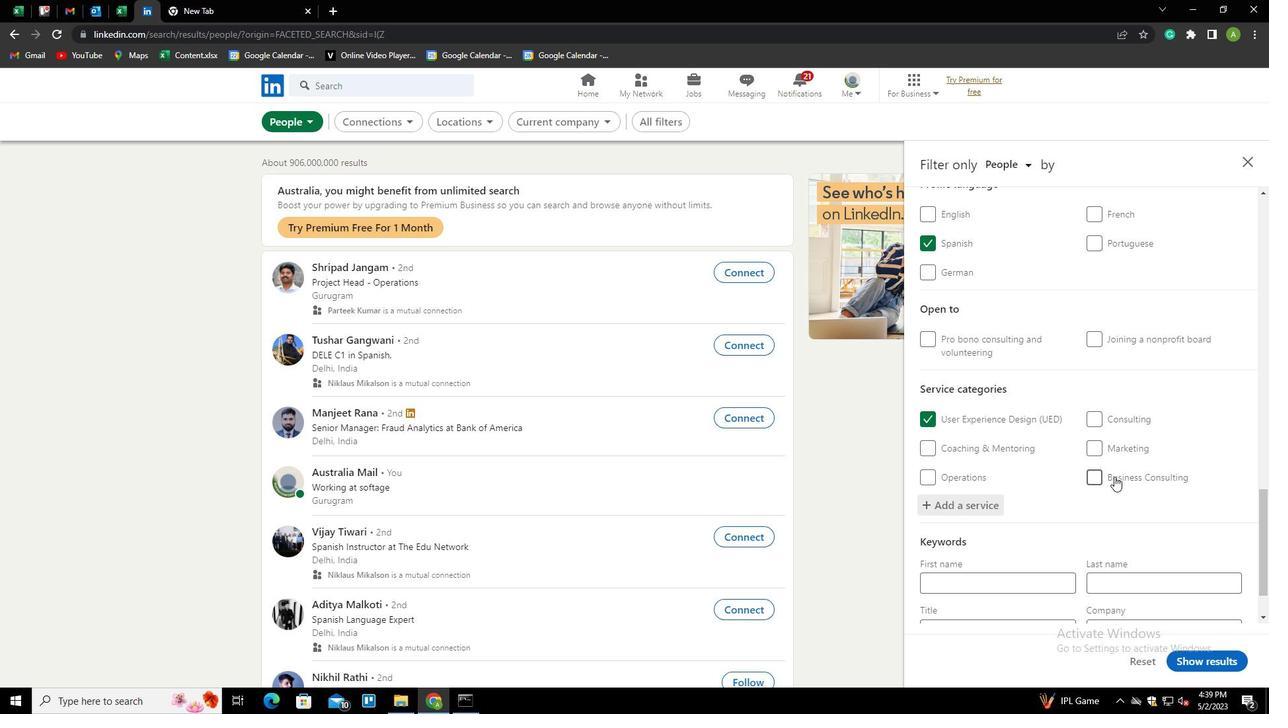 
Action: Mouse scrolled (1115, 476) with delta (0, 0)
Screenshot: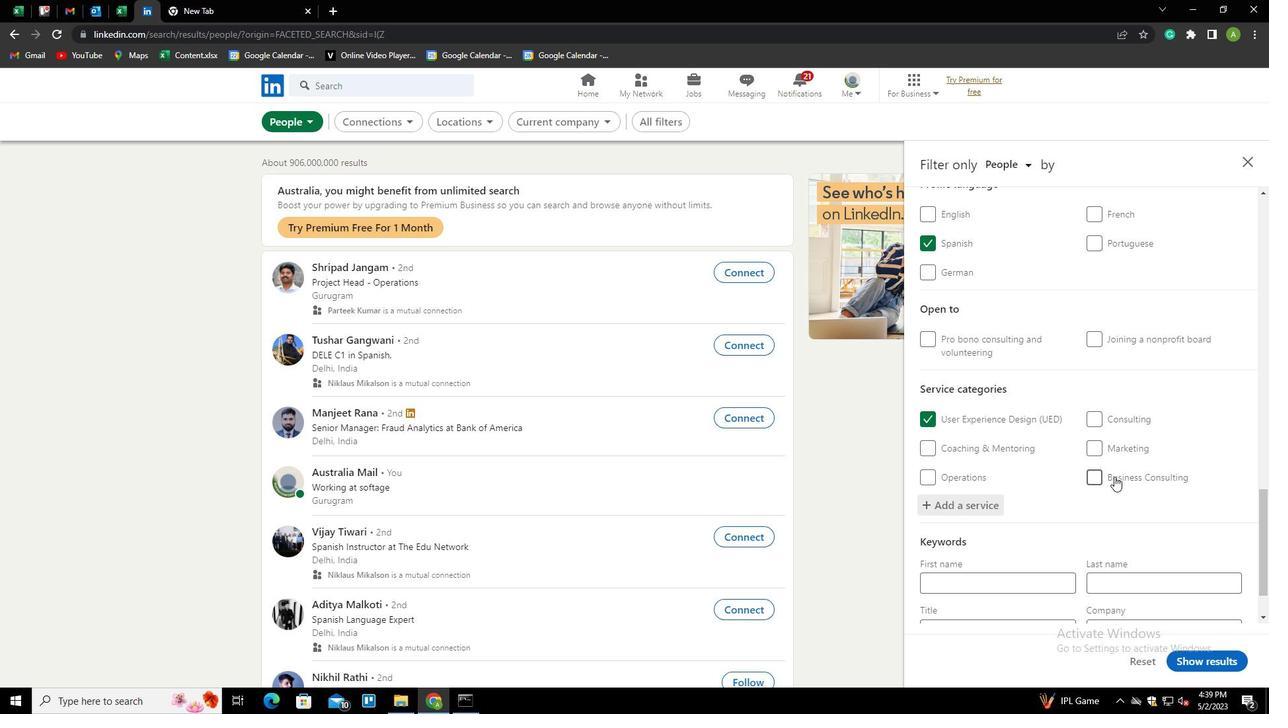 
Action: Mouse scrolled (1115, 476) with delta (0, 0)
Screenshot: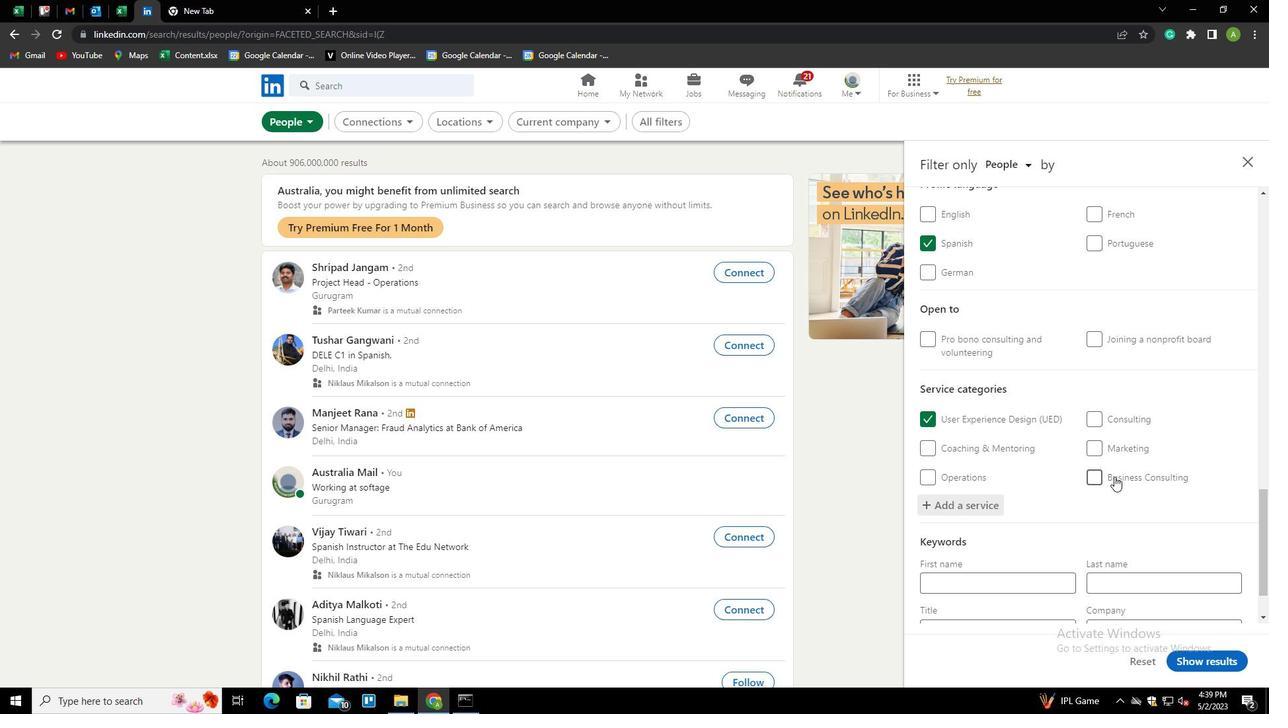 
Action: Mouse moved to (1001, 563)
Screenshot: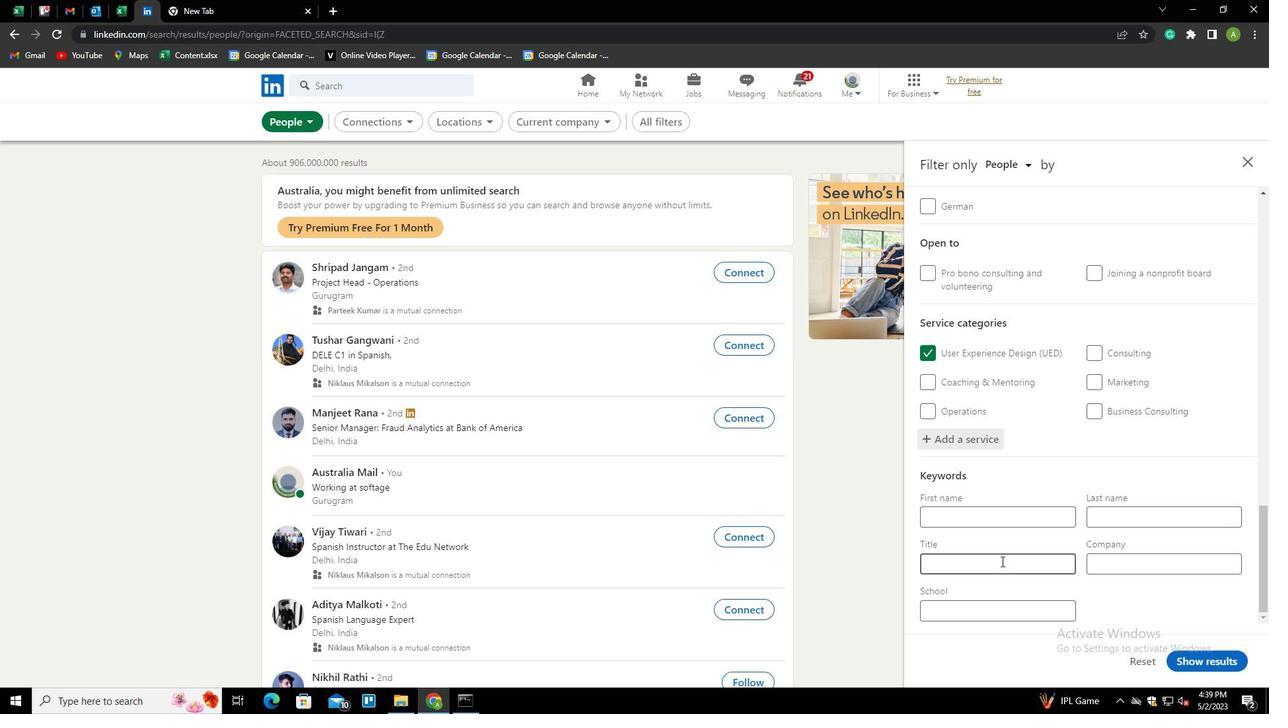 
Action: Mouse pressed left at (1001, 563)
Screenshot: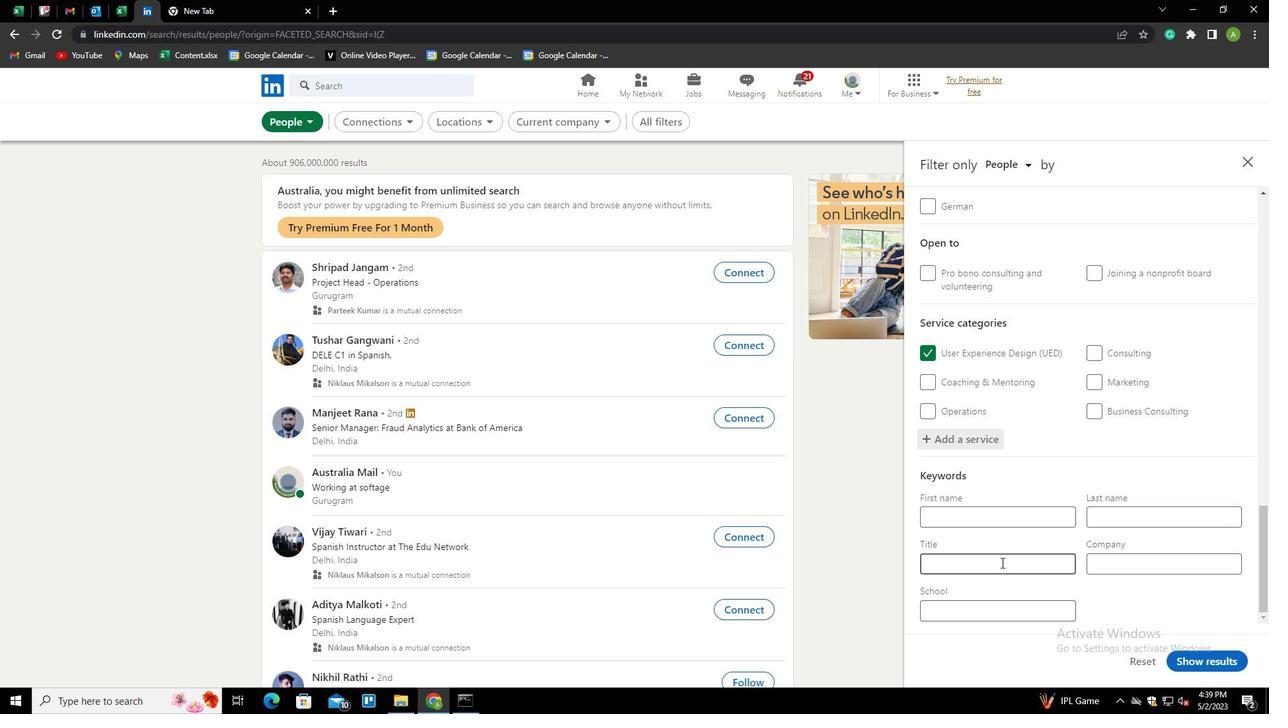 
Action: Key pressed <Key.shift><Key.shift><Key.shift><Key.shift><Key.shift><Key.shift><Key.shift><Key.shift>CNA
Screenshot: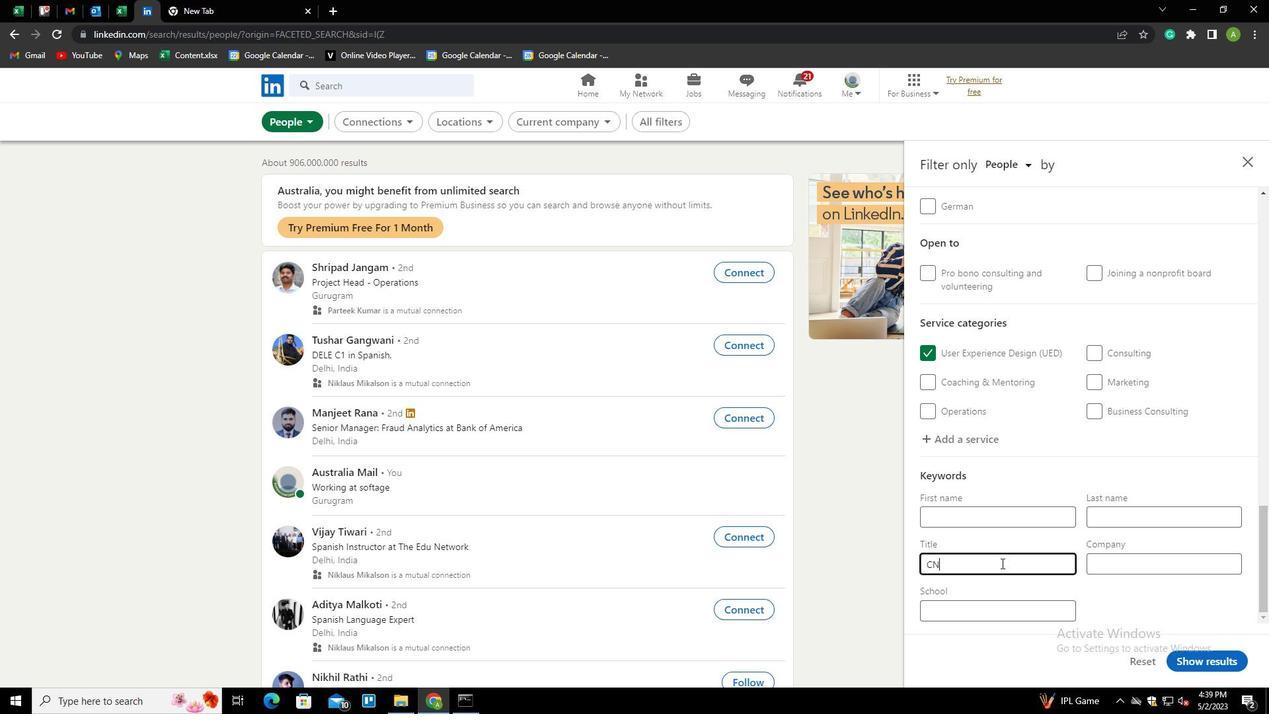 
Action: Mouse moved to (1151, 609)
Screenshot: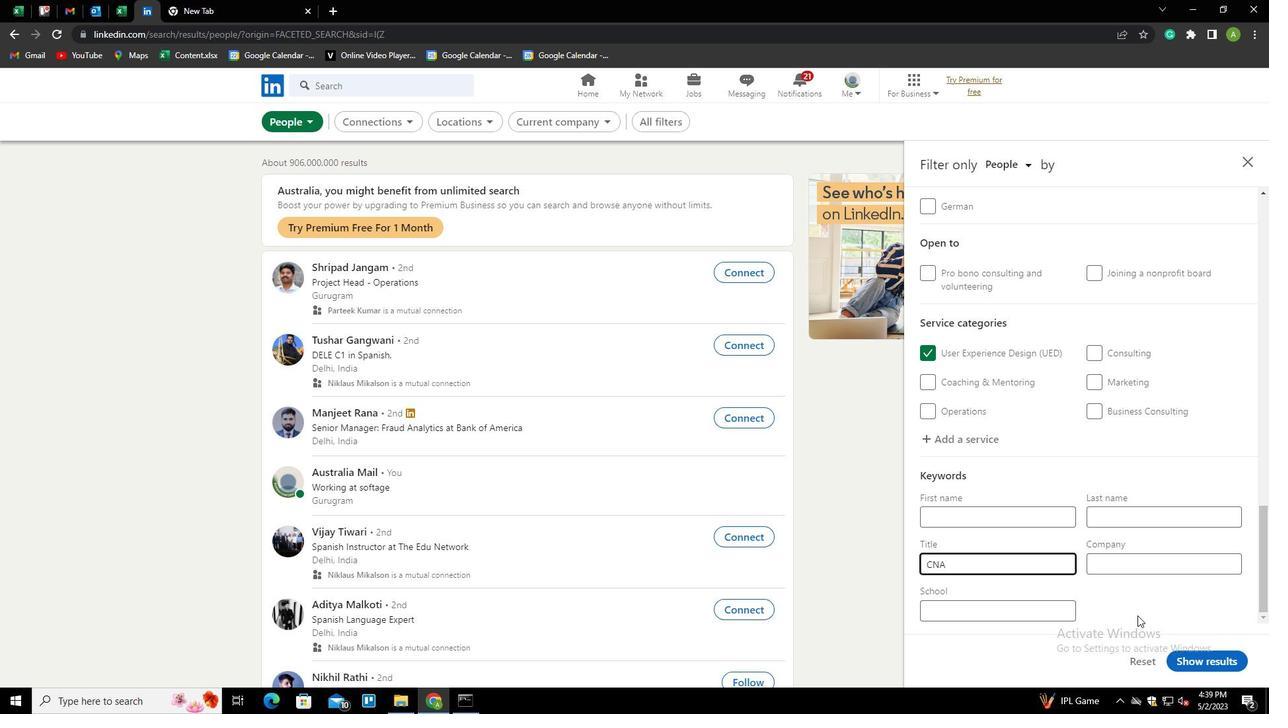 
Action: Mouse pressed left at (1151, 609)
Screenshot: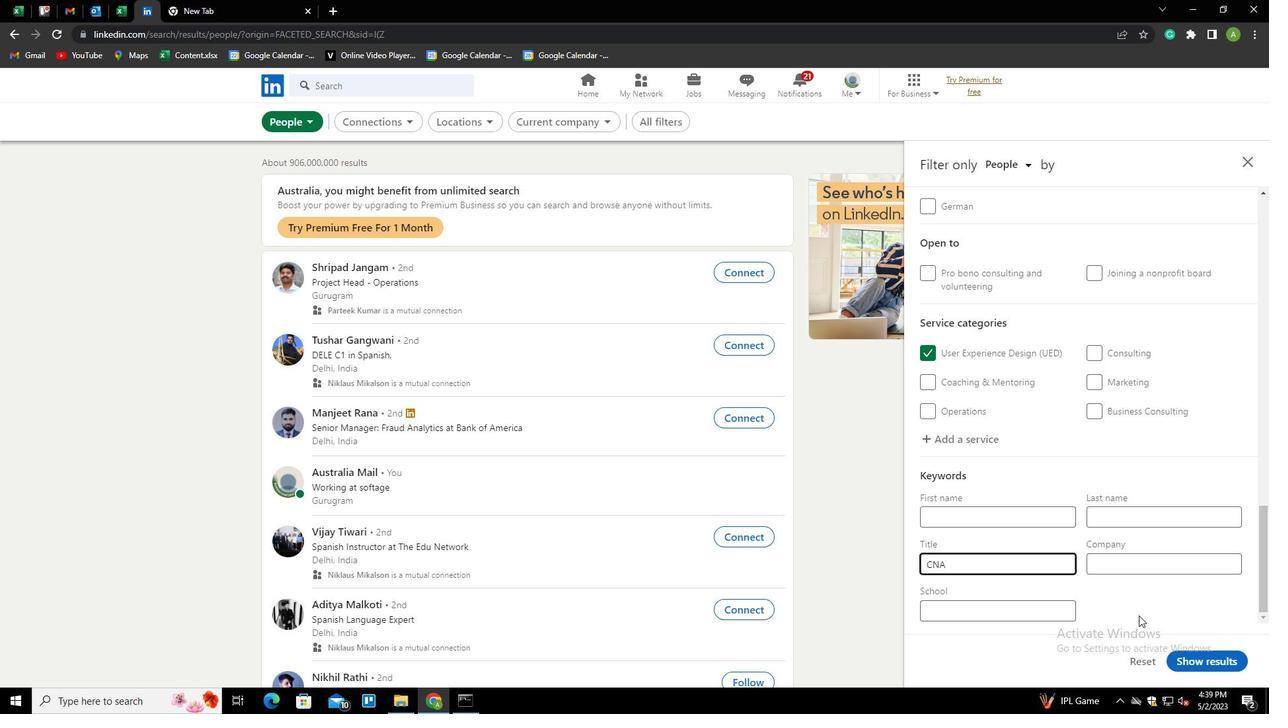 
Action: Mouse moved to (1204, 652)
Screenshot: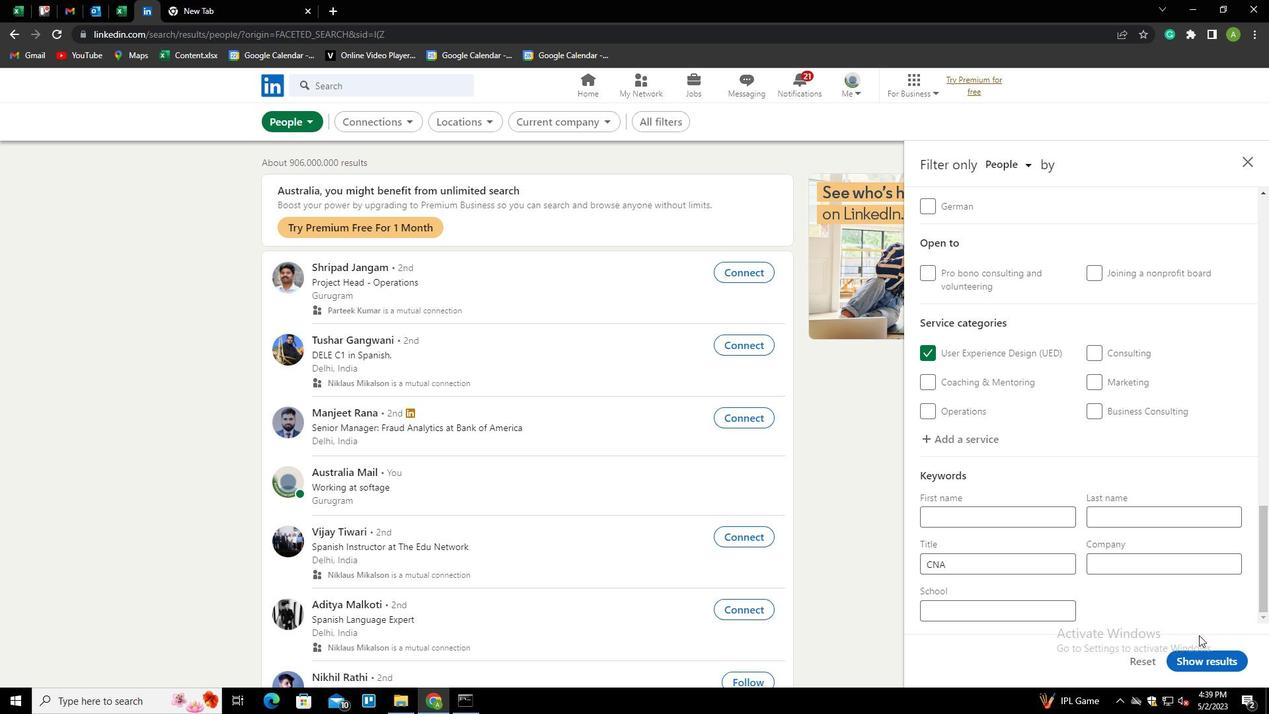 
Action: Mouse pressed left at (1204, 652)
Screenshot: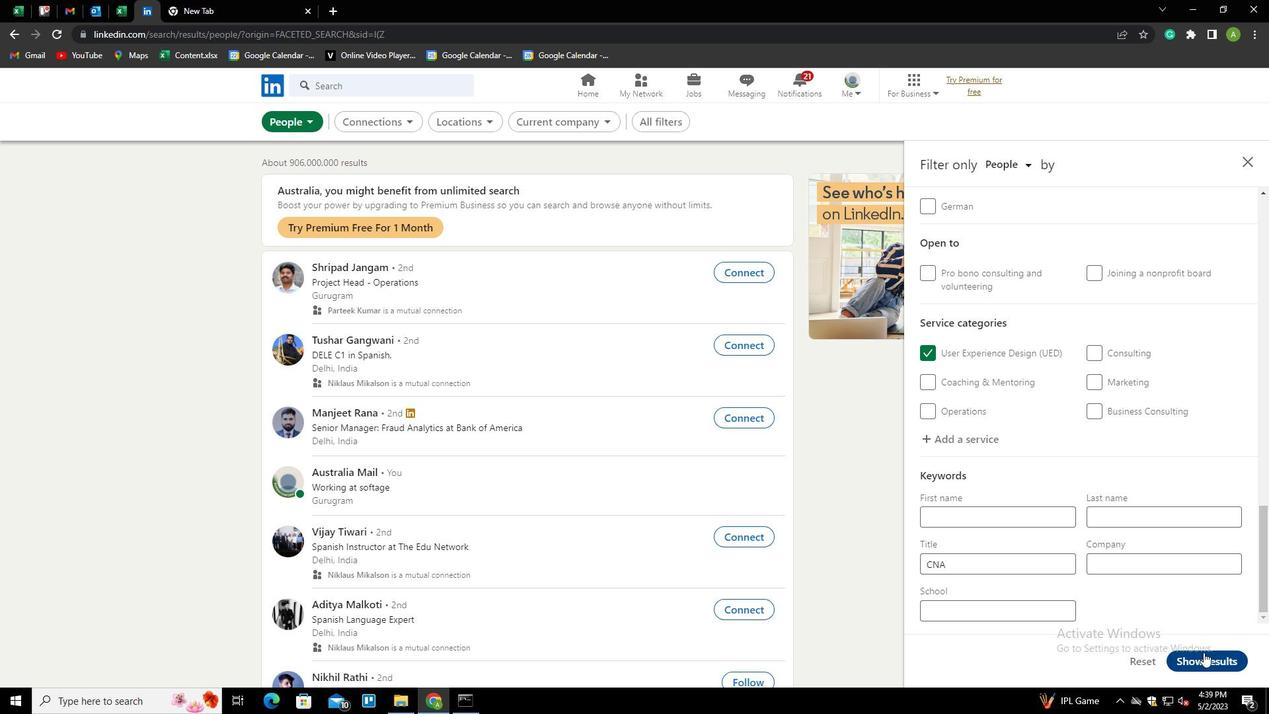 
